 Task: Create a PowerPoint presentation on the reduction of single-use plastics, including their environmental impact and ways to reduce usage.
Action: Mouse moved to (49, 68)
Screenshot: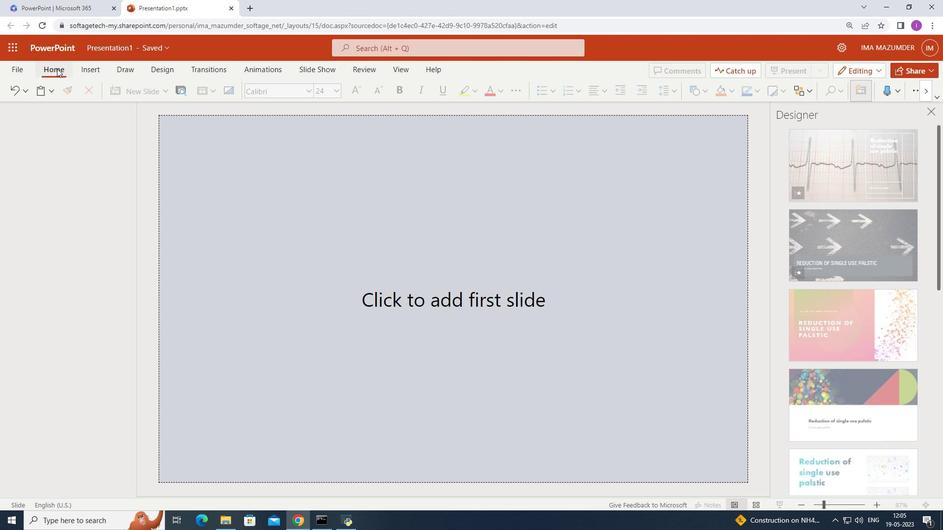 
Action: Mouse pressed left at (49, 68)
Screenshot: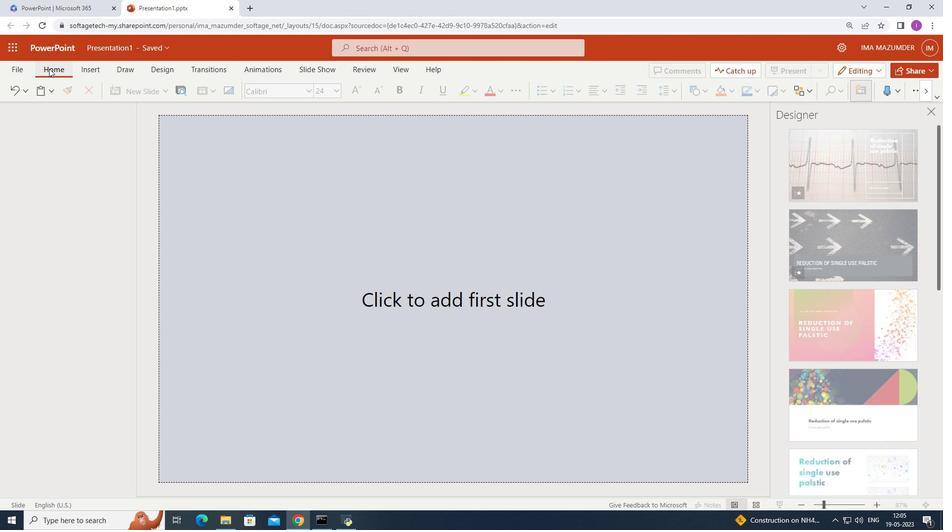 
Action: Mouse moved to (463, 291)
Screenshot: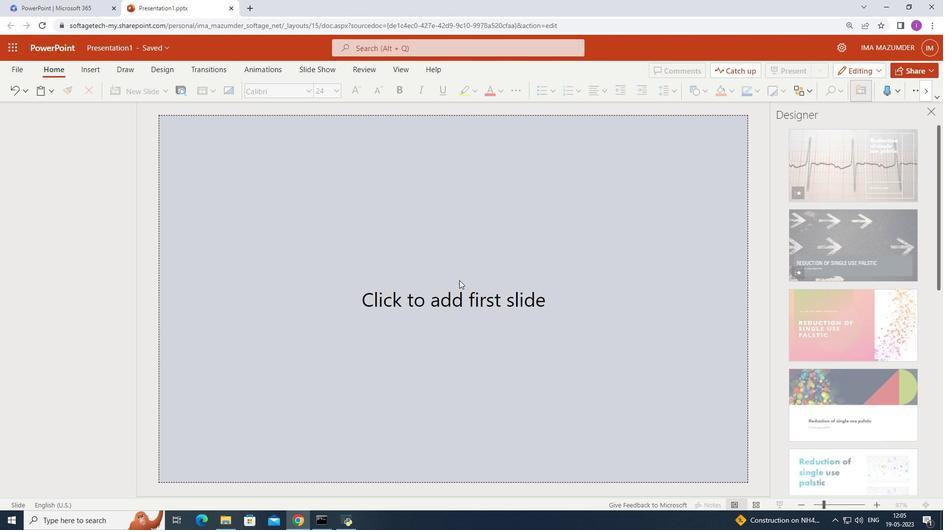 
Action: Mouse pressed left at (463, 291)
Screenshot: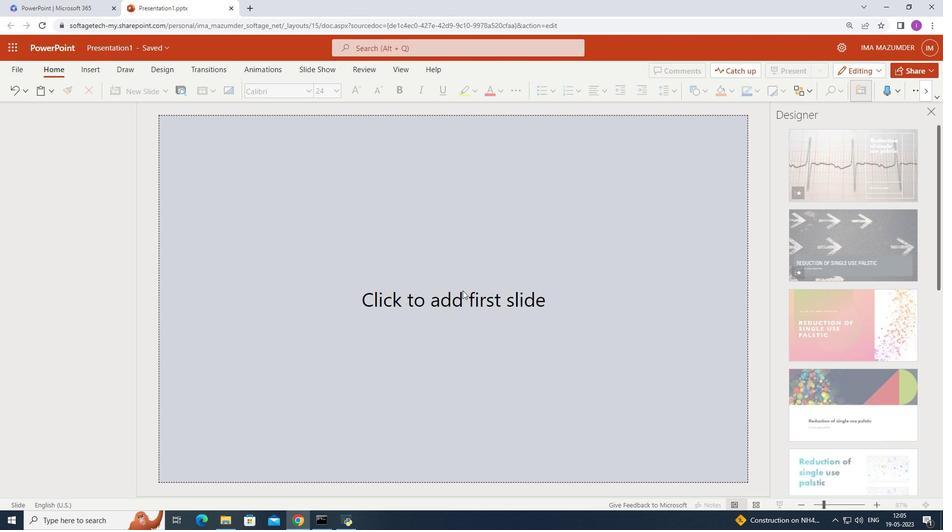 
Action: Mouse moved to (316, 263)
Screenshot: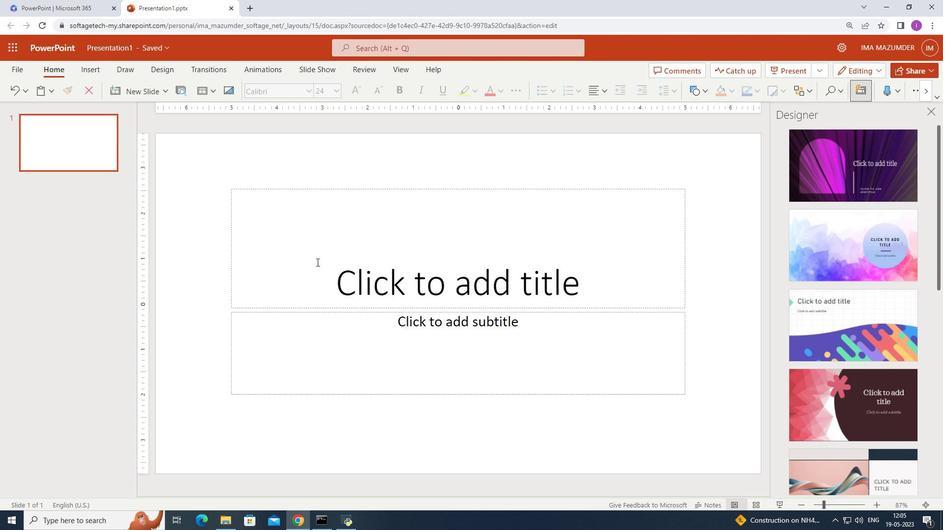 
Action: Mouse pressed left at (316, 263)
Screenshot: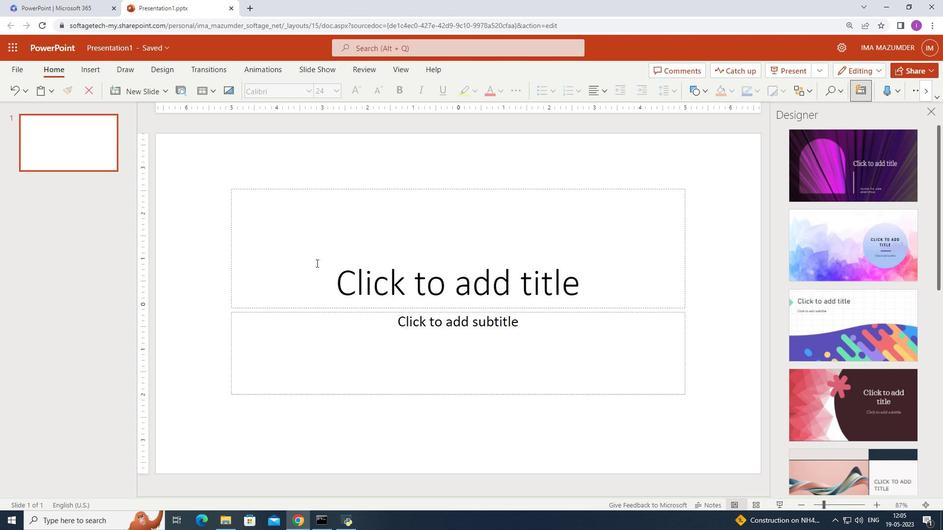 
Action: Mouse moved to (514, 229)
Screenshot: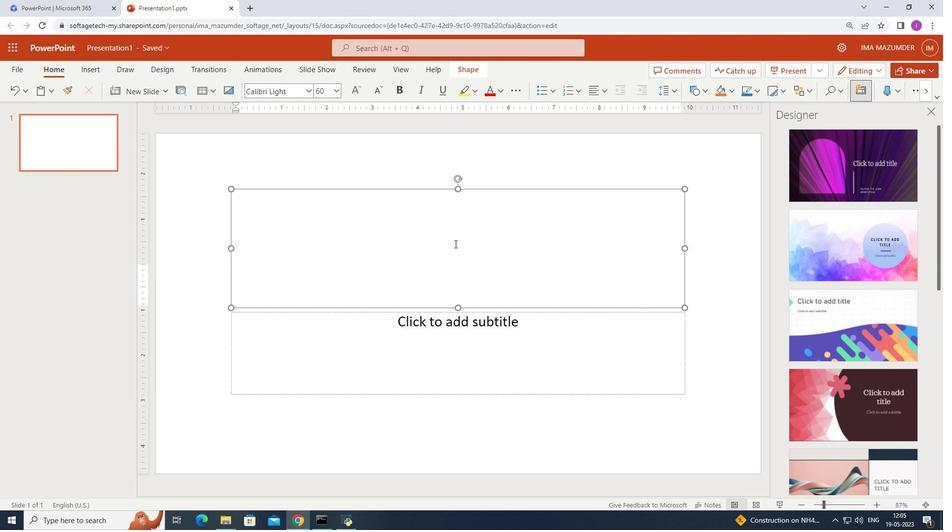 
Action: Key pressed <Key.shift>Redub<Key.backspace>ction<Key.space>og<Key.space><Key.backspace><Key.backspace>f<Key.space>pastics<Key.backspace>'s<Key.space>use
Screenshot: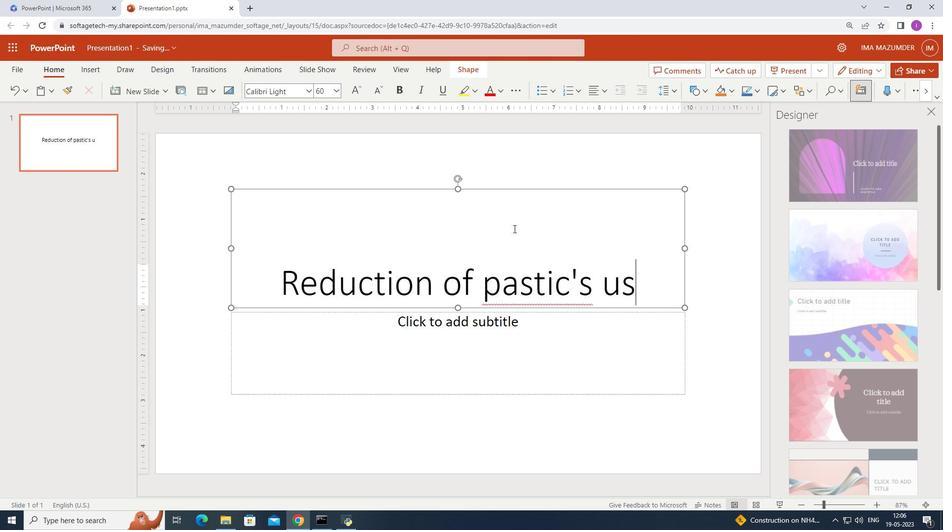 
Action: Mouse moved to (423, 332)
Screenshot: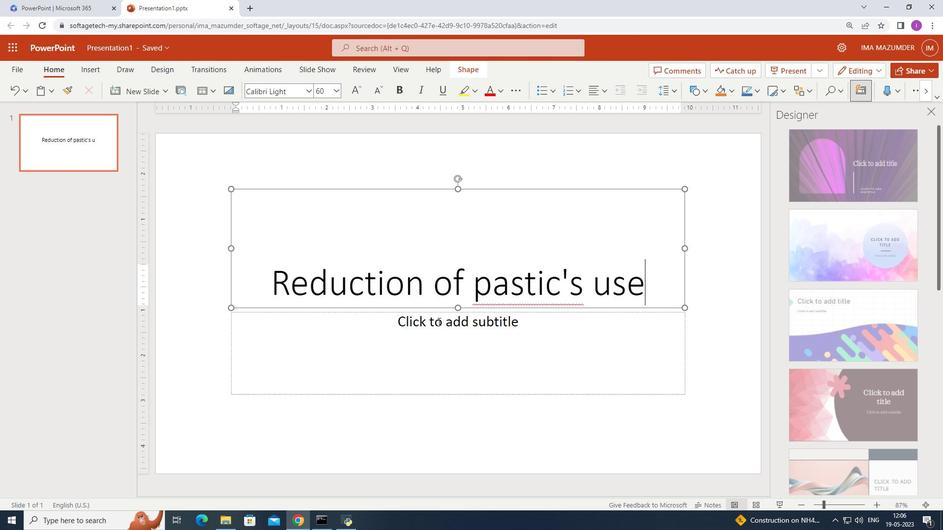 
Action: Mouse pressed left at (423, 332)
Screenshot: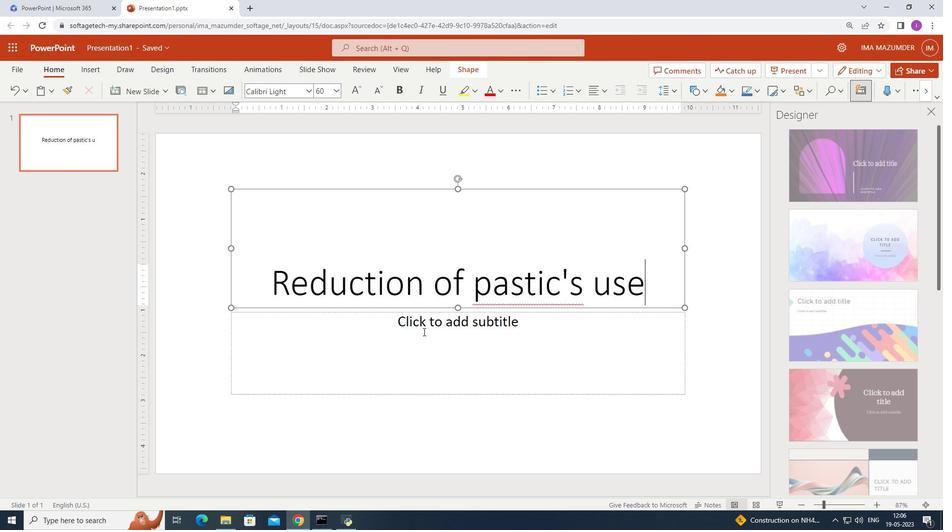 
Action: Mouse moved to (496, 392)
Screenshot: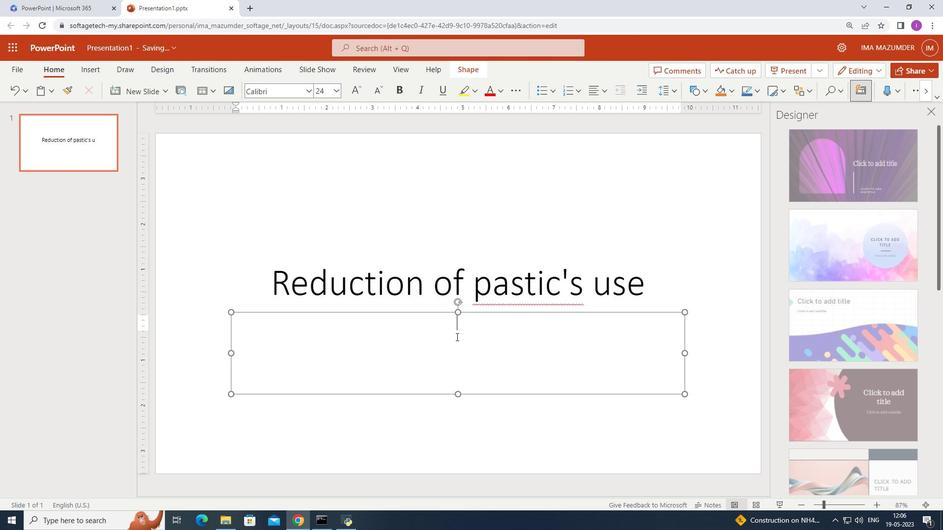 
Action: Key pressed harmful<Key.space>side<Key.space>of<Key.space>plastic
Screenshot: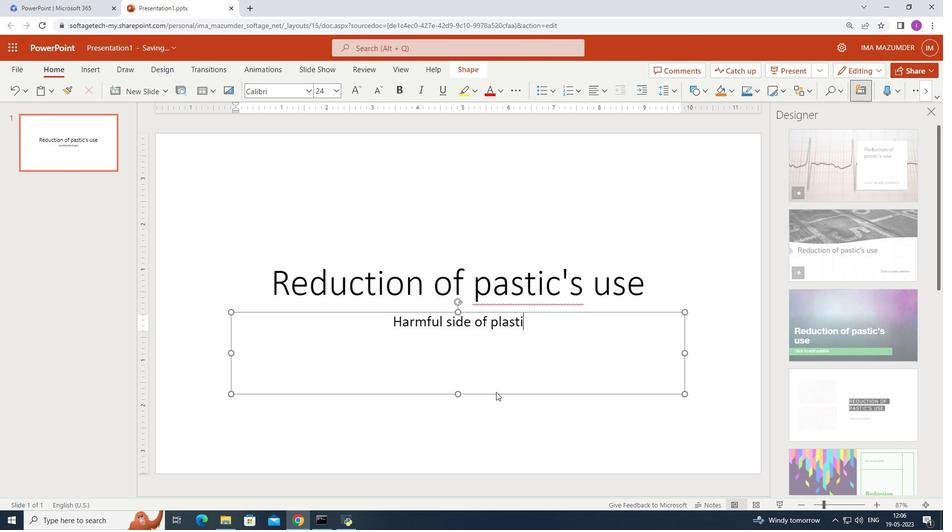 
Action: Mouse moved to (511, 283)
Screenshot: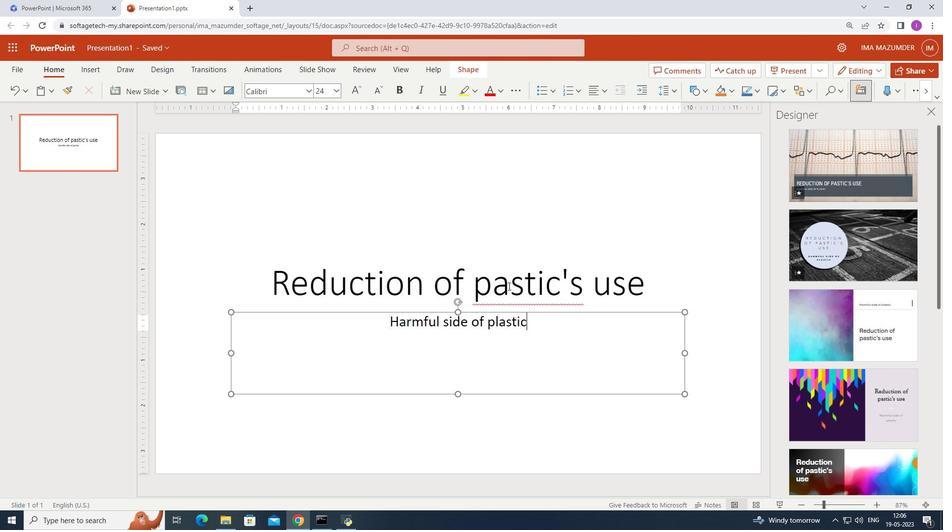 
Action: Mouse pressed left at (511, 283)
Screenshot: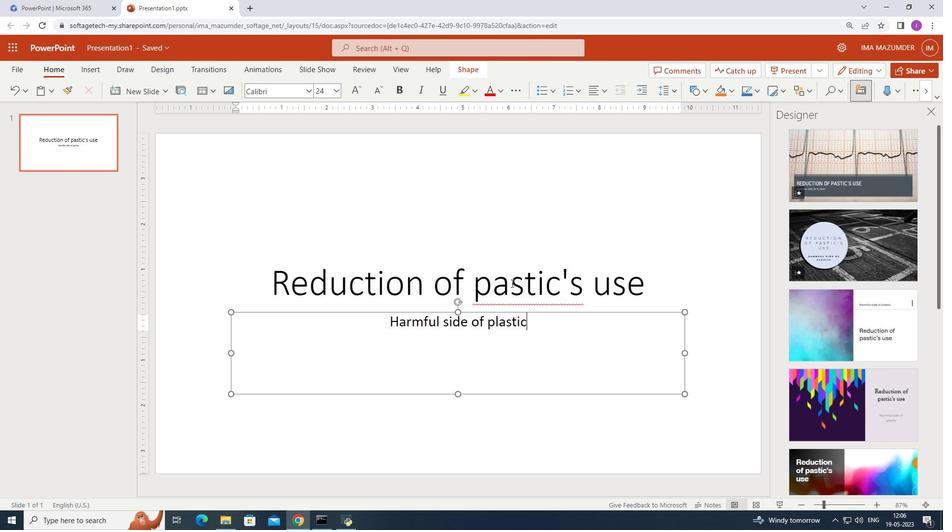 
Action: Mouse moved to (496, 276)
Screenshot: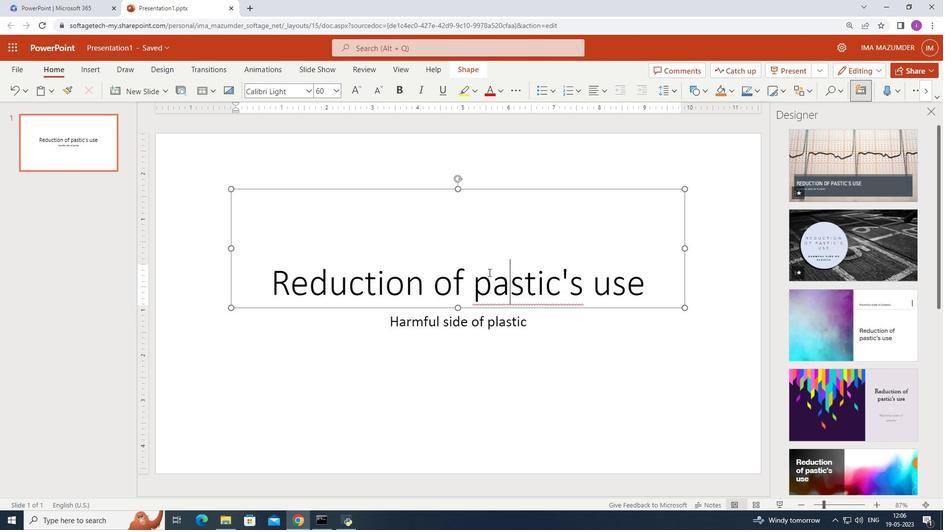 
Action: Key pressed <Key.left>
Screenshot: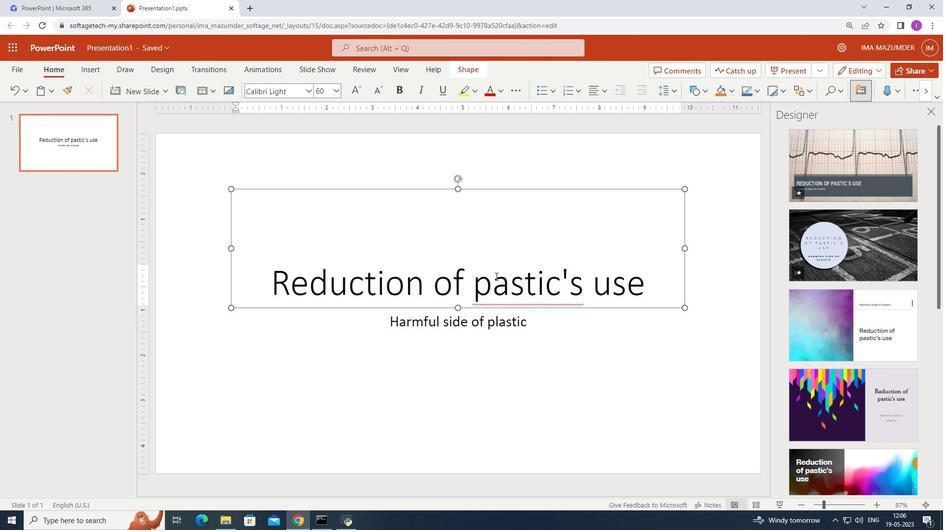 
Action: Mouse moved to (495, 281)
Screenshot: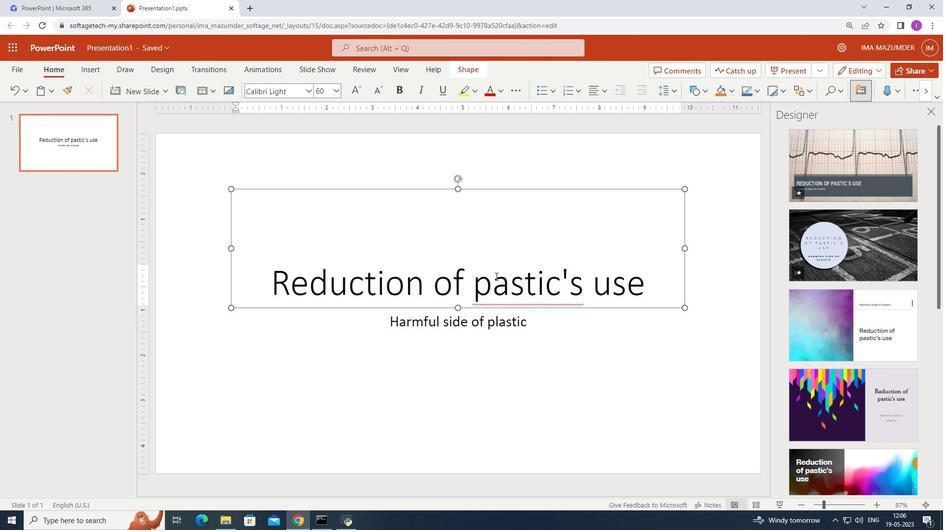
Action: Mouse pressed left at (495, 281)
Screenshot: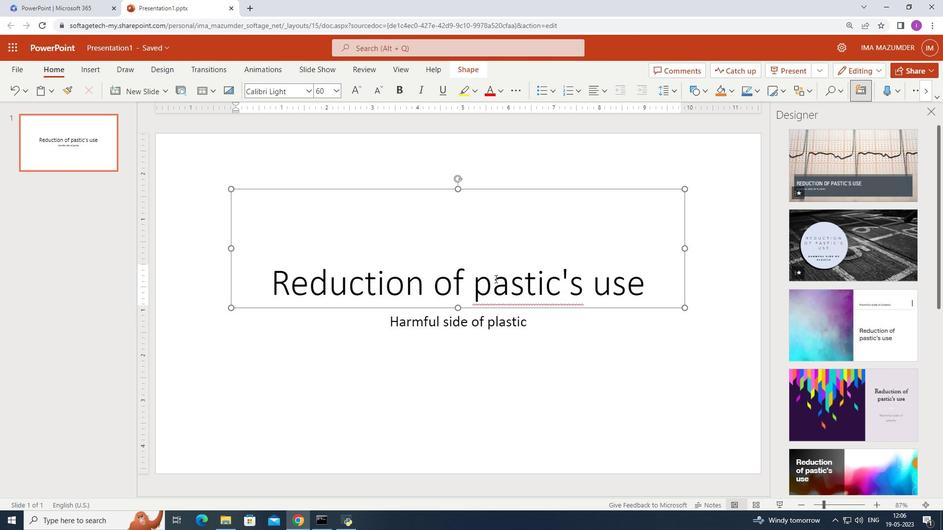 
Action: Mouse moved to (552, 303)
Screenshot: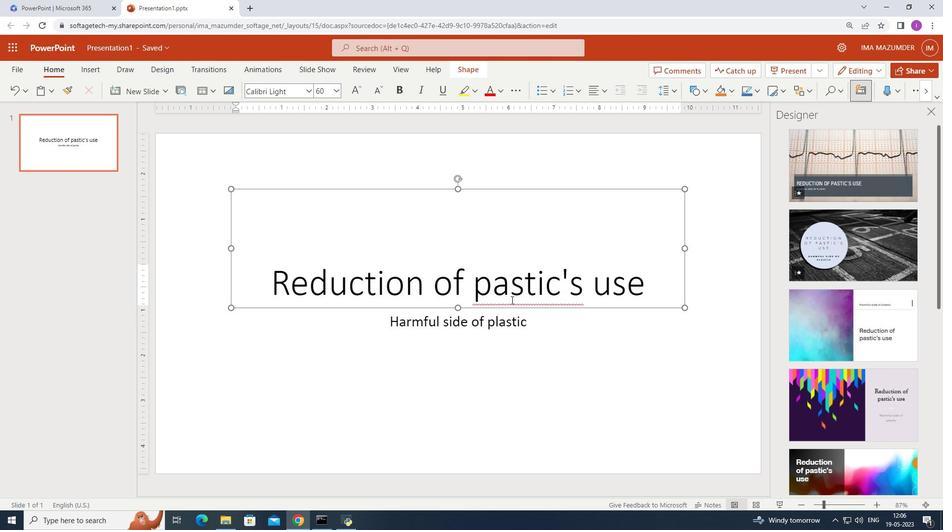 
Action: Key pressed l
Screenshot: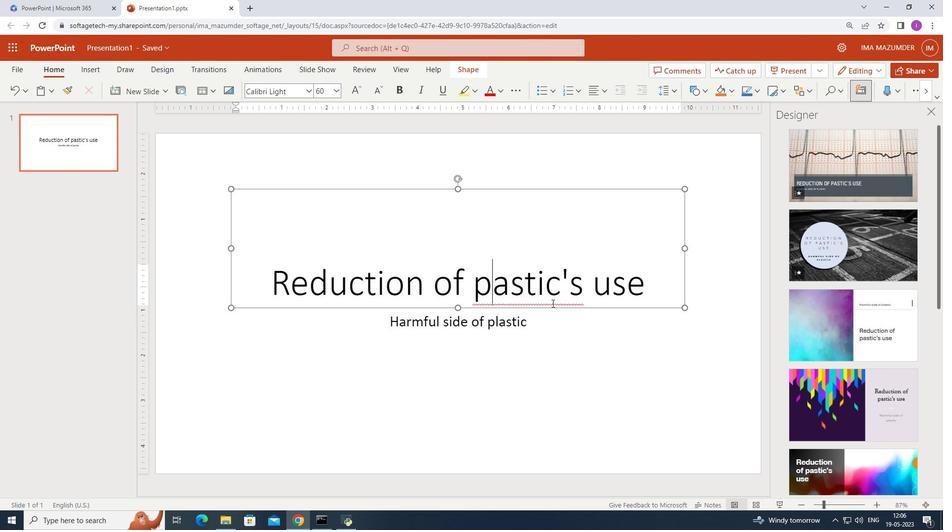 
Action: Mouse moved to (317, 371)
Screenshot: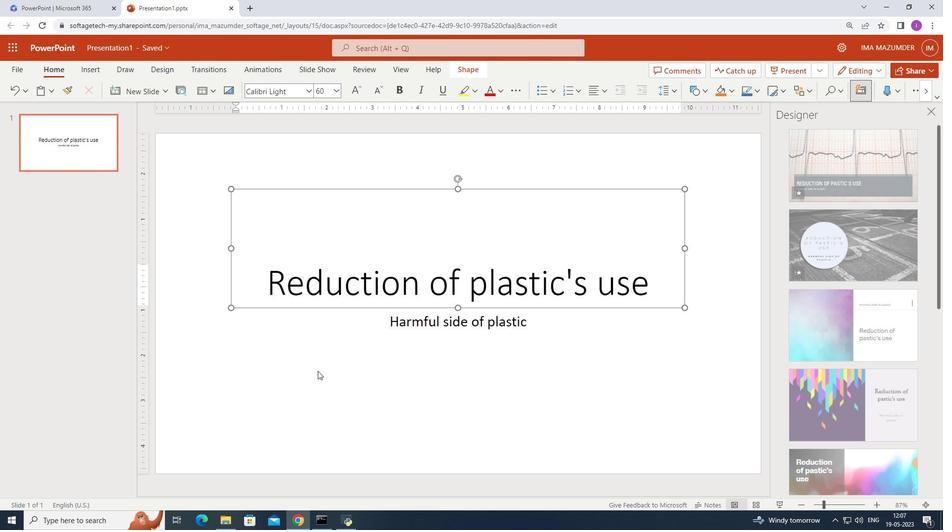
Action: Mouse pressed left at (317, 371)
Screenshot: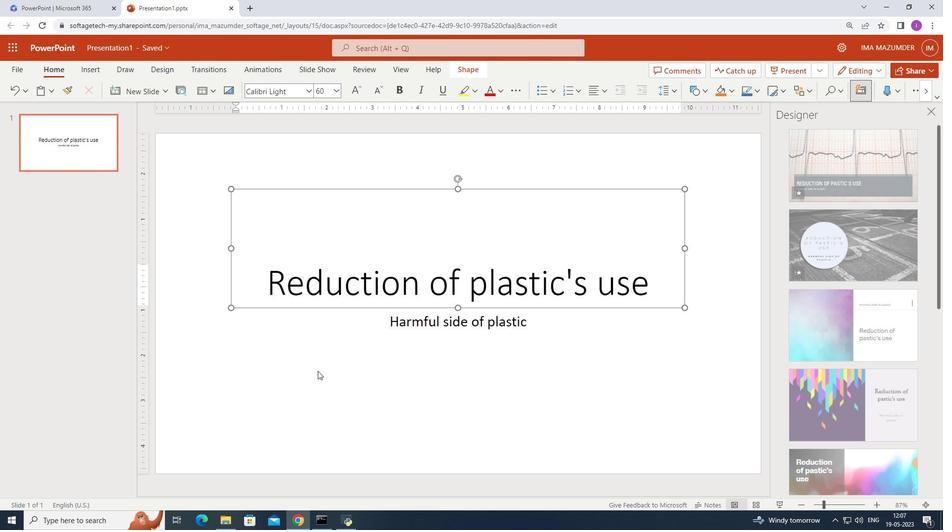 
Action: Mouse moved to (554, 343)
Screenshot: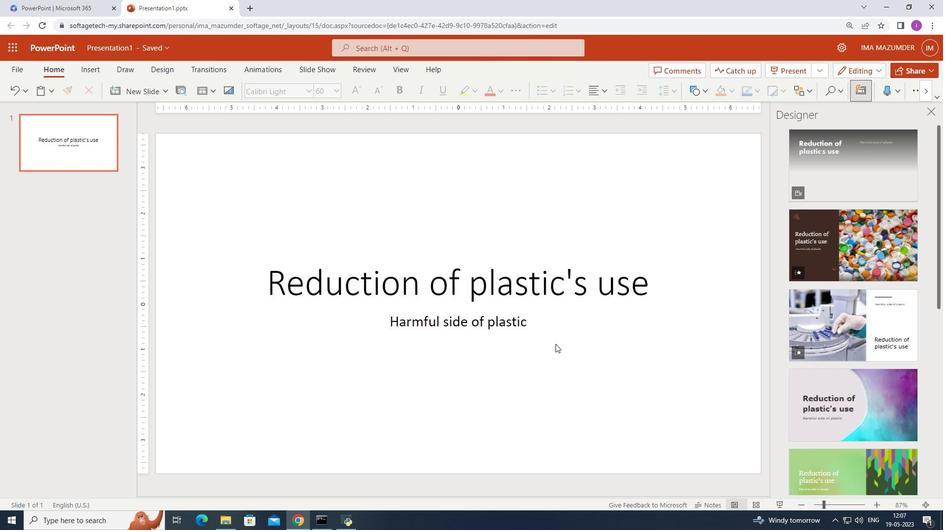 
Action: Mouse pressed left at (554, 343)
Screenshot: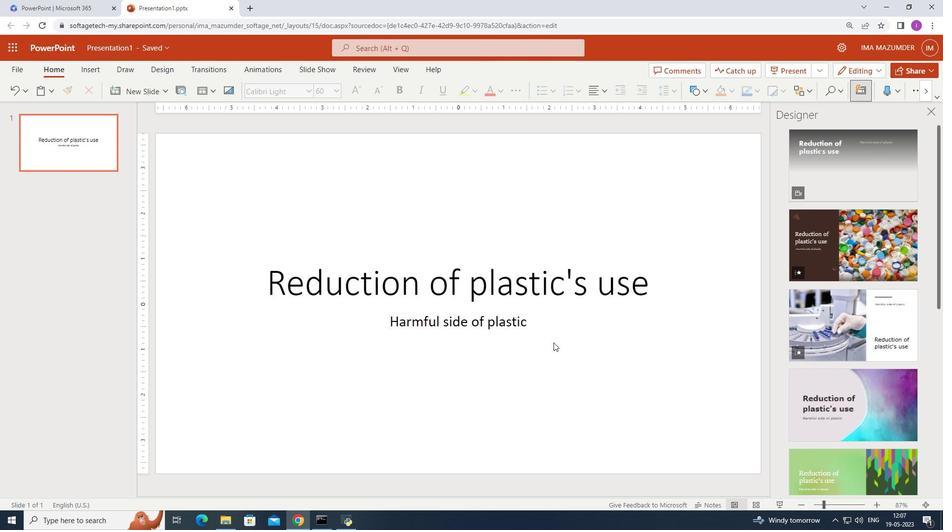 
Action: Mouse moved to (139, 91)
Screenshot: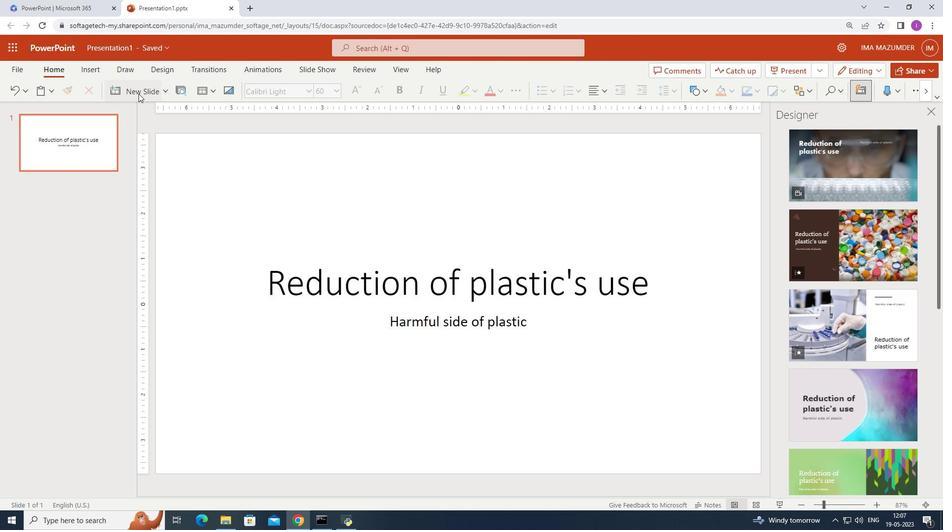
Action: Mouse pressed left at (139, 91)
Screenshot: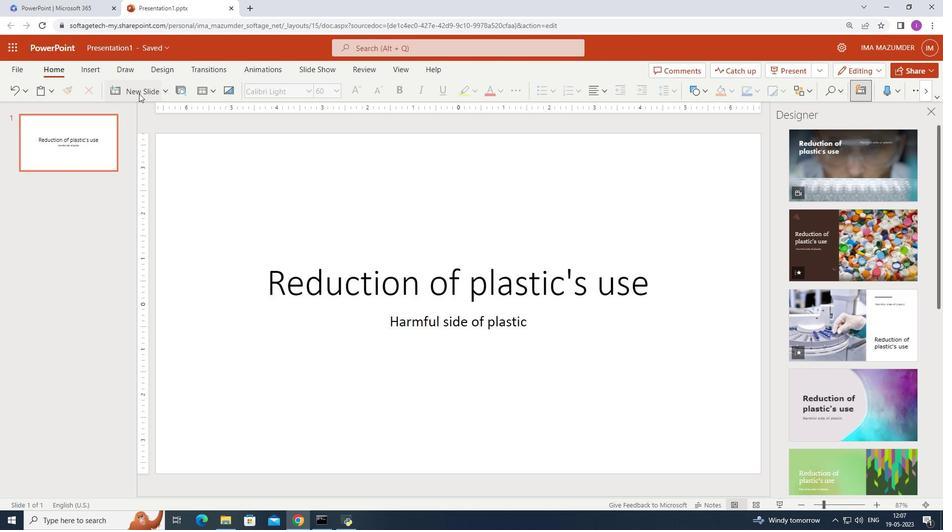 
Action: Mouse moved to (268, 186)
Screenshot: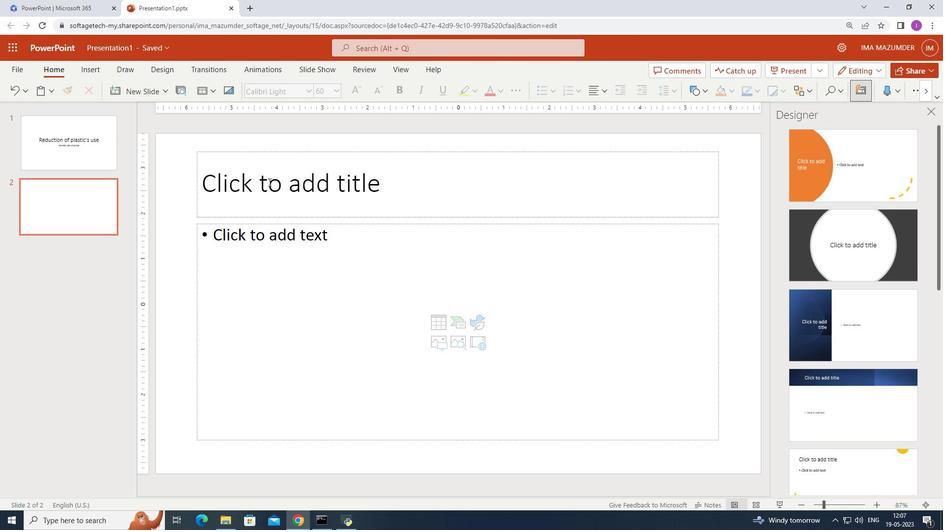
Action: Mouse pressed left at (268, 186)
Screenshot: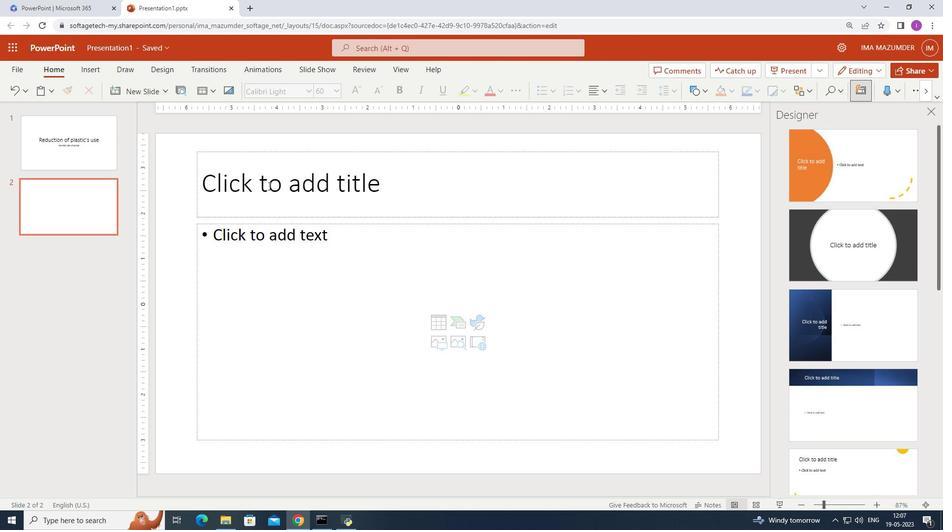 
Action: Mouse moved to (101, 197)
Screenshot: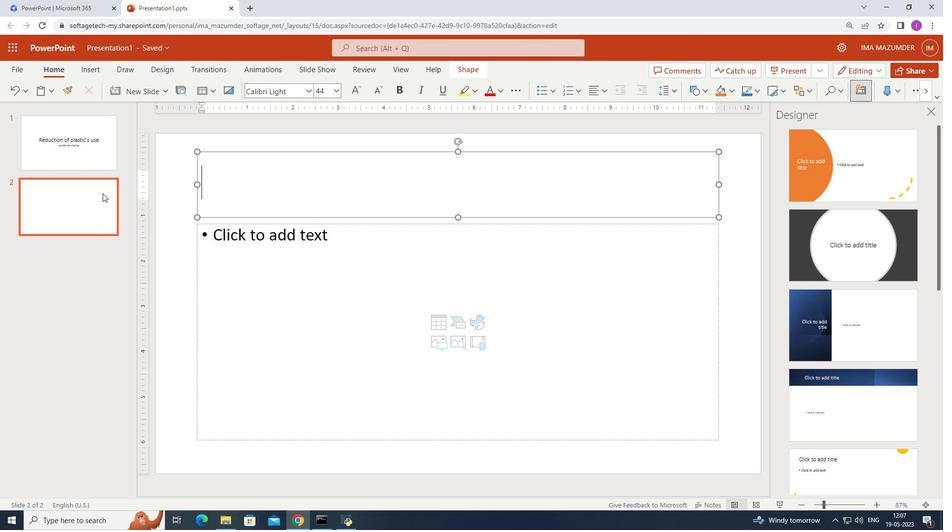 
Action: Mouse pressed left at (101, 197)
Screenshot: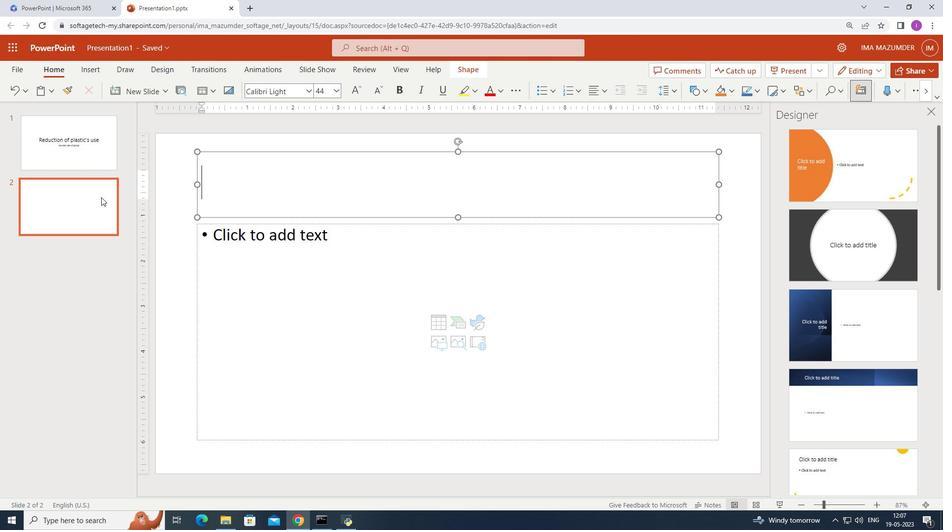 
Action: Mouse moved to (88, 136)
Screenshot: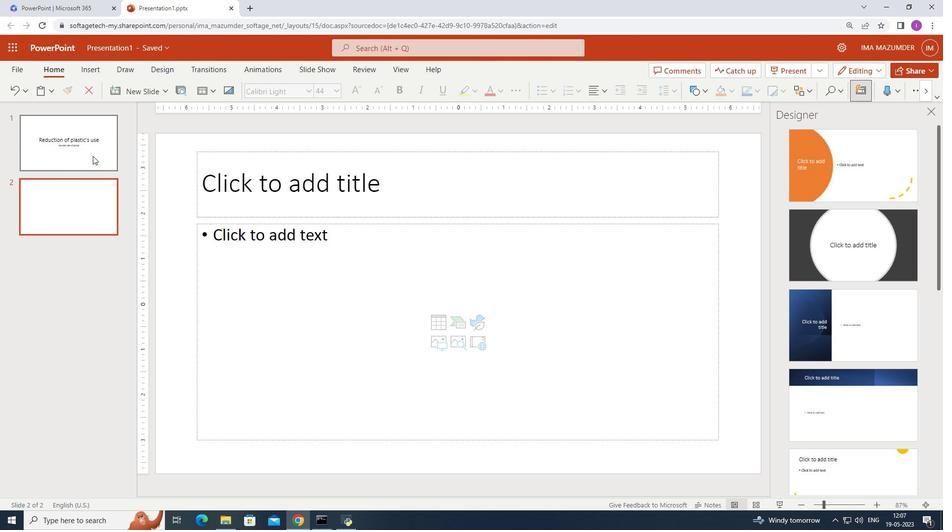 
Action: Mouse pressed left at (88, 136)
Screenshot: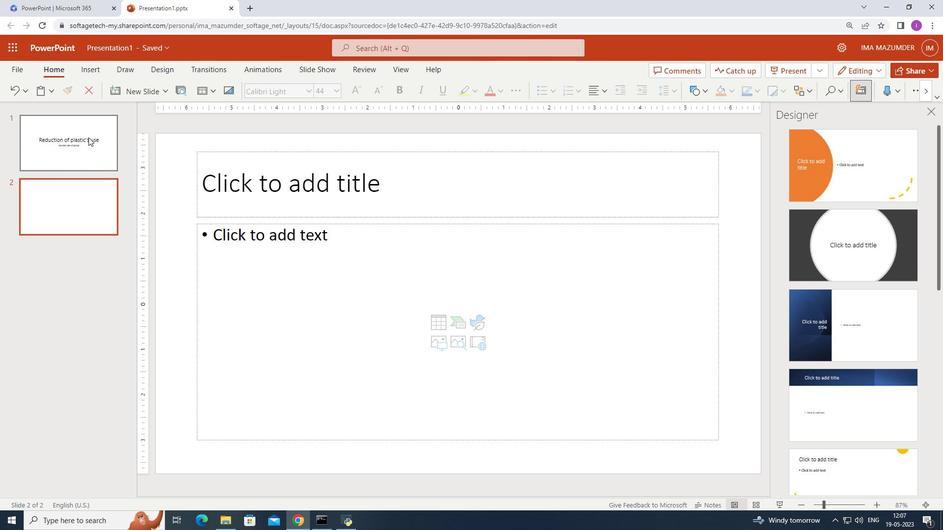 
Action: Mouse moved to (86, 212)
Screenshot: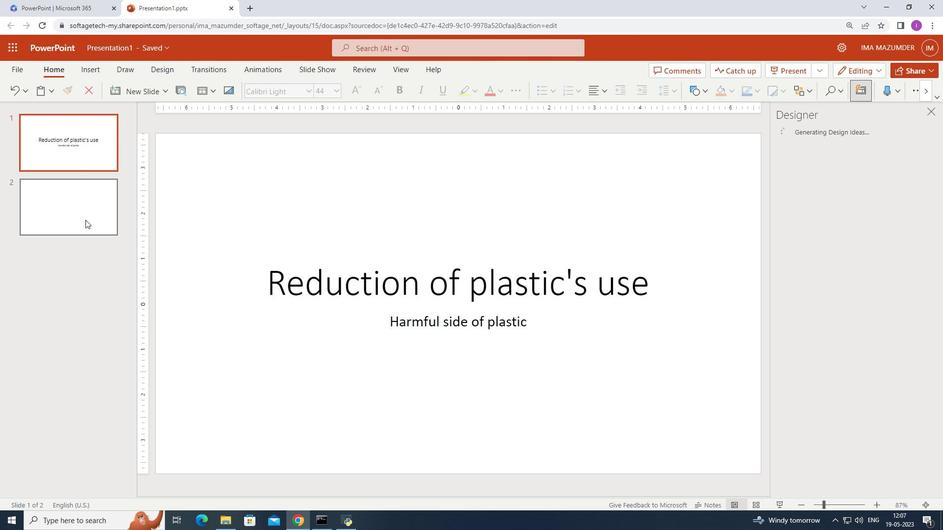 
Action: Mouse pressed left at (86, 212)
Screenshot: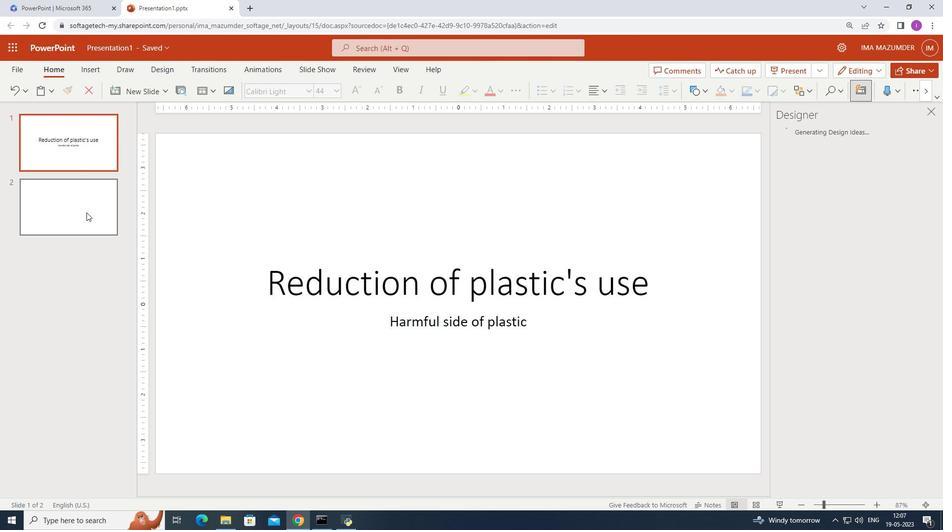 
Action: Mouse moved to (264, 195)
Screenshot: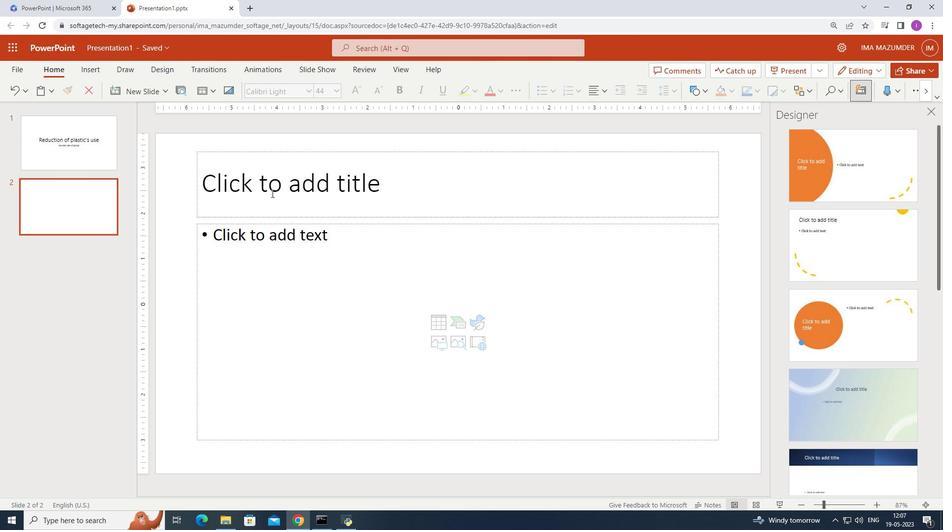 
Action: Mouse pressed left at (264, 195)
Screenshot: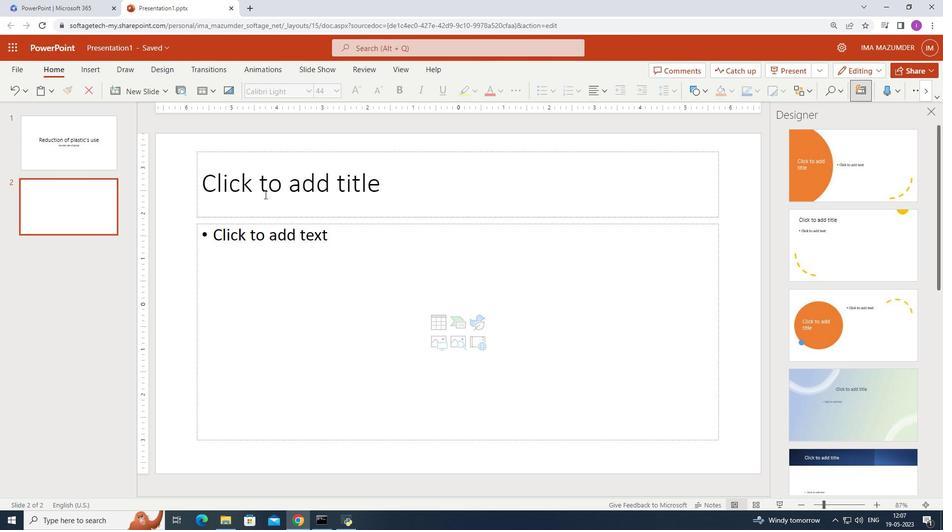 
Action: Mouse moved to (477, 199)
Screenshot: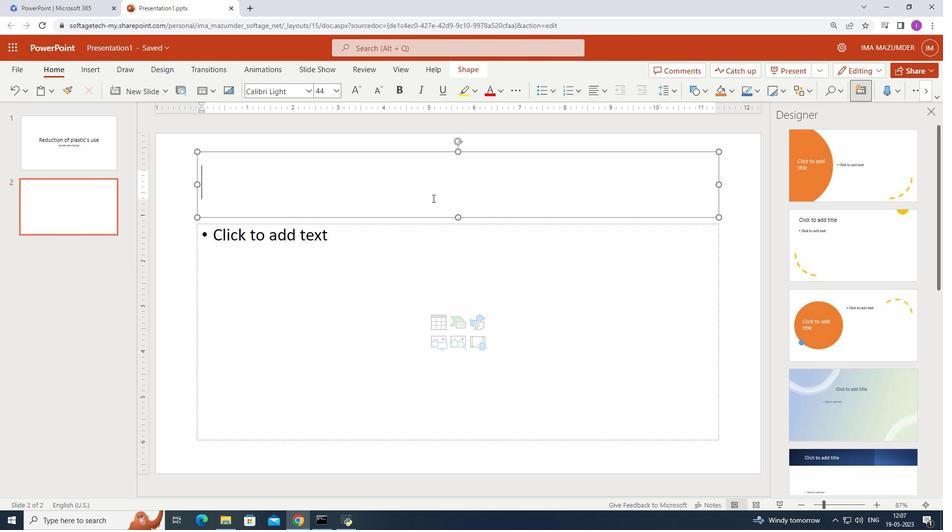 
Action: Key pressed ha<Key.backspace><Key.backspace>say<Key.space>no<Key.space>to<Key.space>plastic
Screenshot: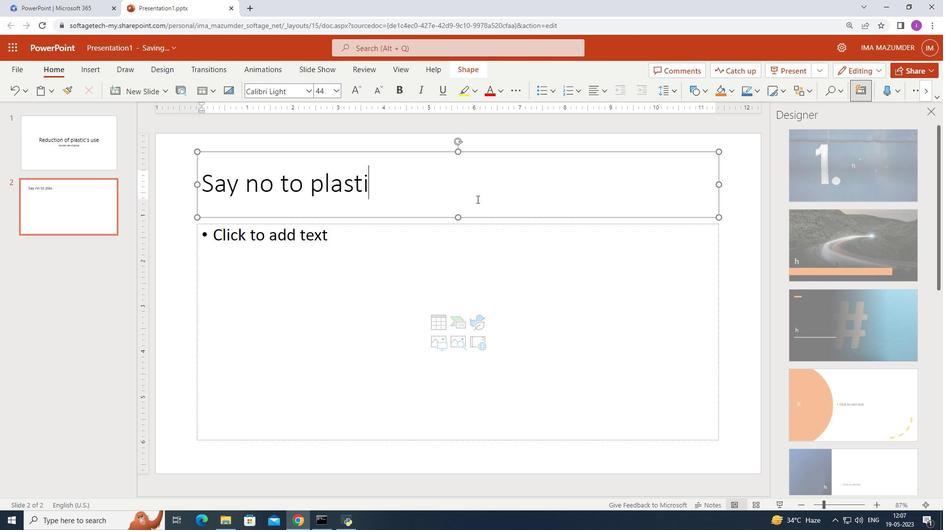 
Action: Mouse moved to (309, 252)
Screenshot: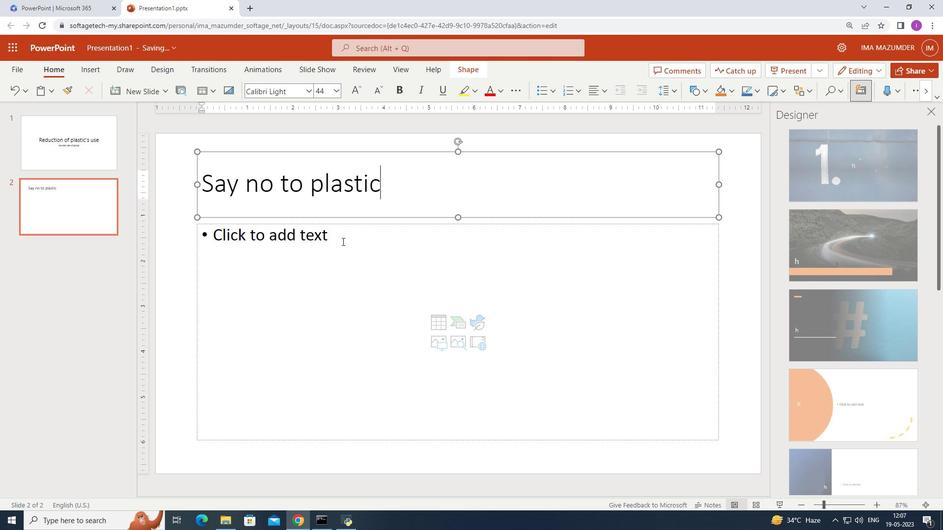 
Action: Mouse pressed left at (309, 252)
Screenshot: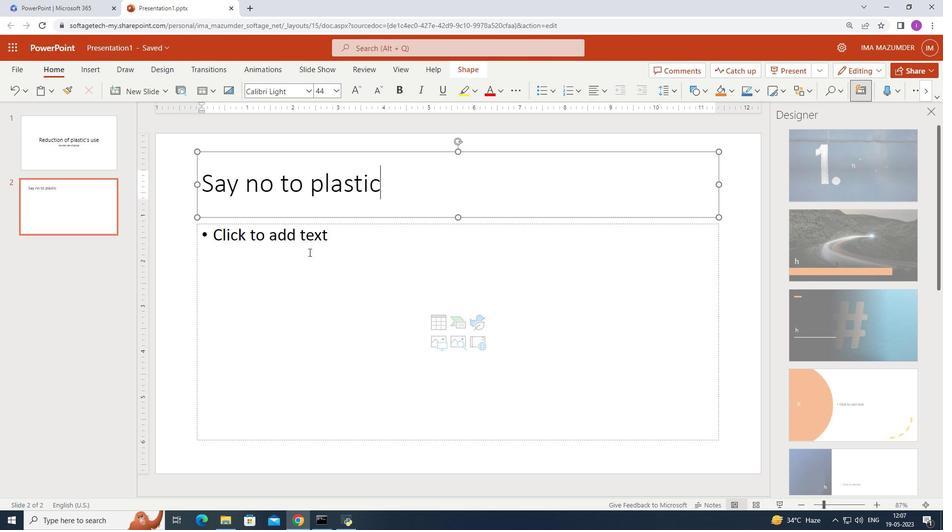 
Action: Mouse moved to (91, 69)
Screenshot: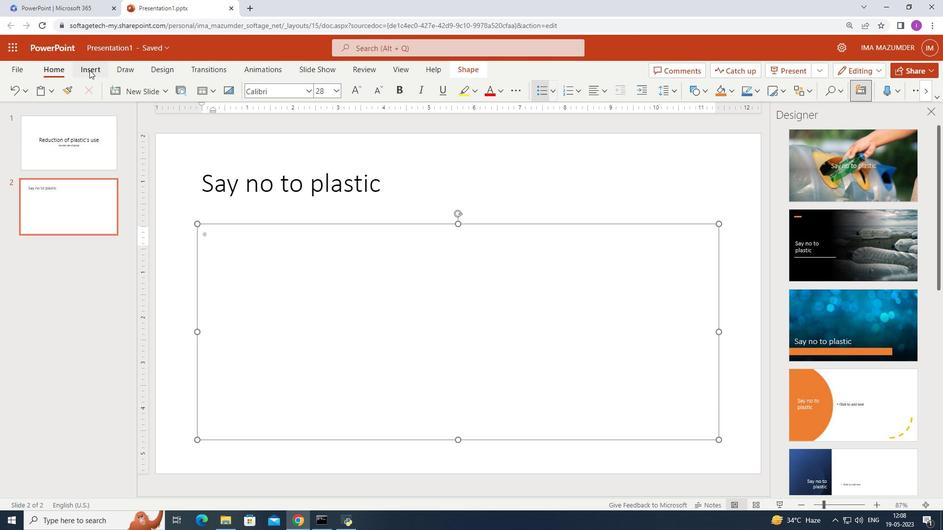
Action: Mouse pressed left at (91, 69)
Screenshot: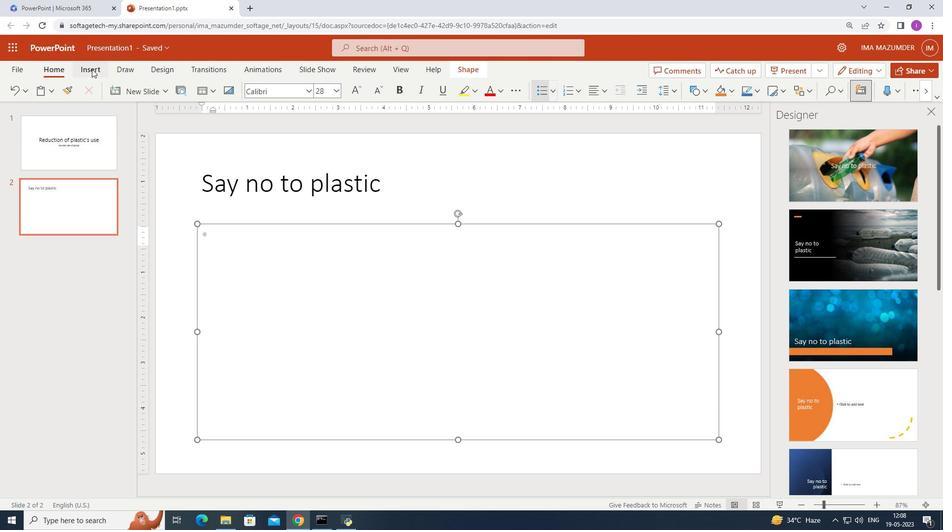 
Action: Mouse moved to (295, 524)
Screenshot: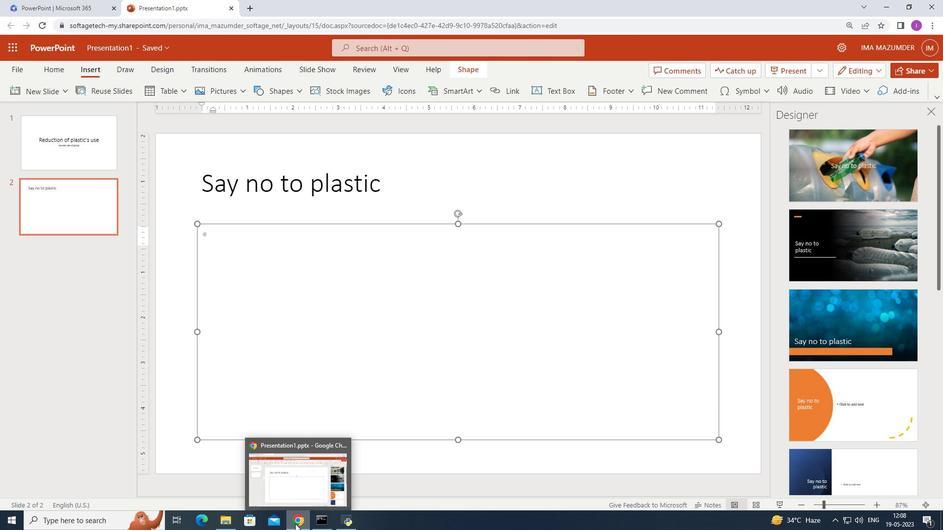 
Action: Mouse pressed left at (295, 524)
Screenshot: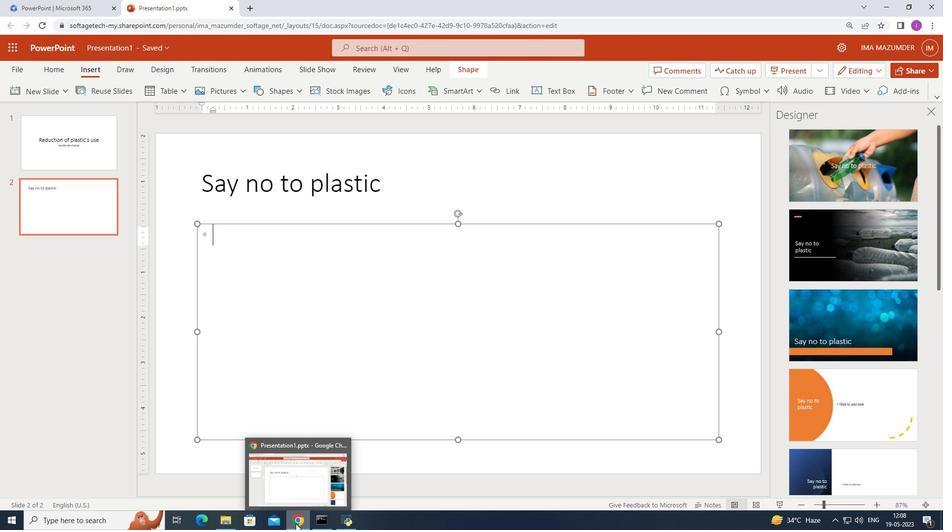 
Action: Mouse moved to (300, 525)
Screenshot: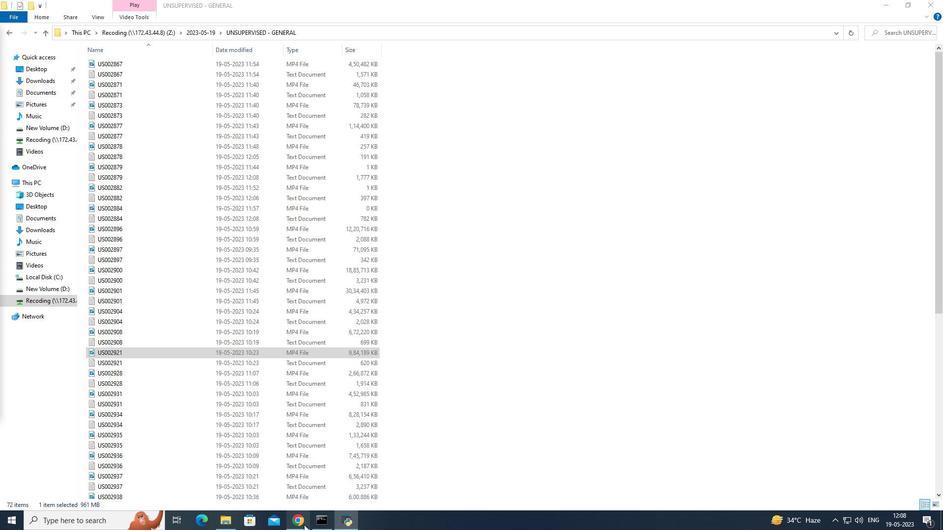 
Action: Mouse pressed left at (300, 525)
Screenshot: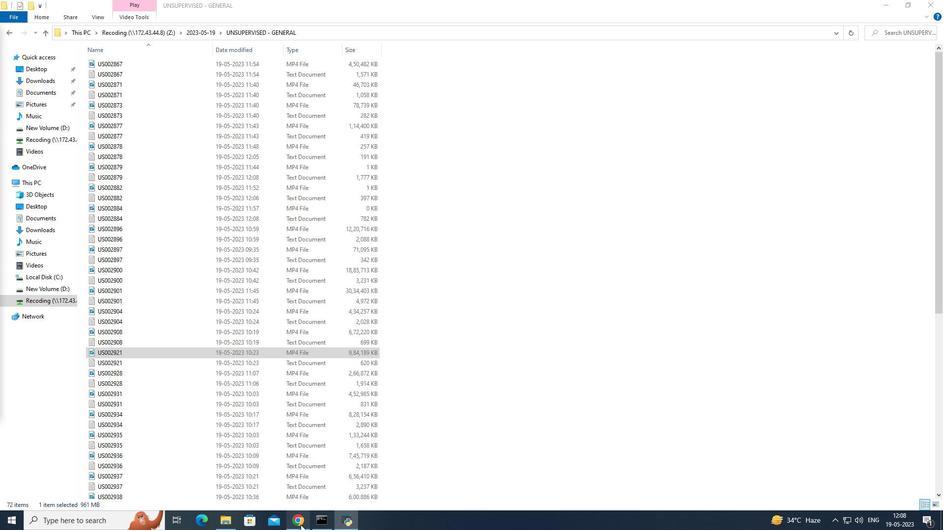 
Action: Mouse moved to (927, 110)
Screenshot: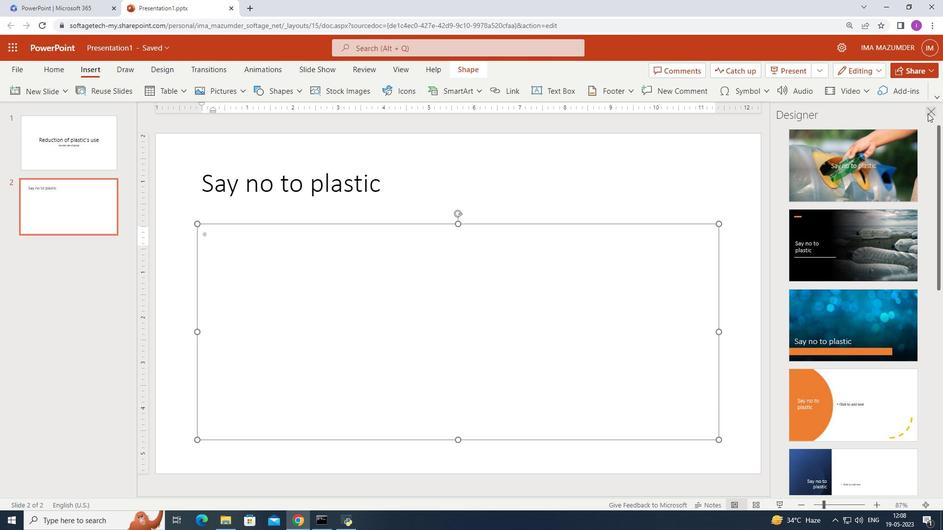 
Action: Mouse pressed left at (927, 110)
Screenshot: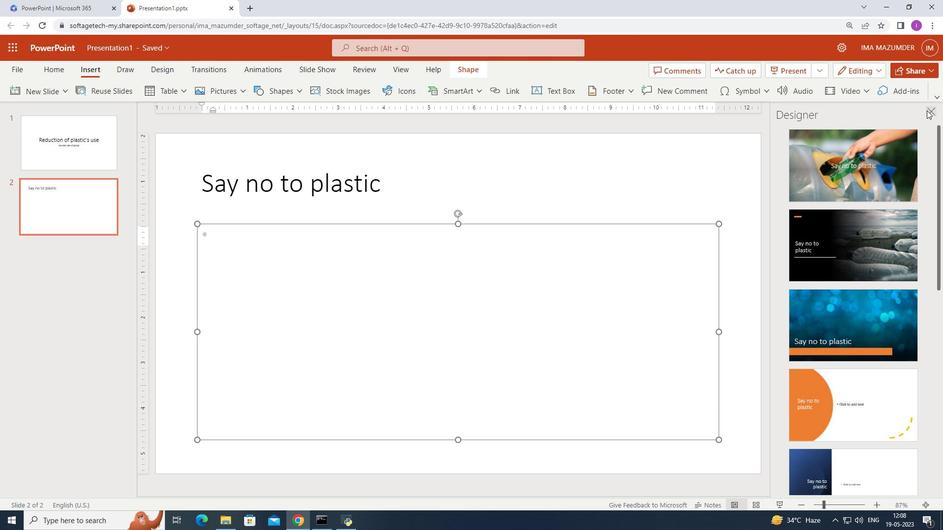 
Action: Mouse moved to (249, 4)
Screenshot: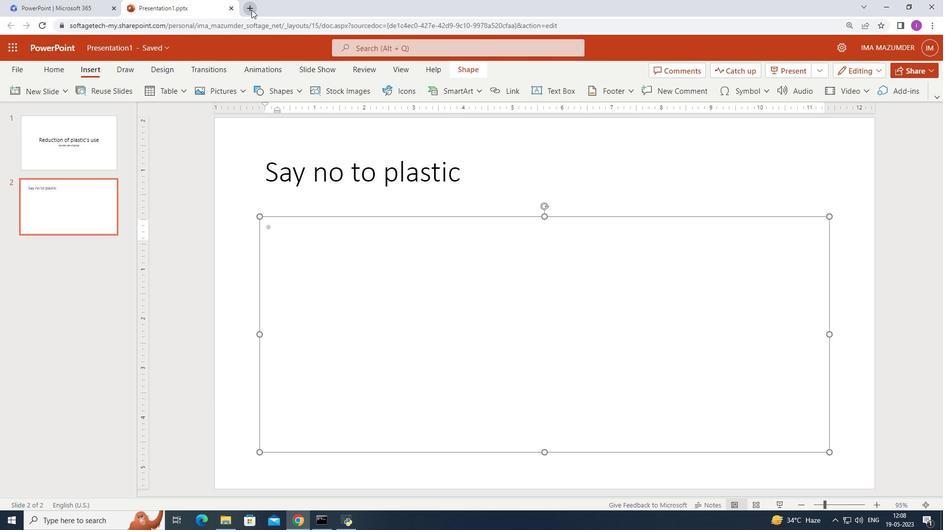 
Action: Mouse pressed left at (249, 4)
Screenshot: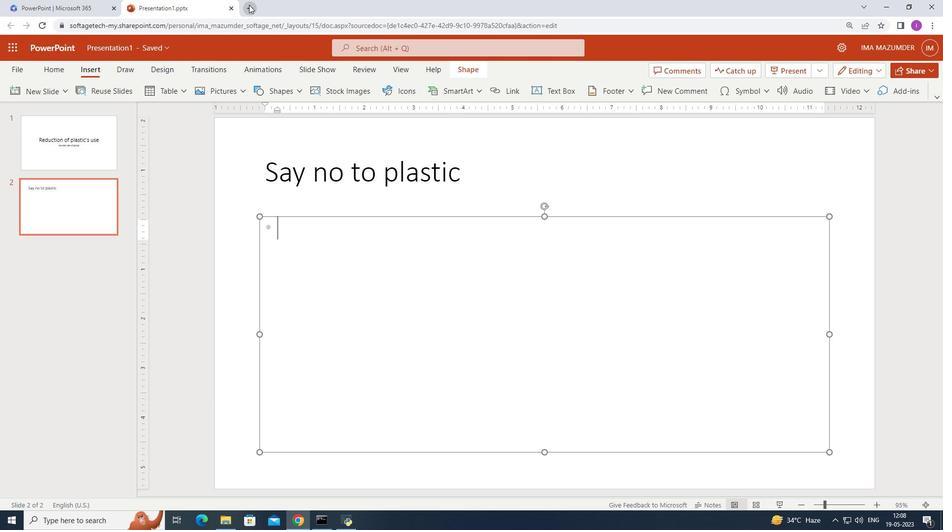 
Action: Mouse moved to (243, 36)
Screenshot: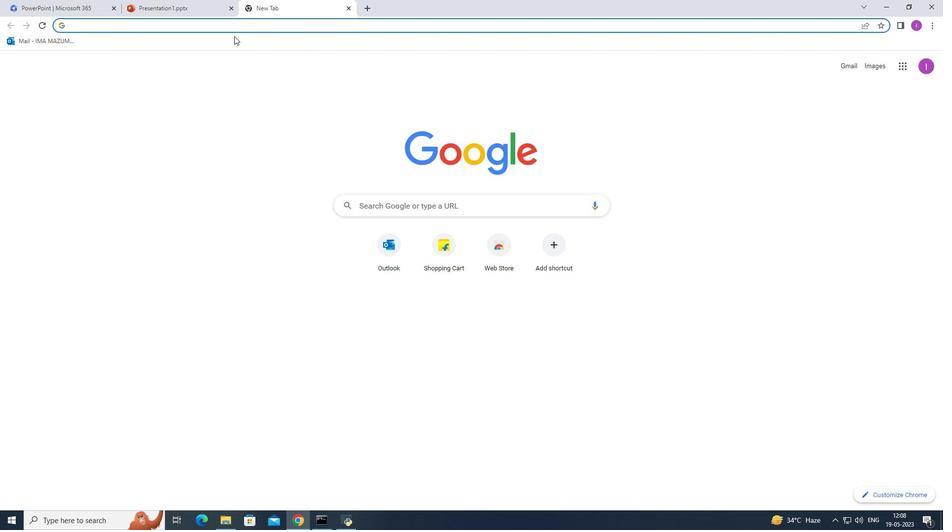 
Action: Key pressed image<Key.space>of<Key.space>reduction<Key.space>of<Key.space>single<Key.space>use<Key.space>of<Key.space>plastic
Screenshot: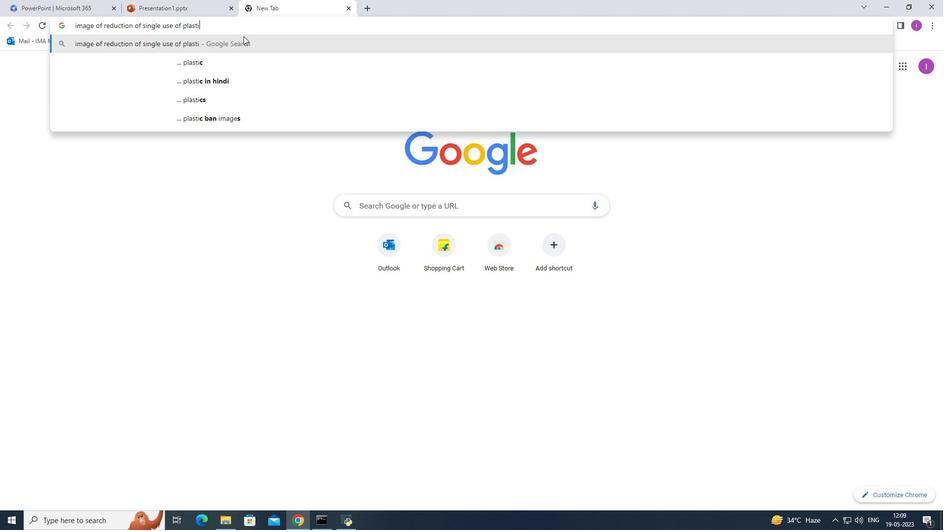 
Action: Mouse moved to (420, 14)
Screenshot: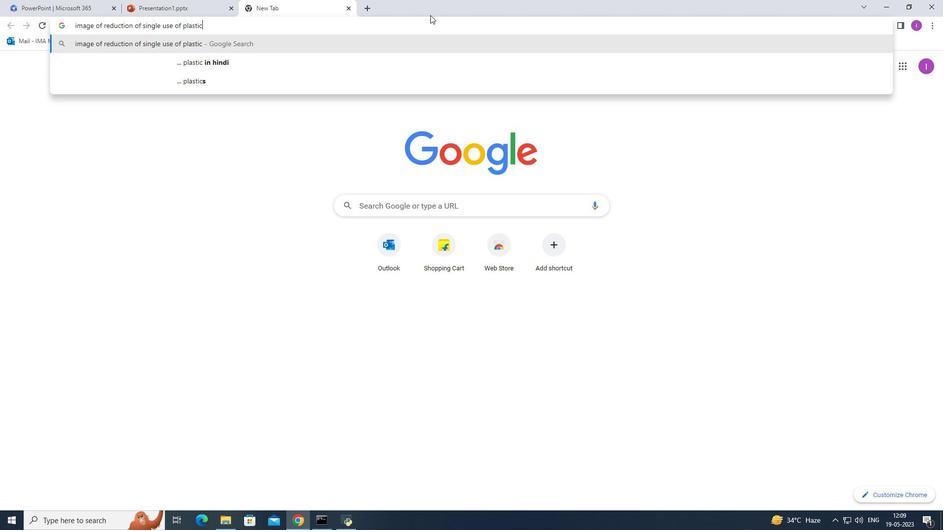 
Action: Key pressed <Key.enter>
Screenshot: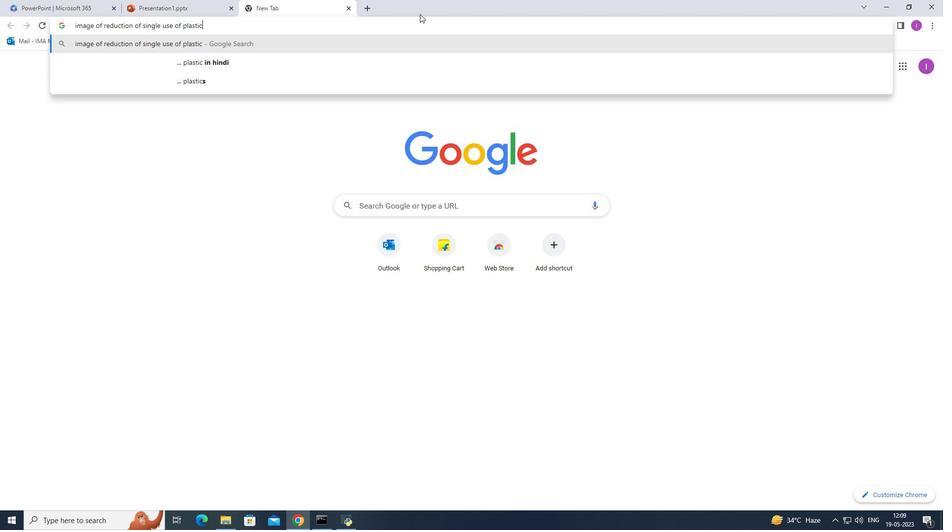 
Action: Mouse moved to (163, 94)
Screenshot: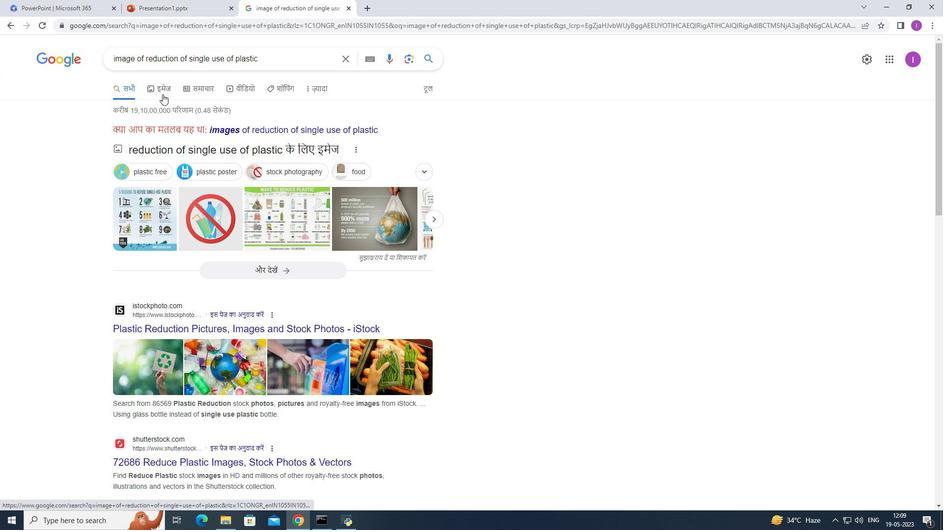 
Action: Mouse pressed left at (163, 94)
Screenshot: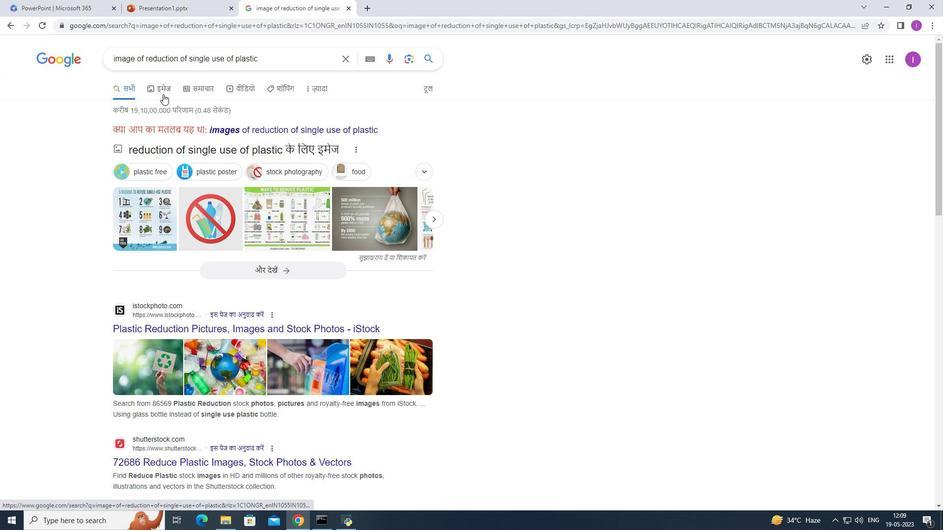 
Action: Mouse moved to (423, 315)
Screenshot: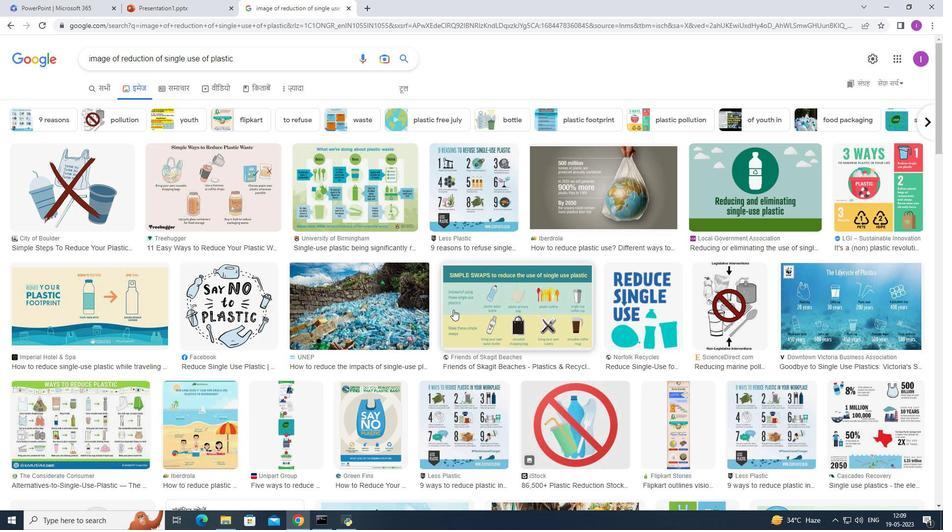
Action: Mouse scrolled (423, 314) with delta (0, 0)
Screenshot: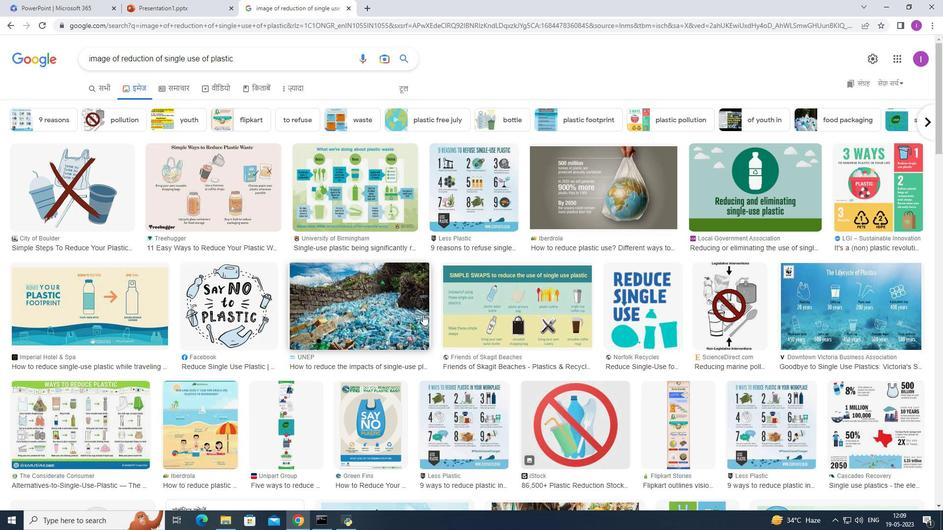 
Action: Mouse scrolled (423, 314) with delta (0, 0)
Screenshot: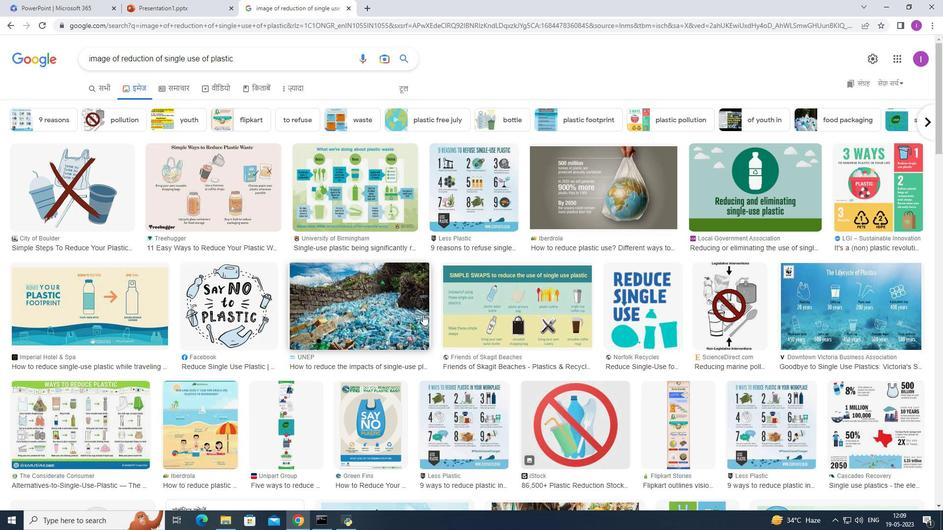 
Action: Mouse moved to (420, 308)
Screenshot: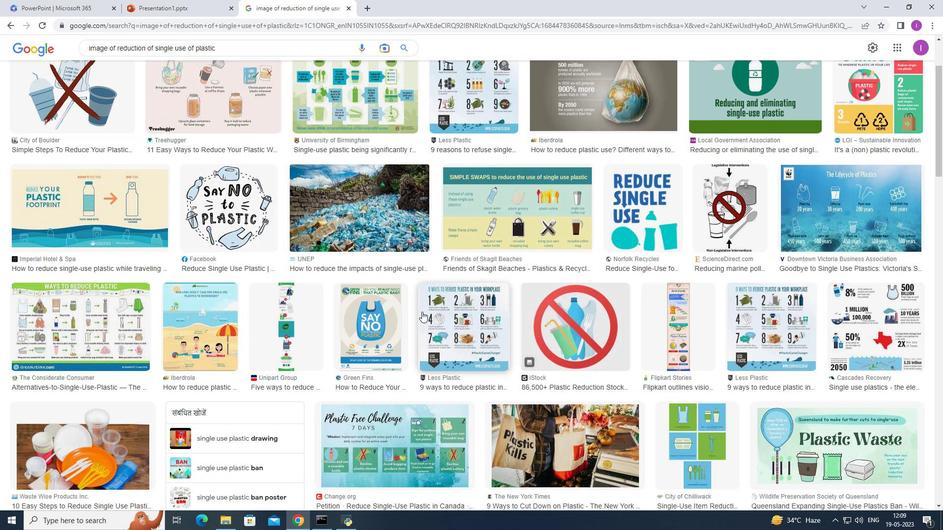 
Action: Mouse scrolled (420, 308) with delta (0, 0)
Screenshot: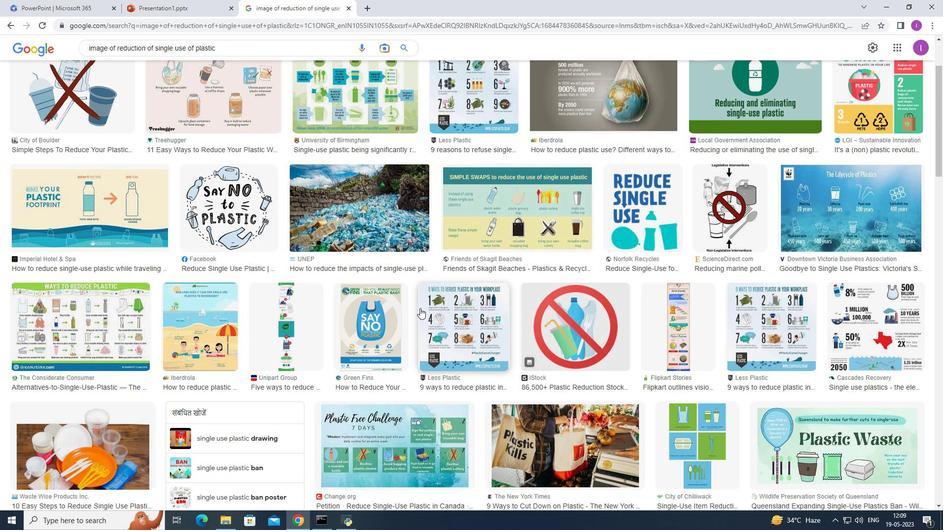 
Action: Mouse scrolled (420, 308) with delta (0, 0)
Screenshot: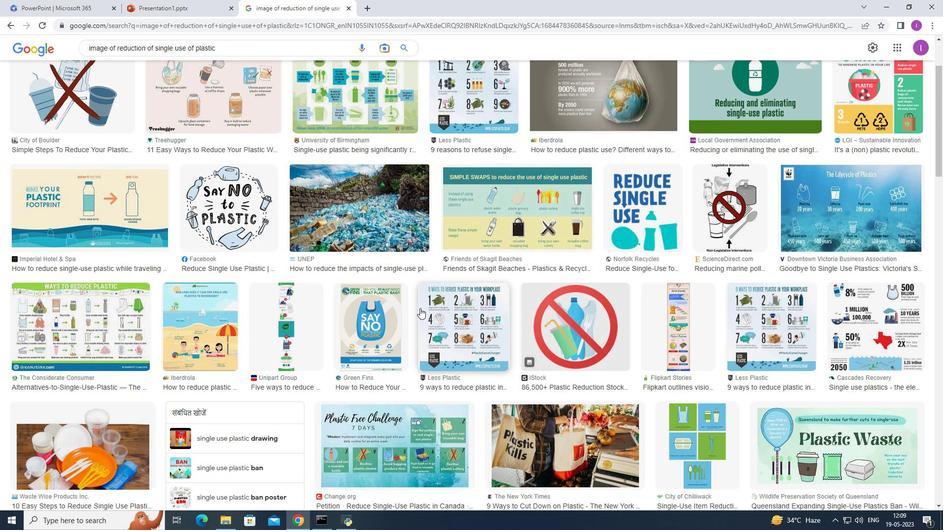 
Action: Mouse scrolled (420, 308) with delta (0, 0)
Screenshot: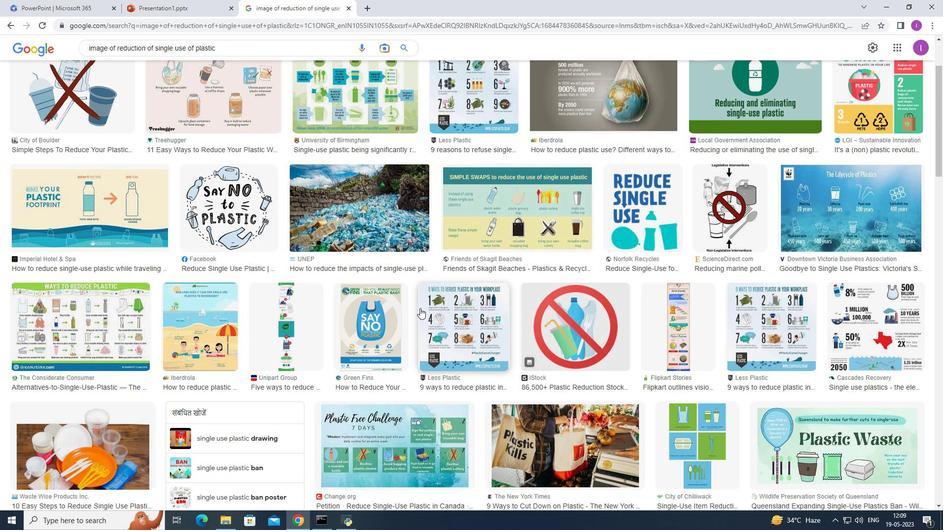 
Action: Mouse moved to (452, 304)
Screenshot: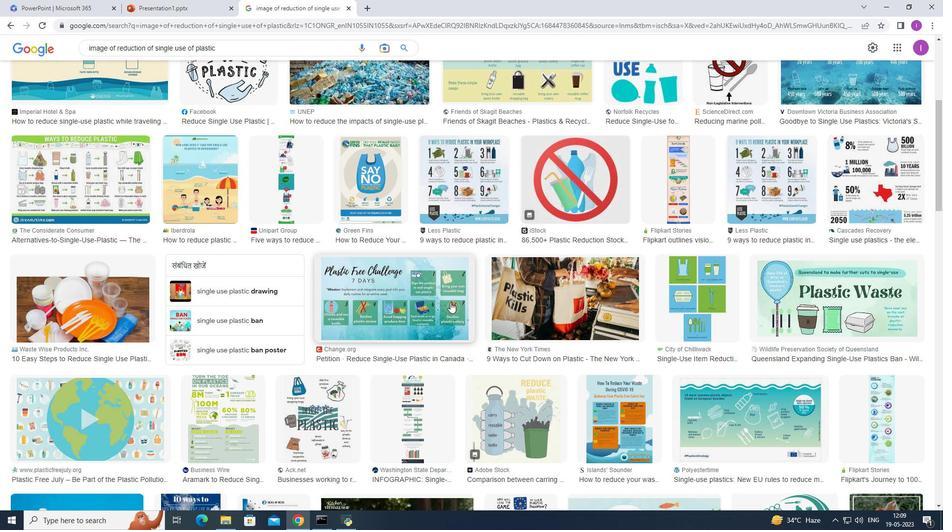 
Action: Mouse scrolled (452, 303) with delta (0, 0)
Screenshot: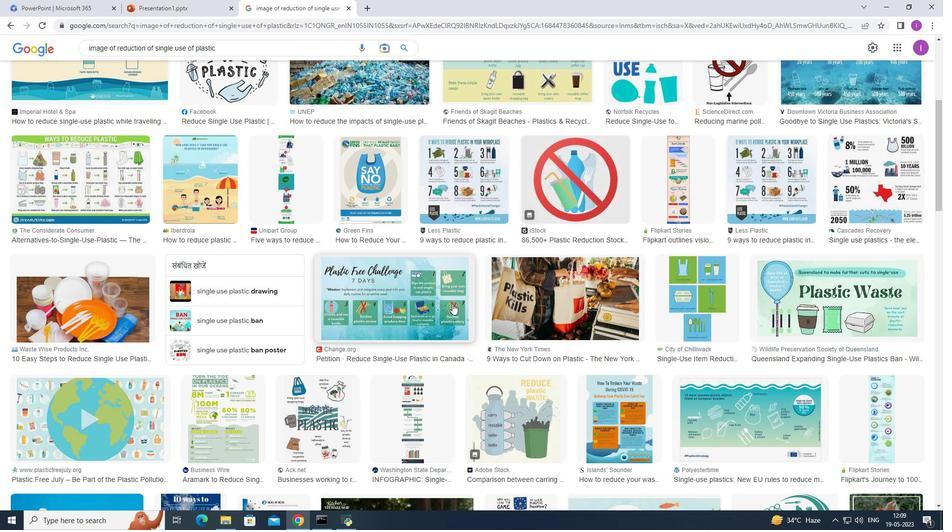 
Action: Mouse scrolled (452, 303) with delta (0, 0)
Screenshot: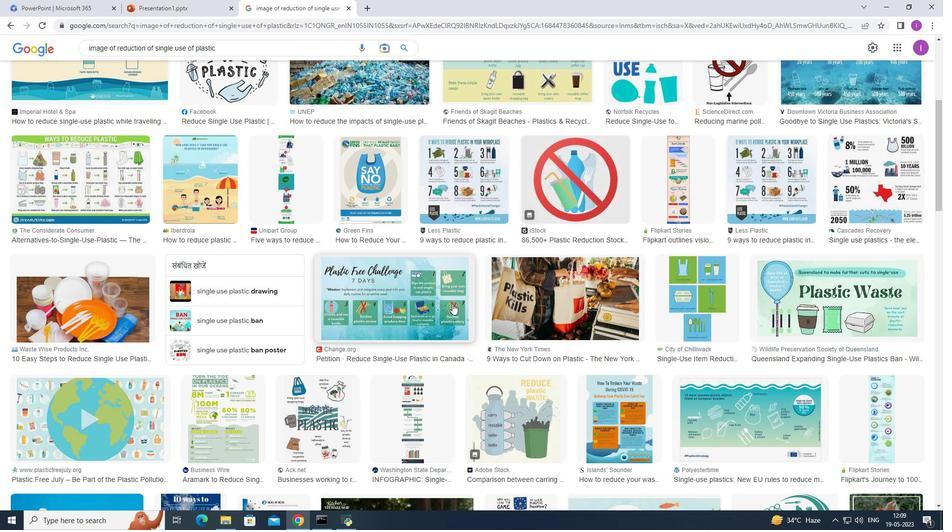 
Action: Mouse moved to (455, 304)
Screenshot: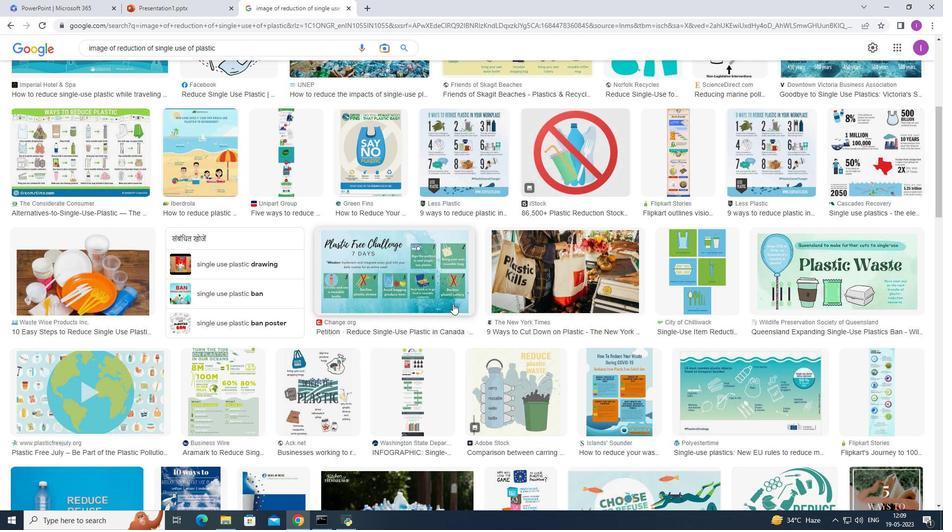
Action: Mouse scrolled (455, 303) with delta (0, 0)
Screenshot: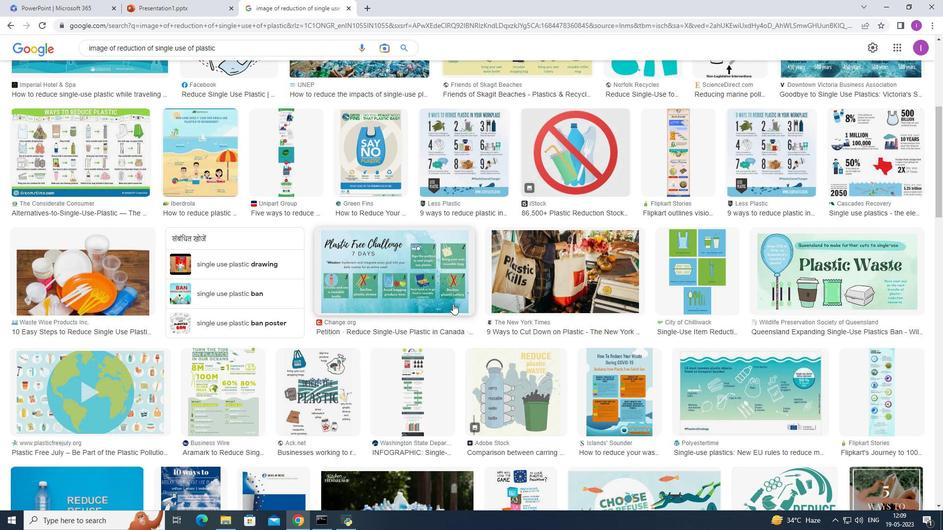 
Action: Mouse moved to (460, 297)
Screenshot: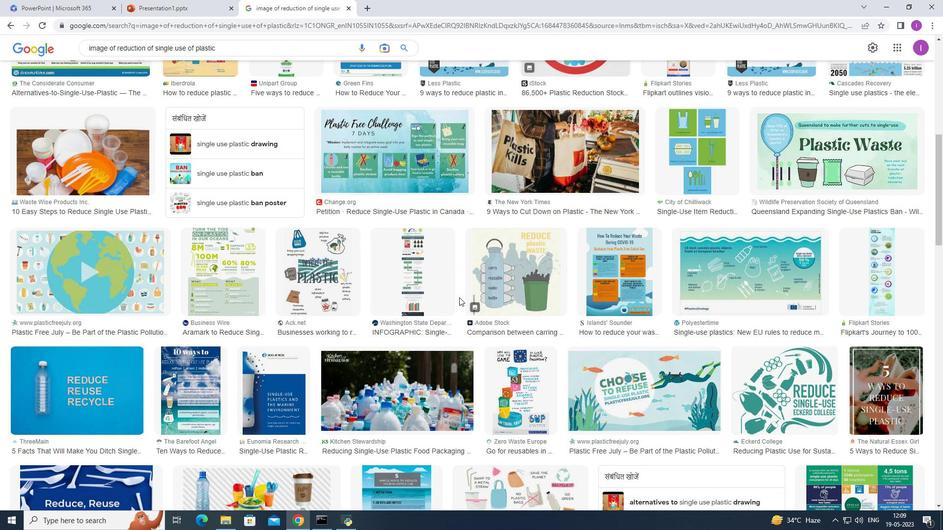 
Action: Mouse scrolled (460, 296) with delta (0, 0)
Screenshot: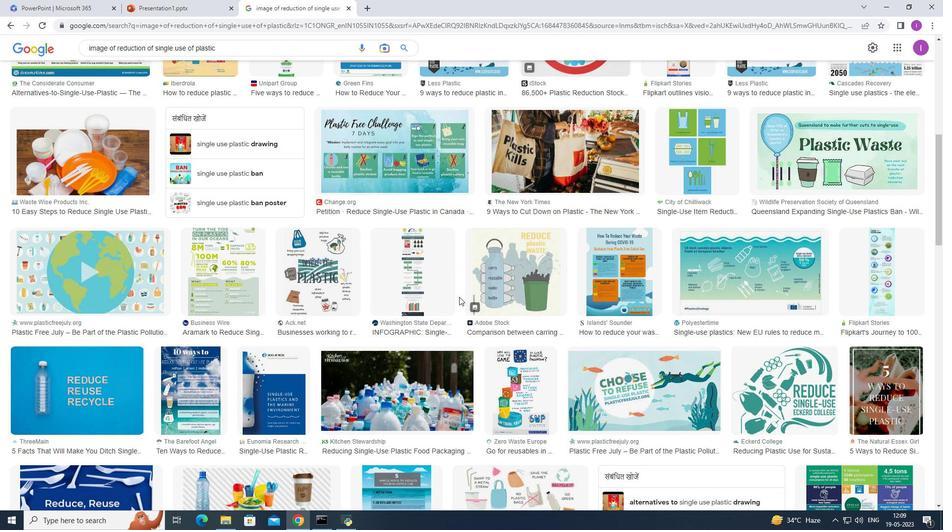 
Action: Mouse scrolled (460, 296) with delta (0, 0)
Screenshot: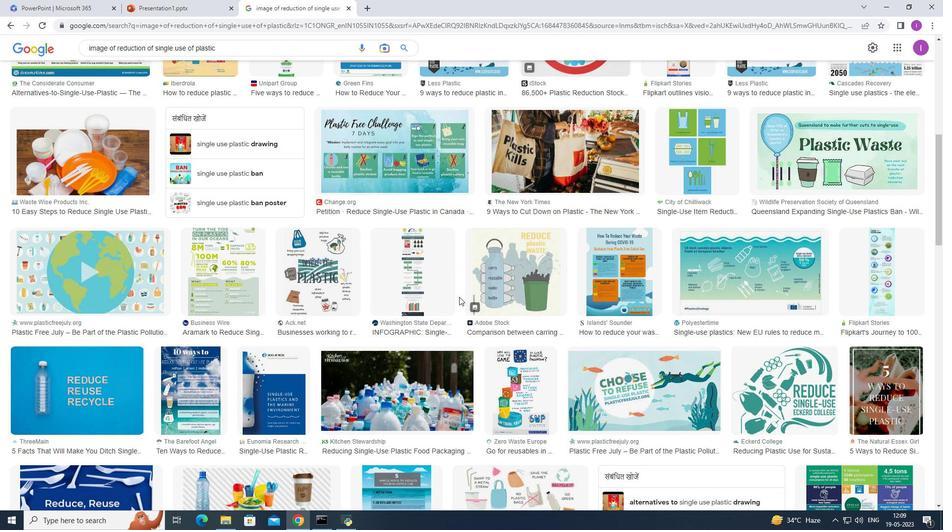 
Action: Mouse scrolled (460, 296) with delta (0, 0)
Screenshot: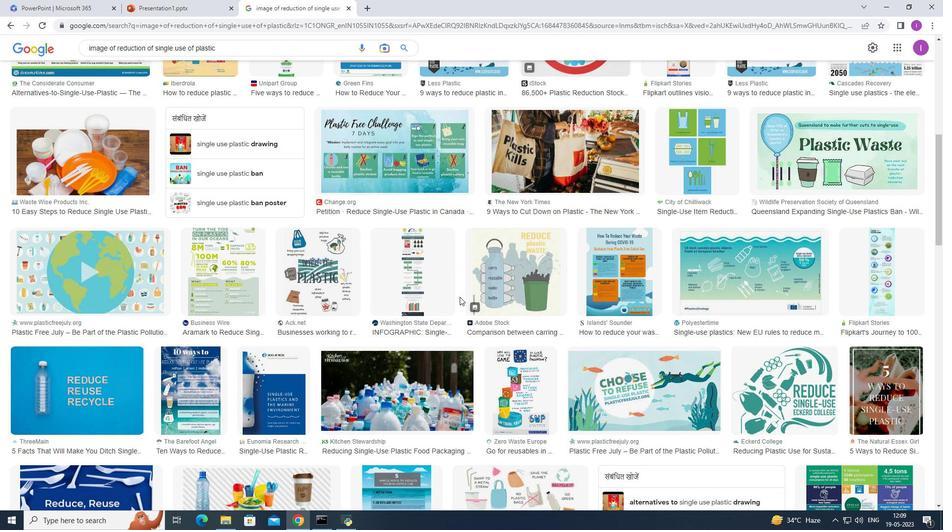 
Action: Mouse scrolled (460, 296) with delta (0, 0)
Screenshot: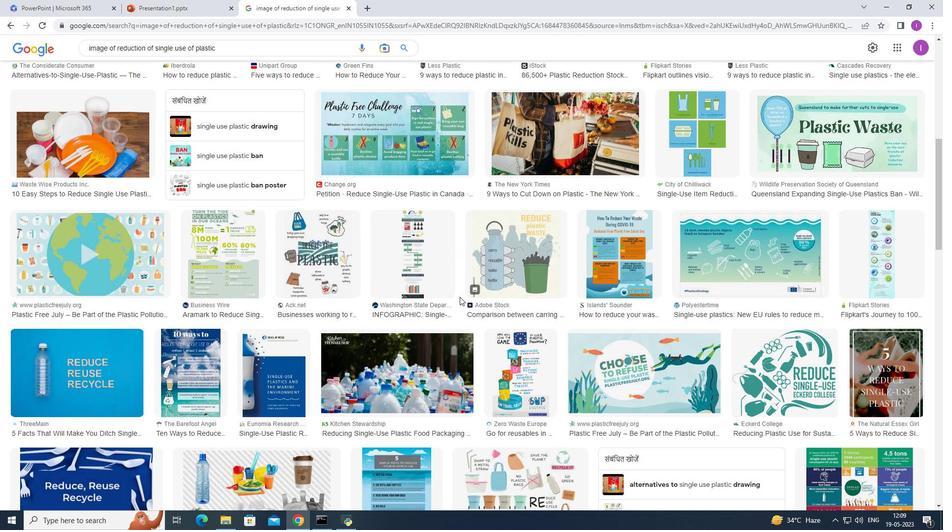 
Action: Mouse moved to (467, 291)
Screenshot: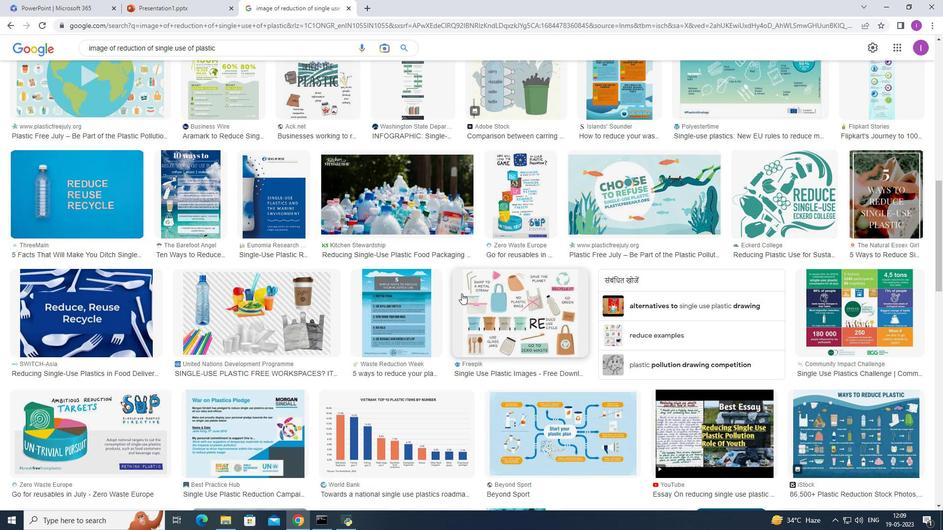 
Action: Mouse scrolled (467, 291) with delta (0, 0)
Screenshot: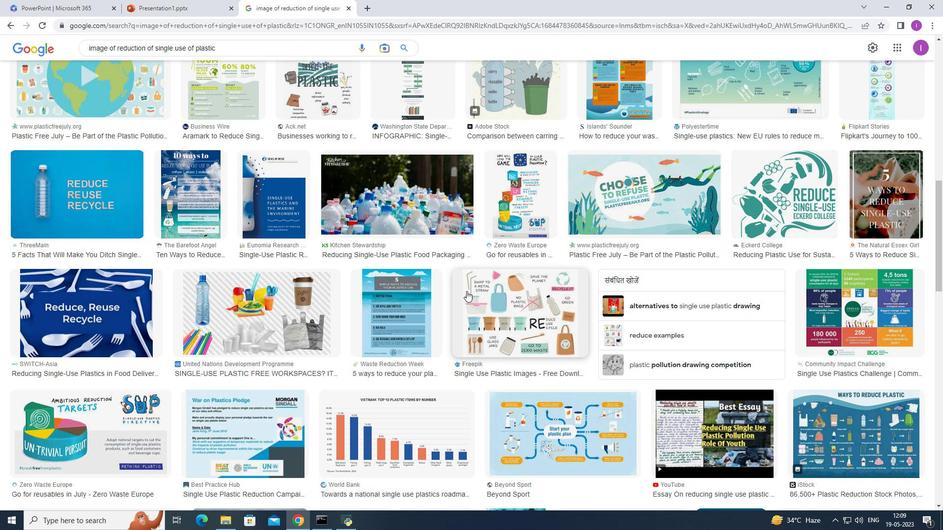 
Action: Mouse scrolled (467, 291) with delta (0, 0)
Screenshot: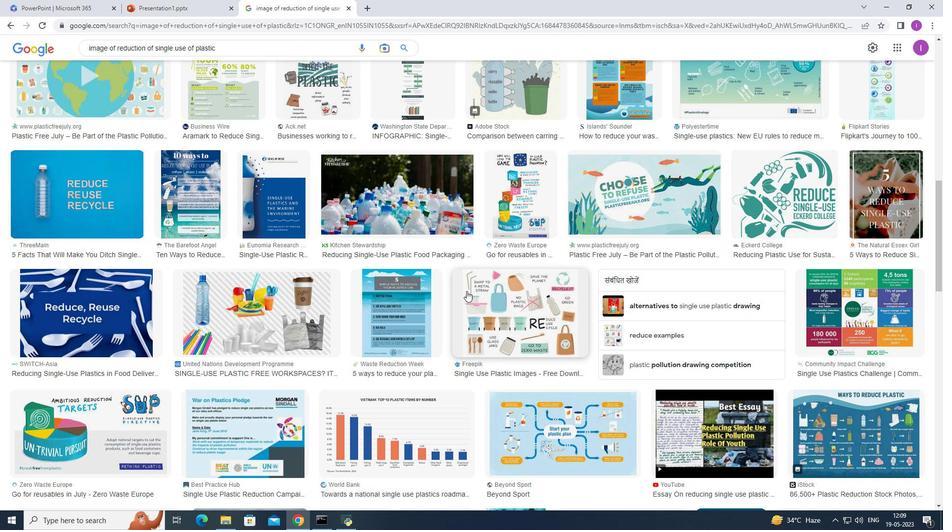 
Action: Mouse scrolled (467, 291) with delta (0, 0)
Screenshot: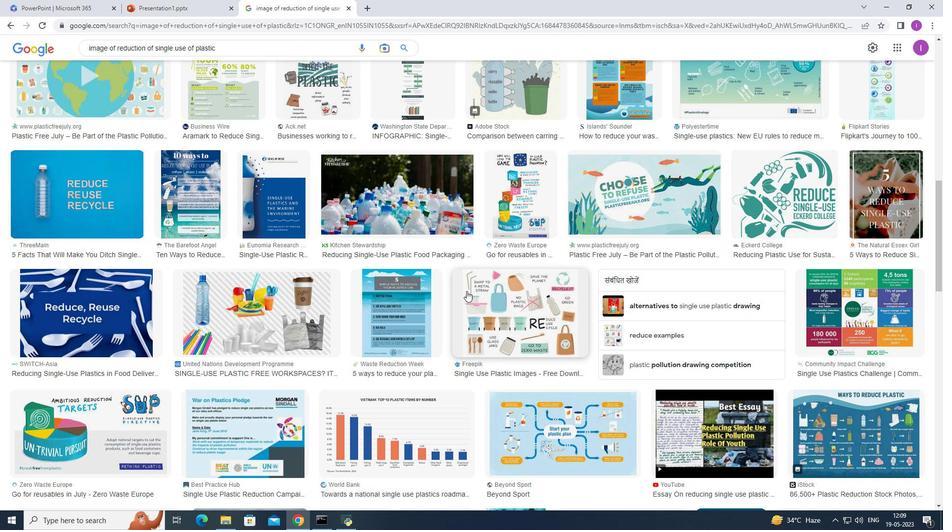 
Action: Mouse scrolled (467, 292) with delta (0, 0)
Screenshot: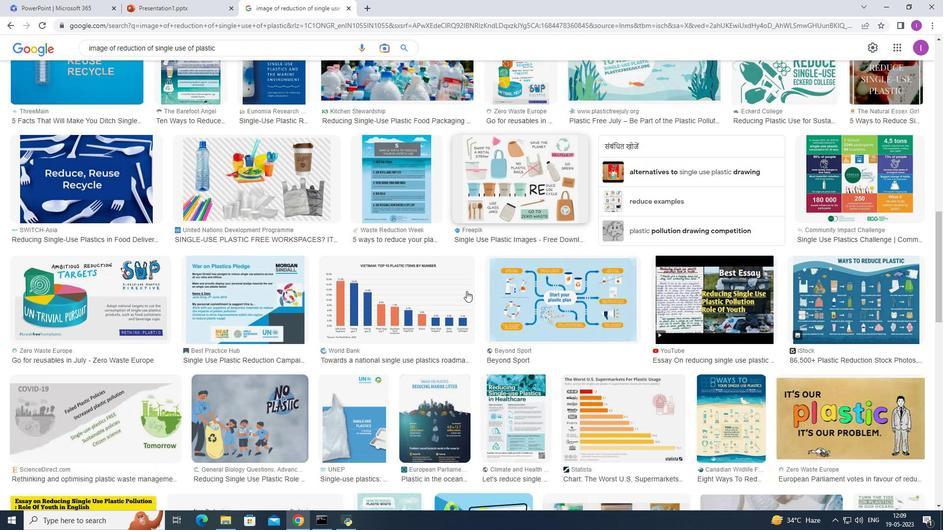 
Action: Mouse scrolled (467, 292) with delta (0, 0)
Screenshot: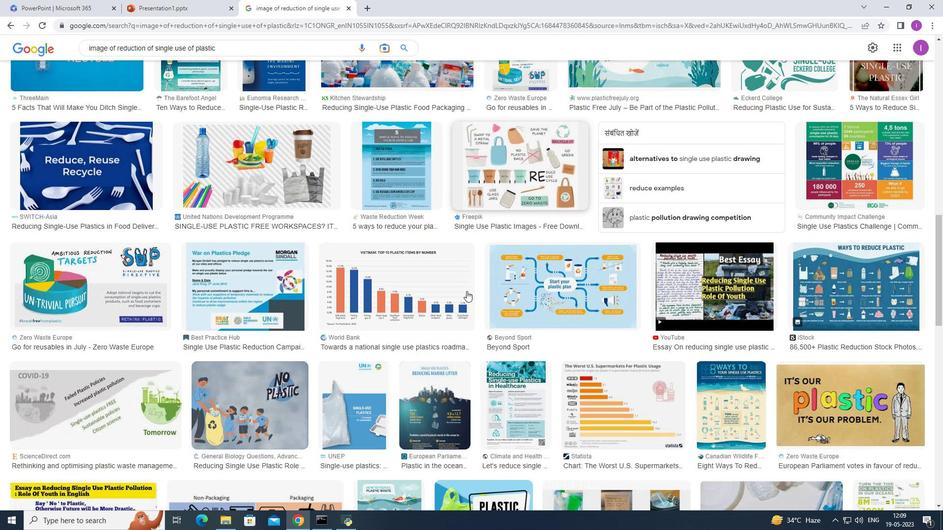 
Action: Mouse scrolled (467, 292) with delta (0, 0)
Screenshot: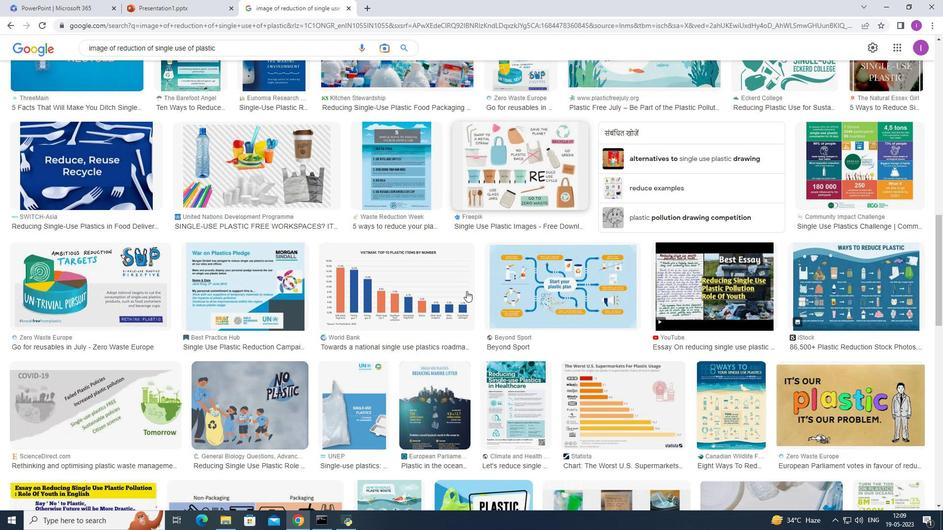 
Action: Mouse scrolled (467, 292) with delta (0, 0)
Screenshot: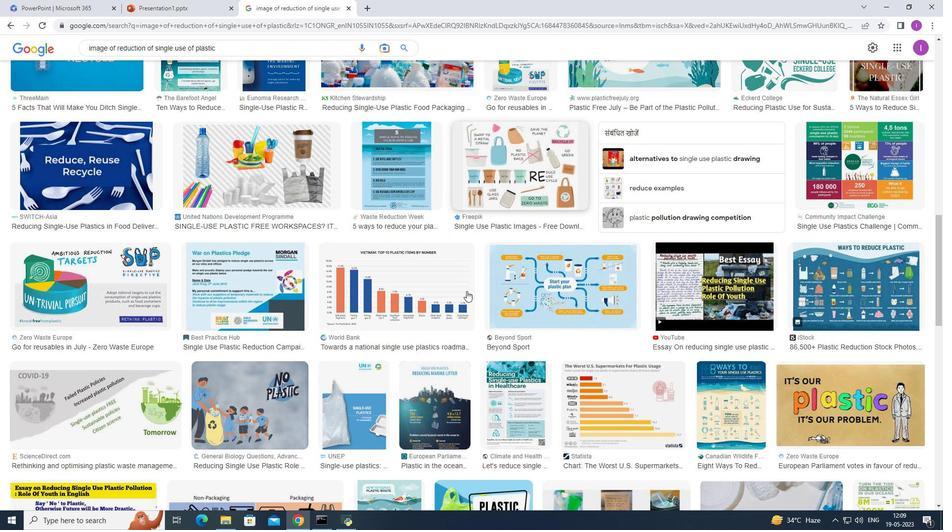 
Action: Mouse moved to (467, 291)
Screenshot: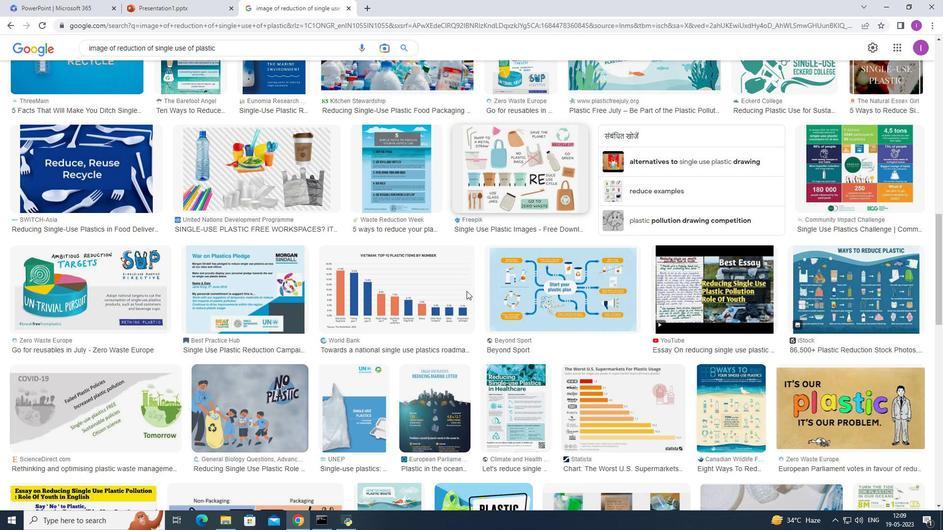 
Action: Mouse scrolled (467, 291) with delta (0, 0)
Screenshot: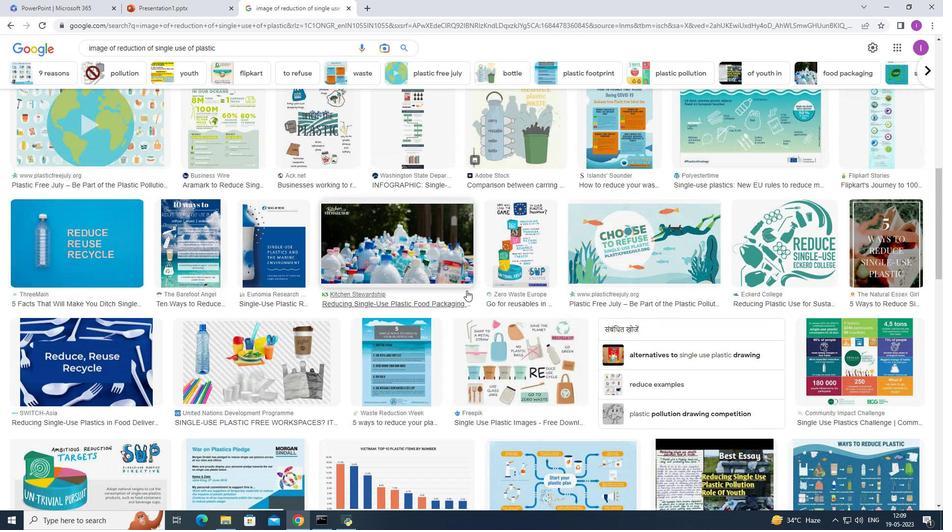 
Action: Mouse scrolled (467, 291) with delta (0, 0)
Screenshot: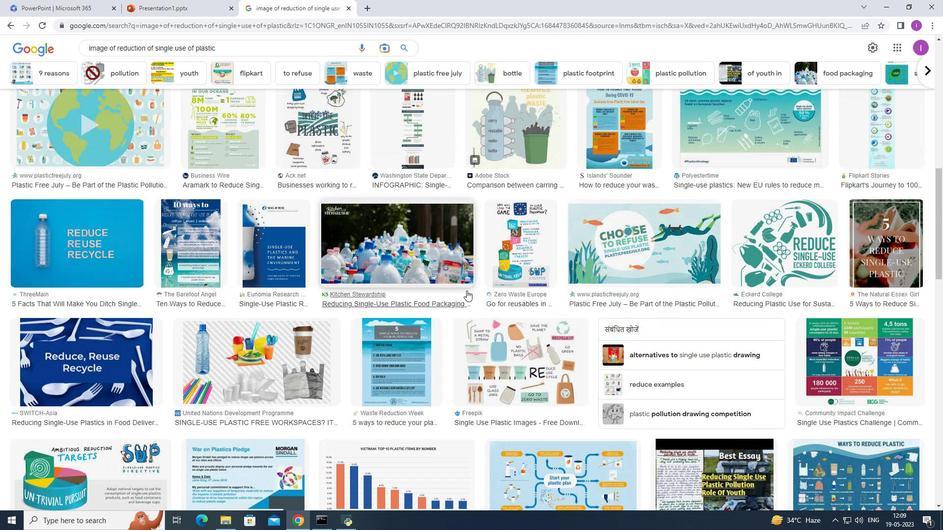 
Action: Mouse scrolled (467, 291) with delta (0, 0)
Screenshot: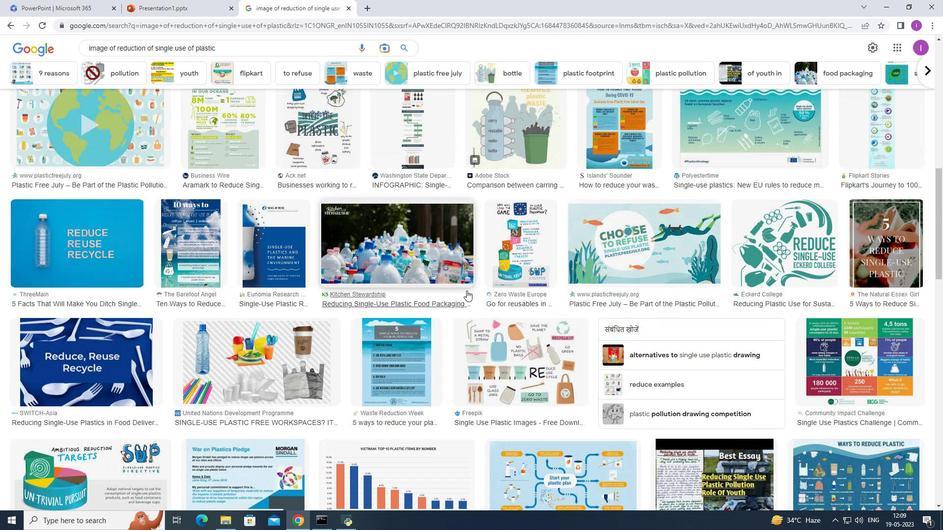 
Action: Mouse scrolled (467, 291) with delta (0, 0)
Screenshot: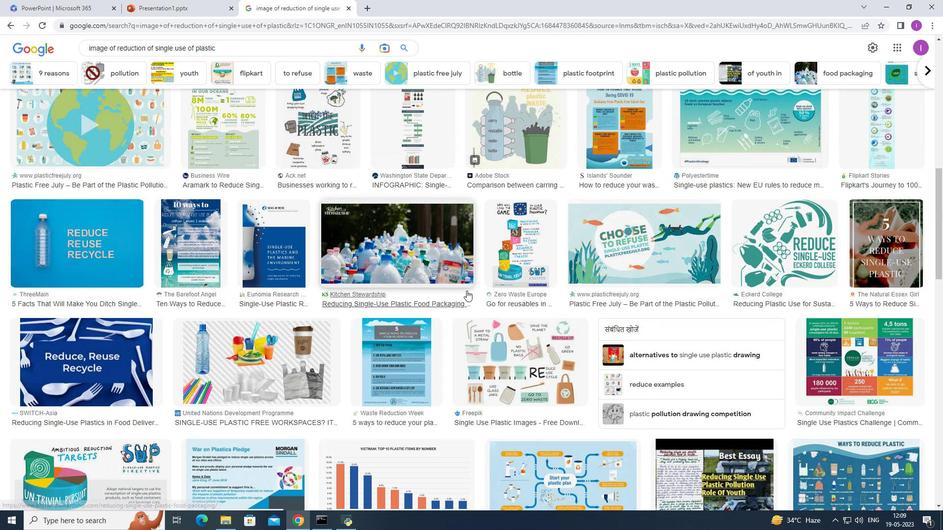 
Action: Mouse scrolled (467, 291) with delta (0, 0)
Screenshot: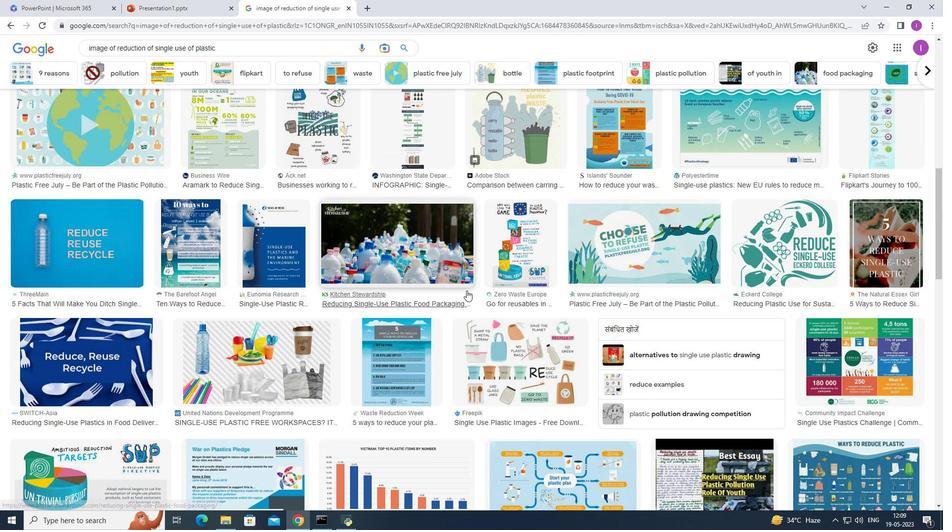 
Action: Mouse moved to (468, 290)
Screenshot: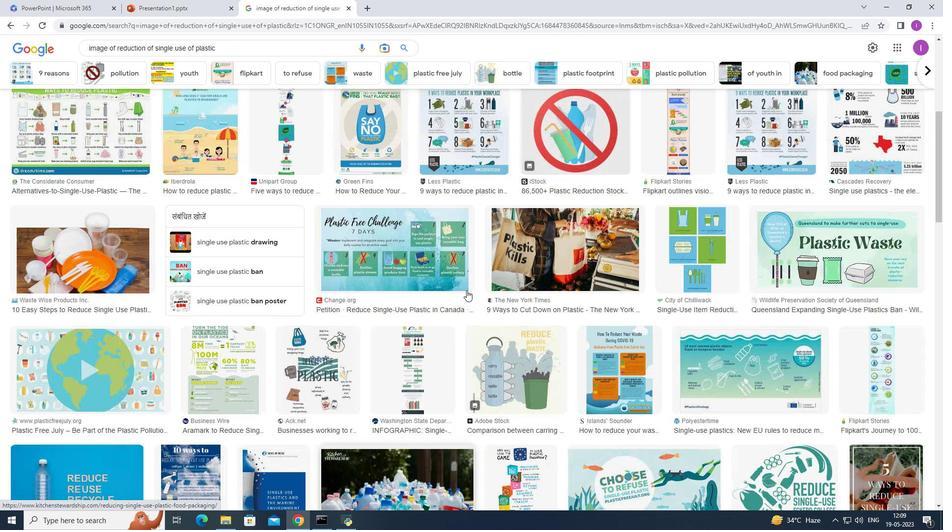 
Action: Mouse scrolled (468, 291) with delta (0, 0)
Screenshot: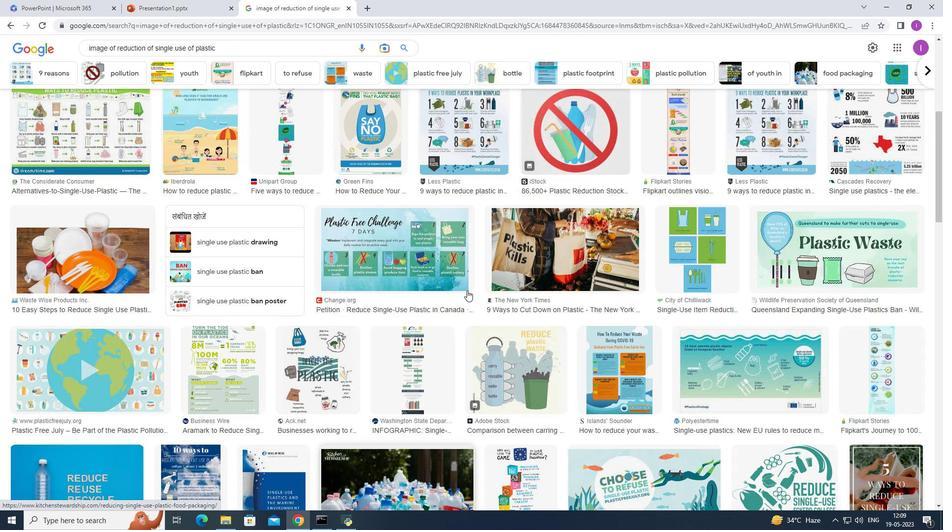 
Action: Mouse scrolled (468, 291) with delta (0, 0)
Screenshot: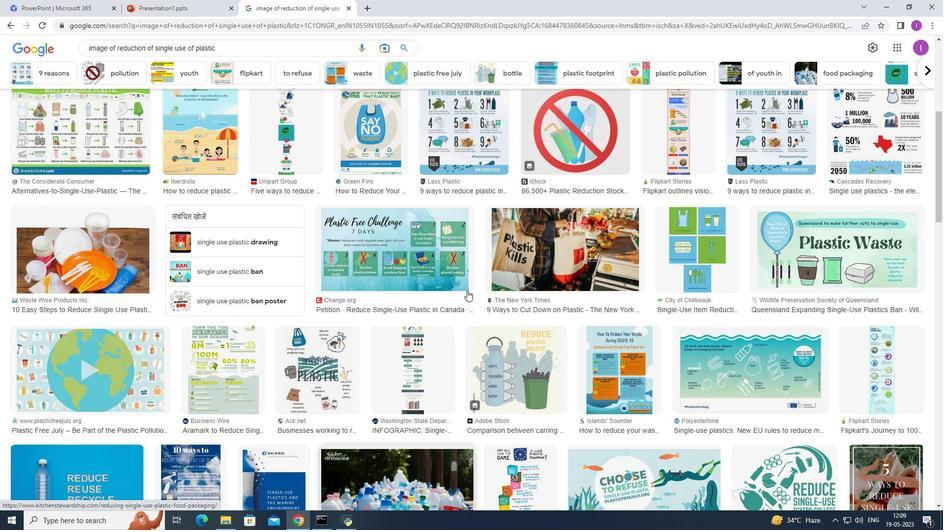
Action: Mouse moved to (471, 293)
Screenshot: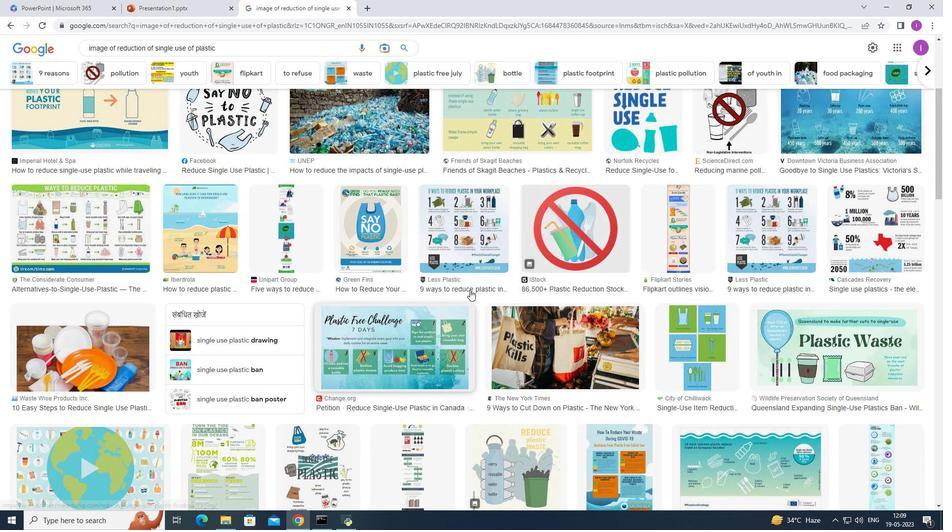
Action: Mouse scrolled (471, 293) with delta (0, 0)
Screenshot: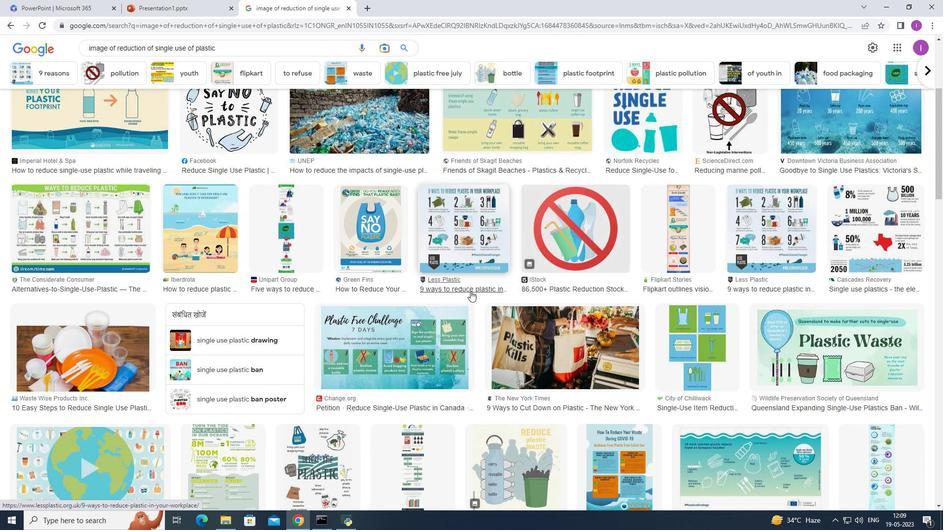 
Action: Mouse scrolled (471, 293) with delta (0, 0)
Screenshot: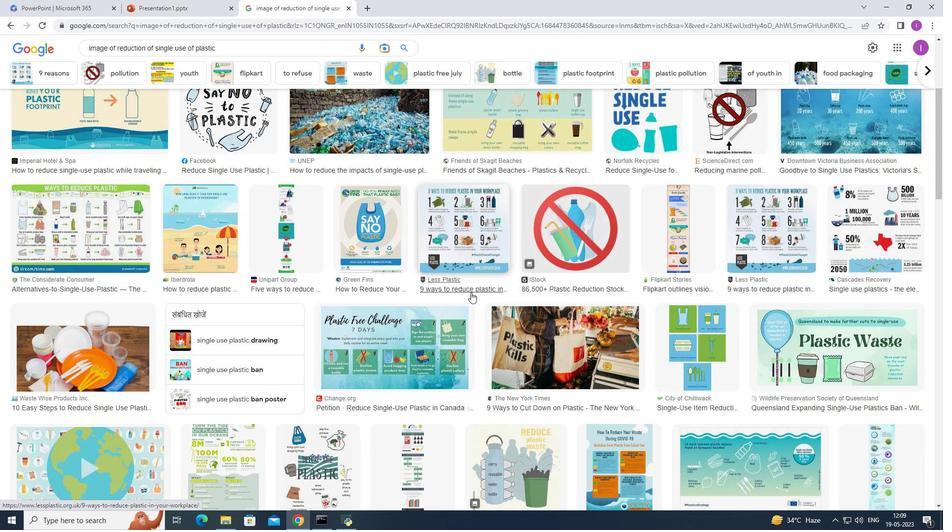 
Action: Mouse scrolled (471, 293) with delta (0, 0)
Screenshot: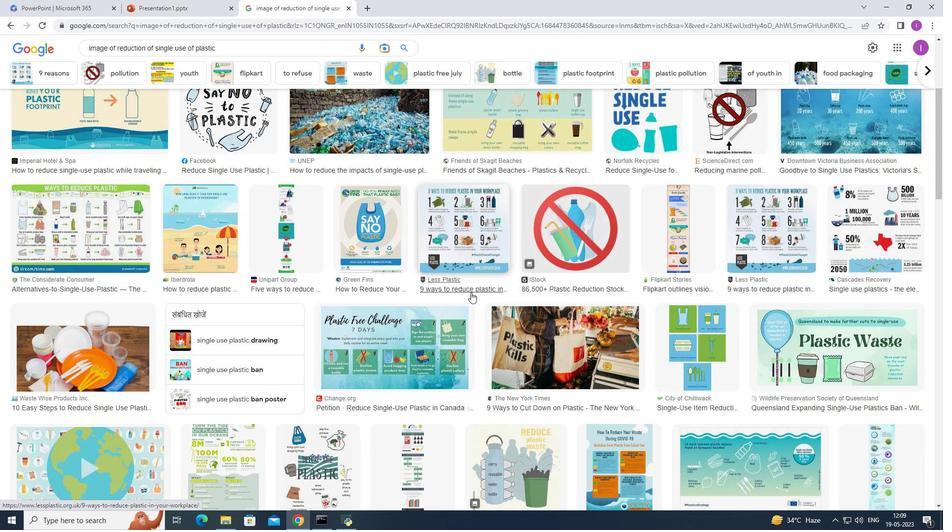 
Action: Mouse moved to (363, 277)
Screenshot: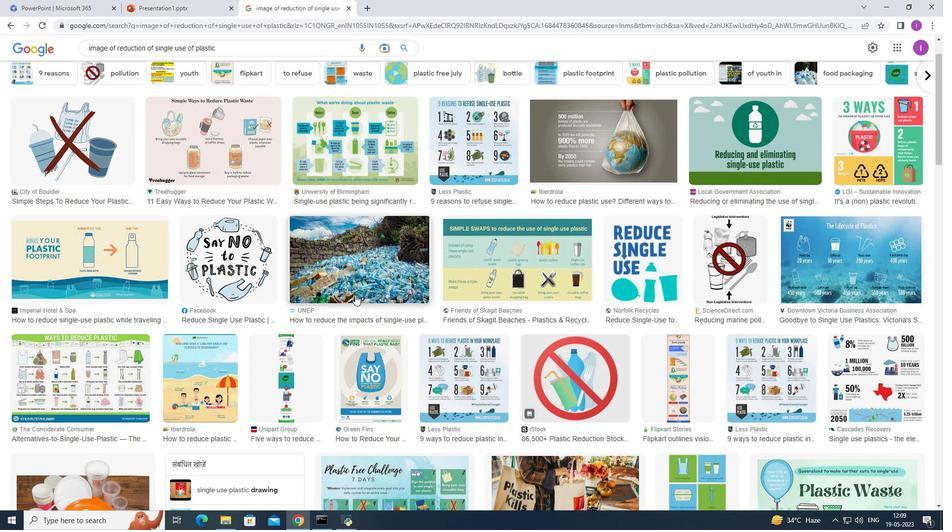 
Action: Mouse pressed left at (363, 277)
Screenshot: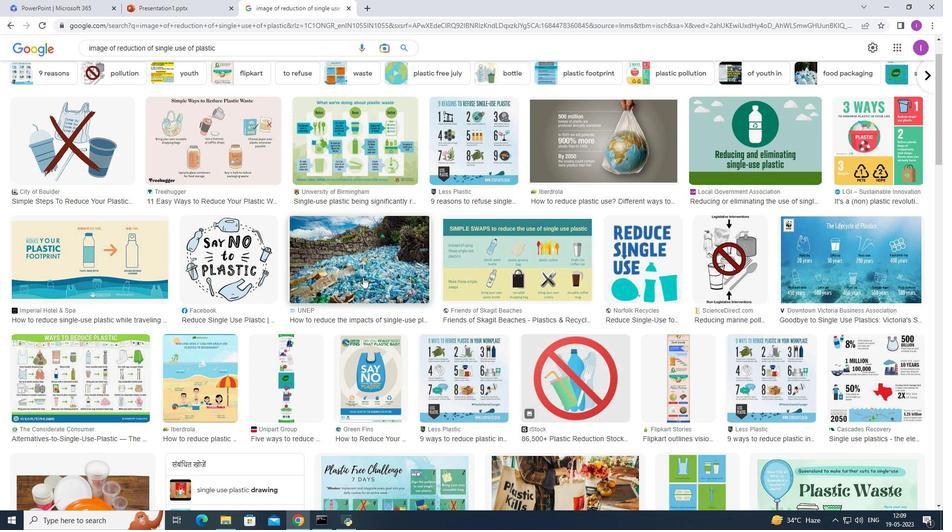 
Action: Mouse moved to (701, 292)
Screenshot: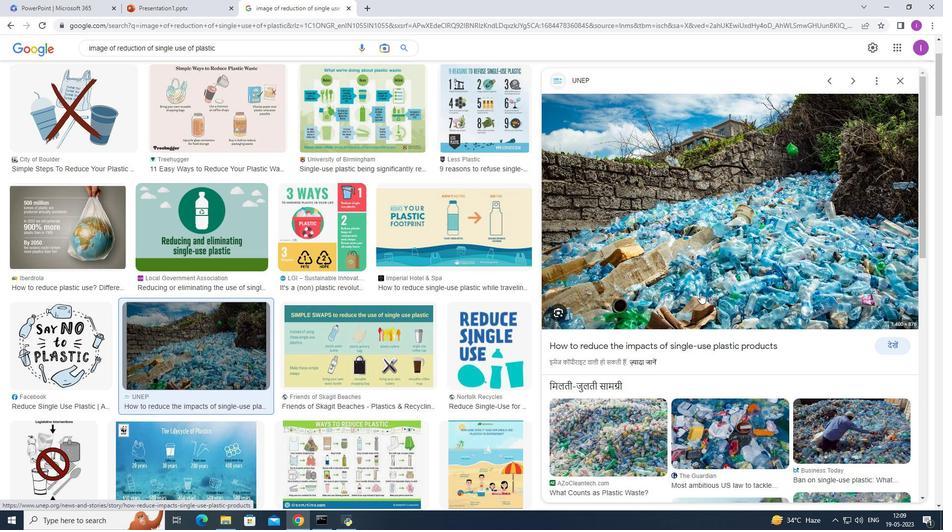 
Action: Mouse pressed right at (701, 292)
Screenshot: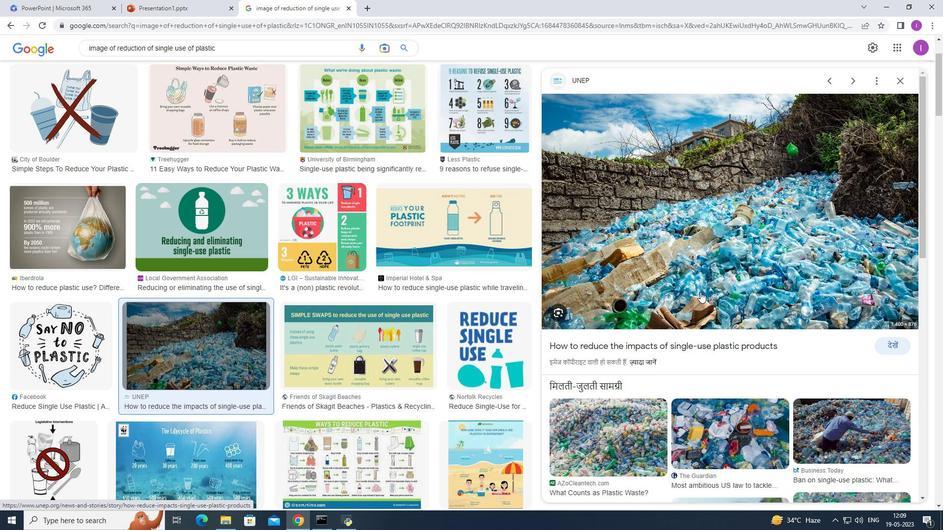 
Action: Mouse moved to (750, 398)
Screenshot: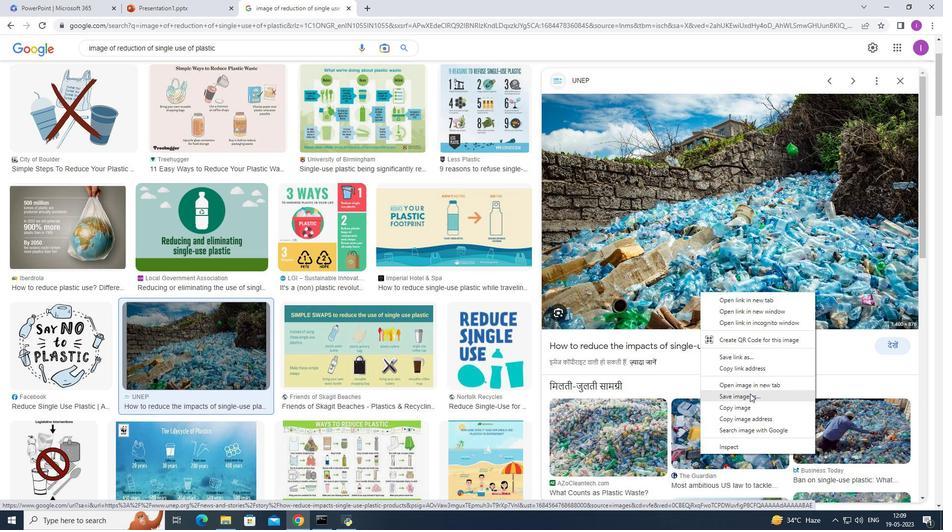 
Action: Mouse pressed left at (750, 398)
Screenshot: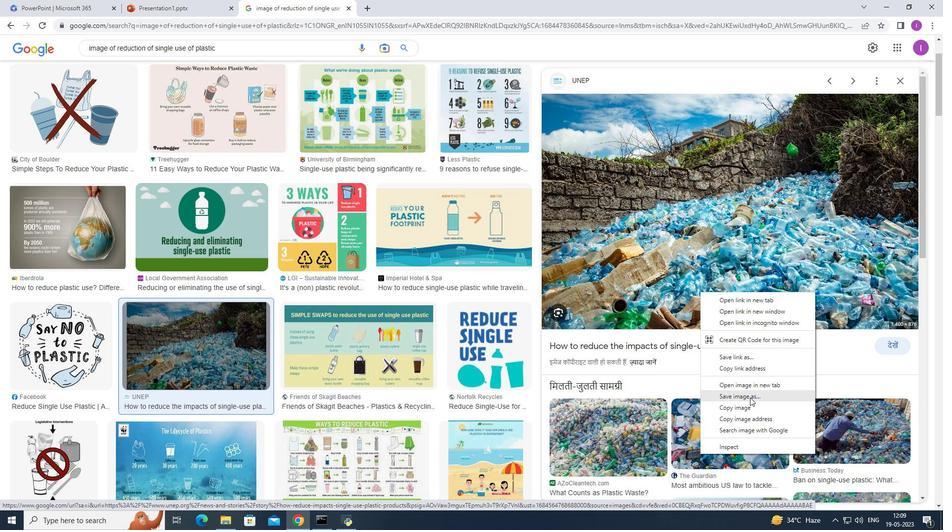 
Action: Mouse moved to (398, 249)
Screenshot: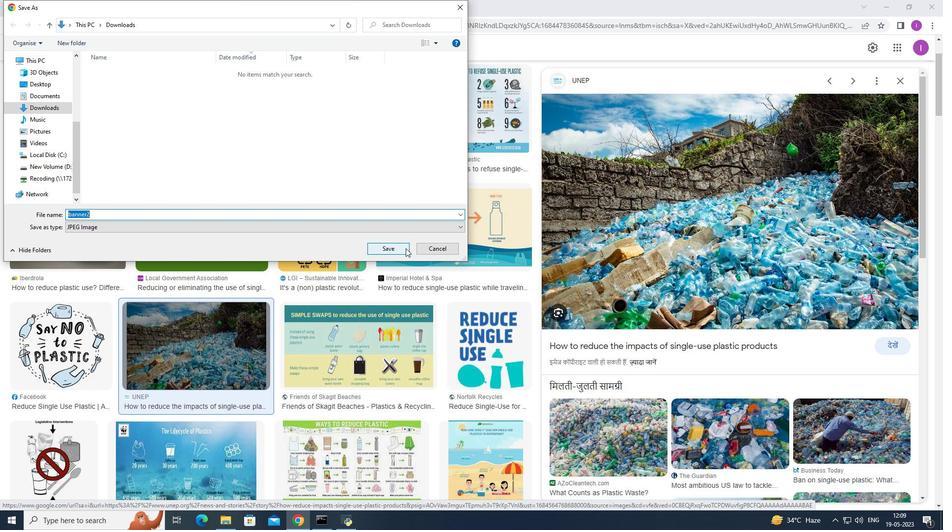 
Action: Mouse pressed left at (398, 249)
Screenshot: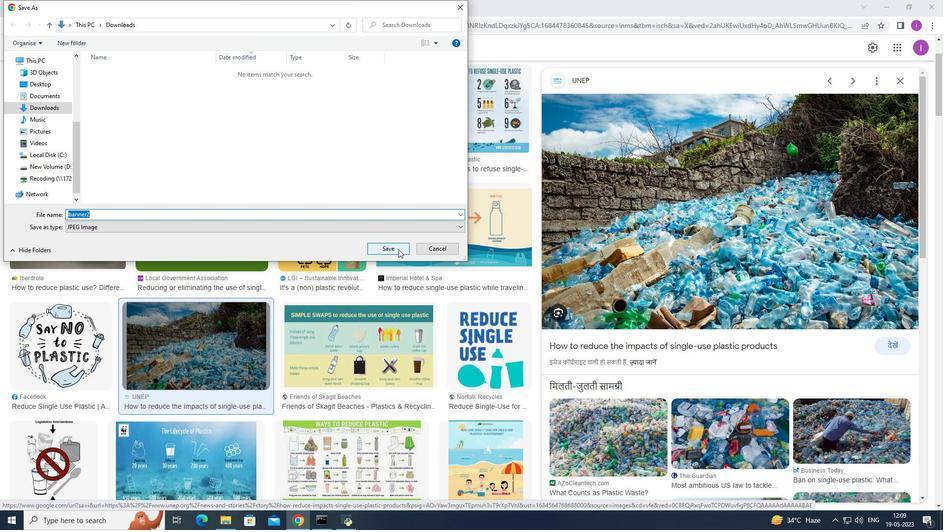 
Action: Mouse moved to (165, 7)
Screenshot: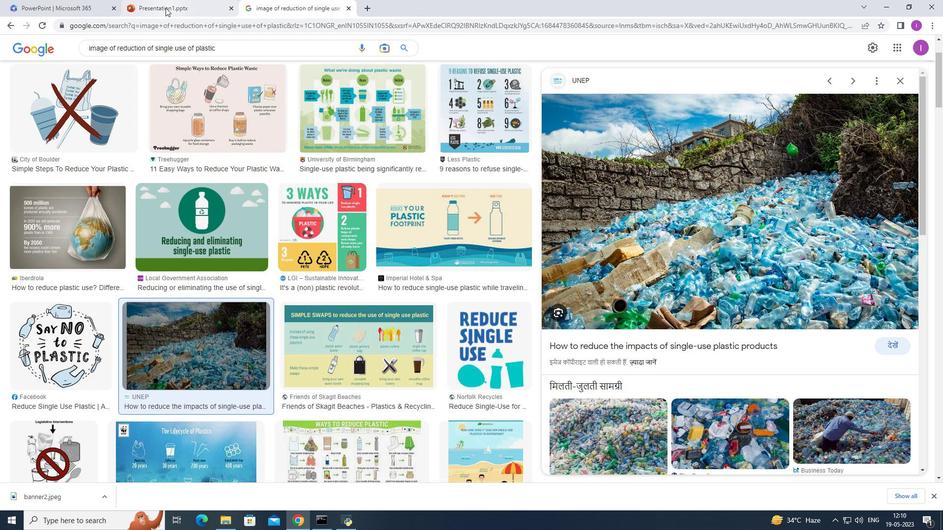 
Action: Mouse pressed left at (165, 7)
Screenshot: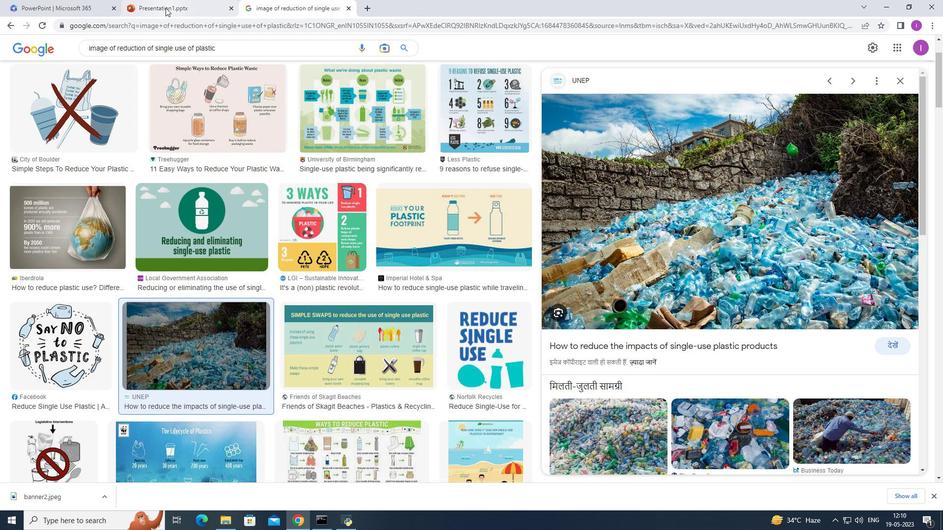 
Action: Mouse moved to (319, 248)
Screenshot: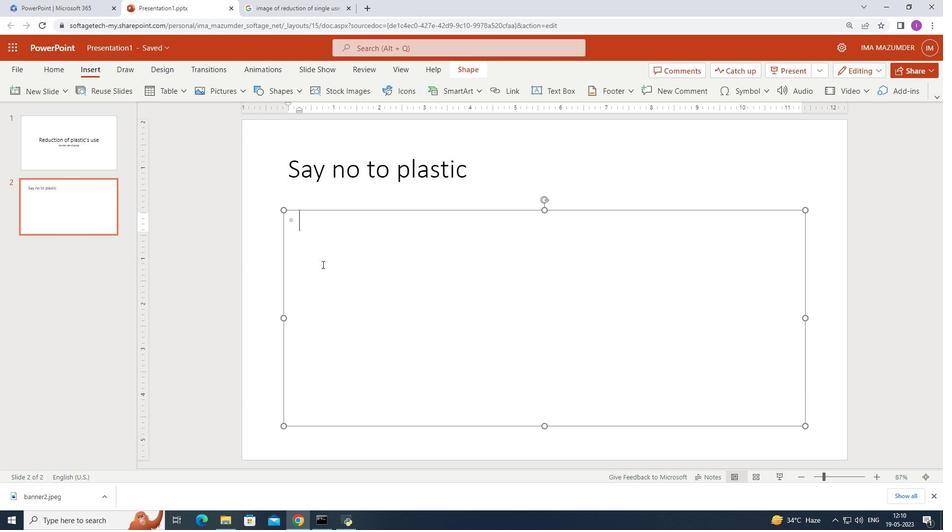
Action: Mouse pressed left at (319, 248)
Screenshot: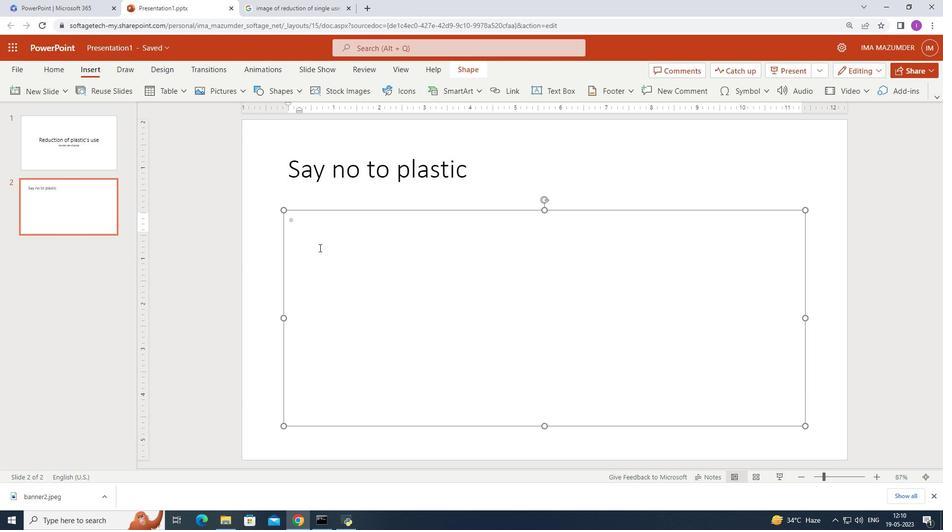 
Action: Mouse moved to (317, 234)
Screenshot: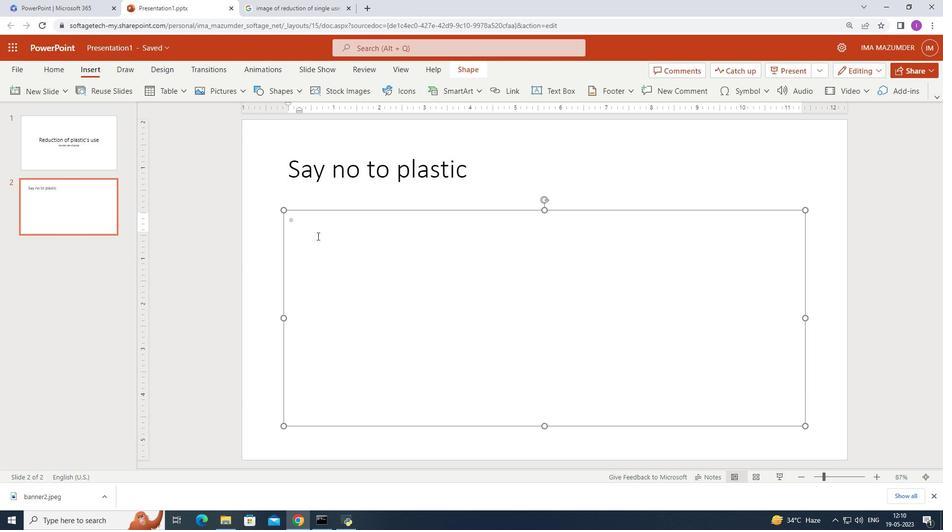 
Action: Mouse pressed left at (317, 234)
Screenshot: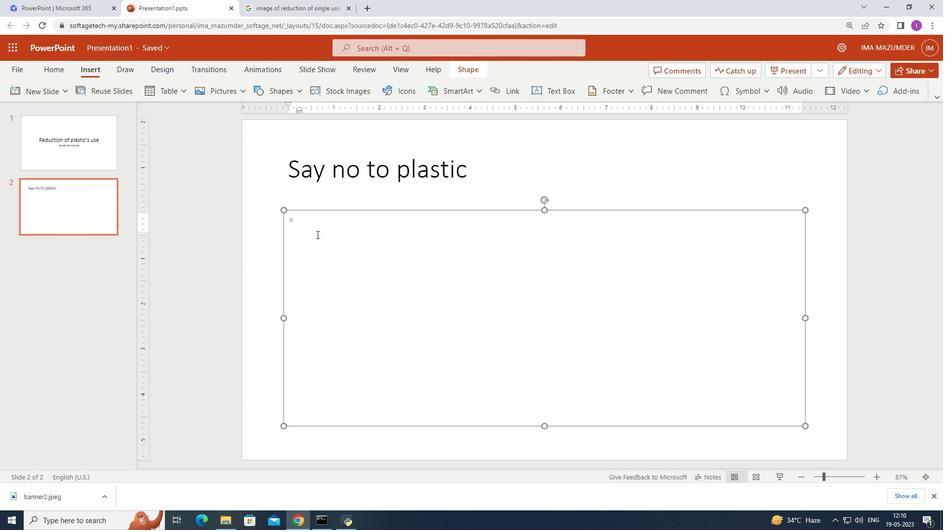 
Action: Mouse moved to (211, 90)
Screenshot: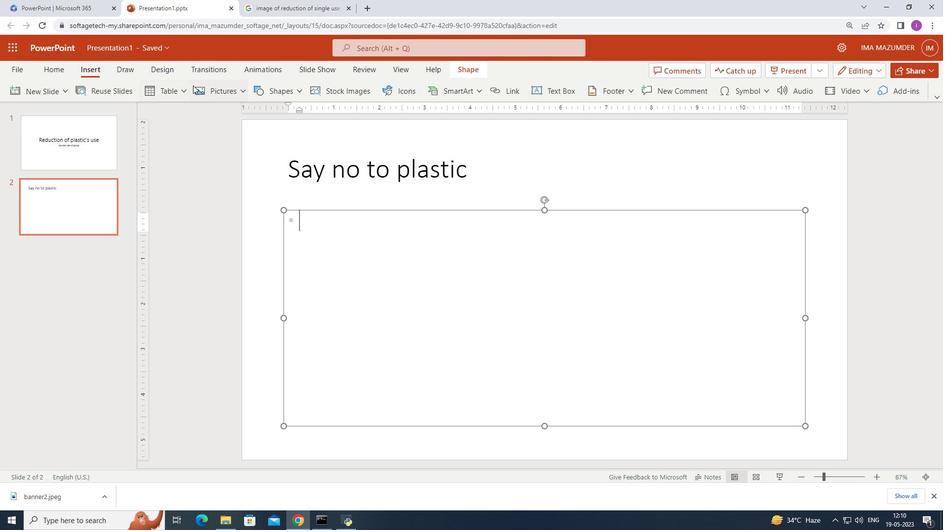 
Action: Mouse pressed left at (211, 90)
Screenshot: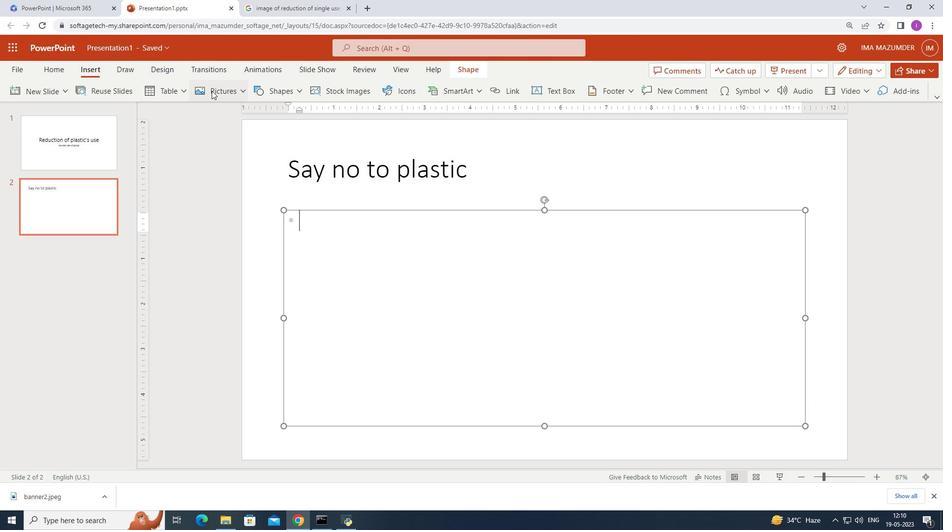 
Action: Mouse moved to (241, 143)
Screenshot: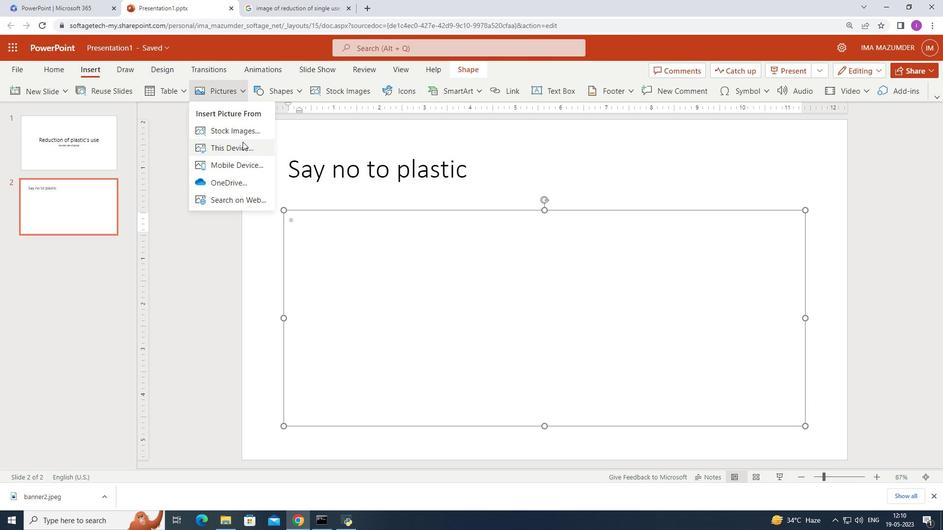 
Action: Mouse pressed left at (241, 143)
Screenshot: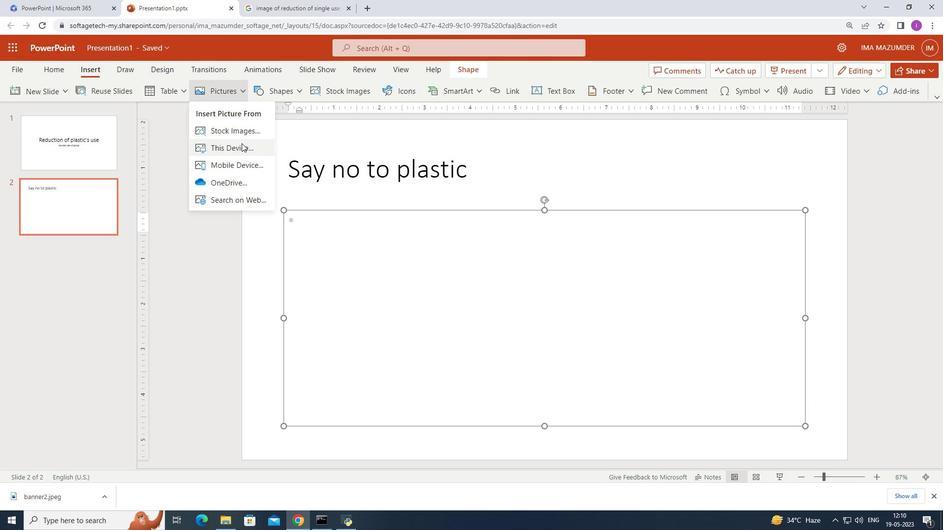 
Action: Mouse moved to (177, 184)
Screenshot: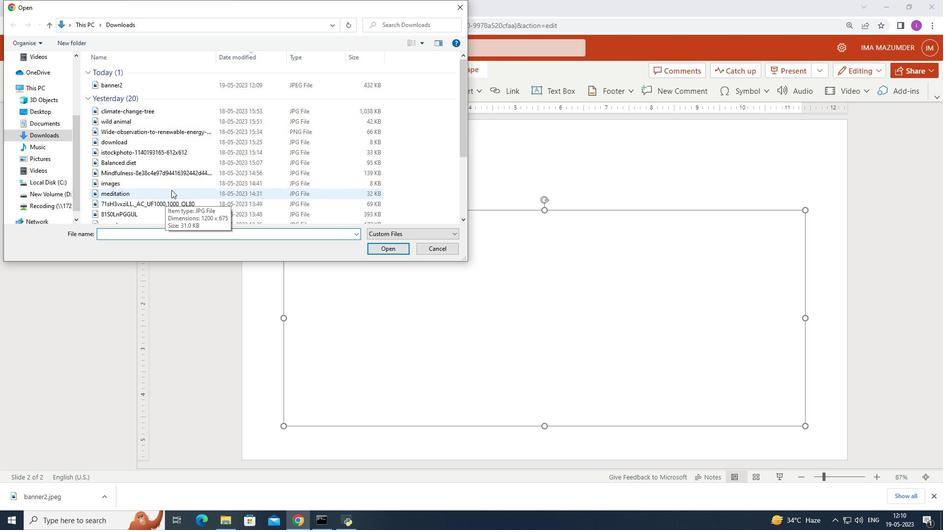 
Action: Mouse scrolled (177, 184) with delta (0, 0)
Screenshot: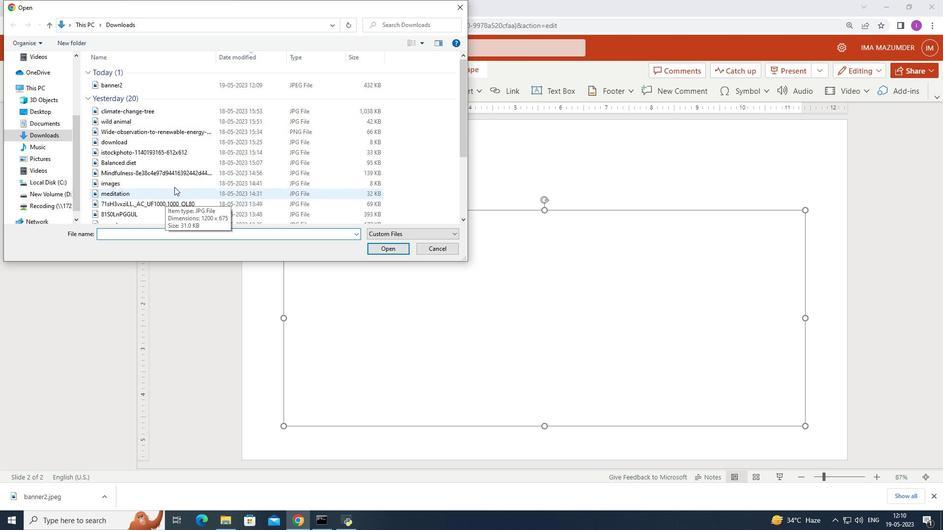 
Action: Mouse scrolled (177, 184) with delta (0, 0)
Screenshot: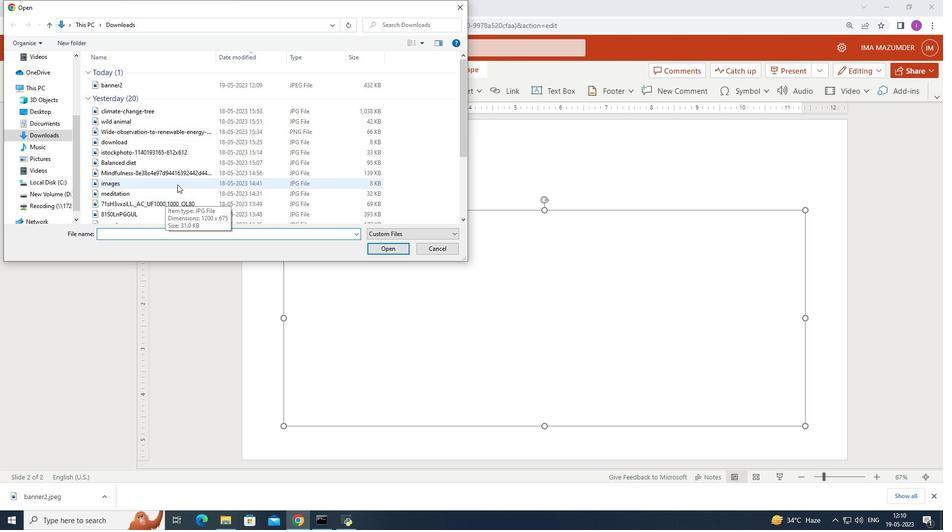
Action: Mouse scrolled (177, 184) with delta (0, 0)
Screenshot: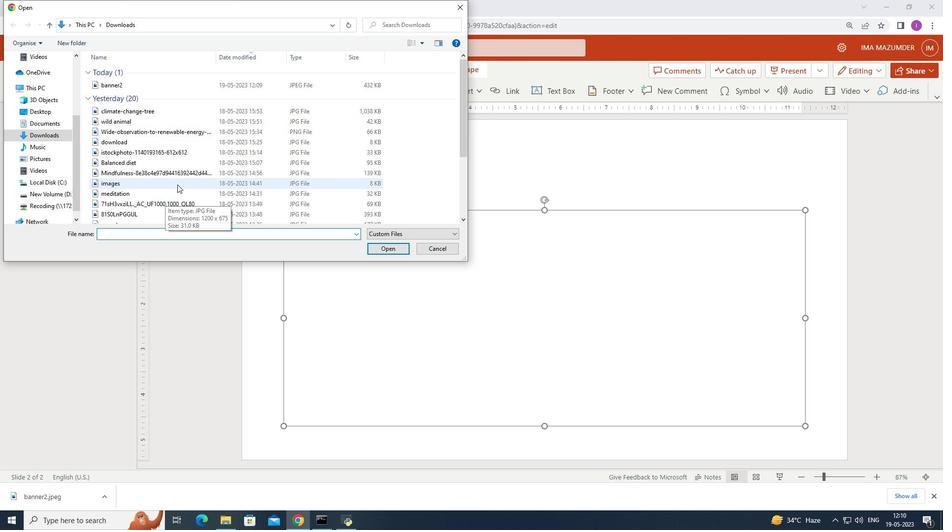 
Action: Mouse scrolled (177, 184) with delta (0, 0)
Screenshot: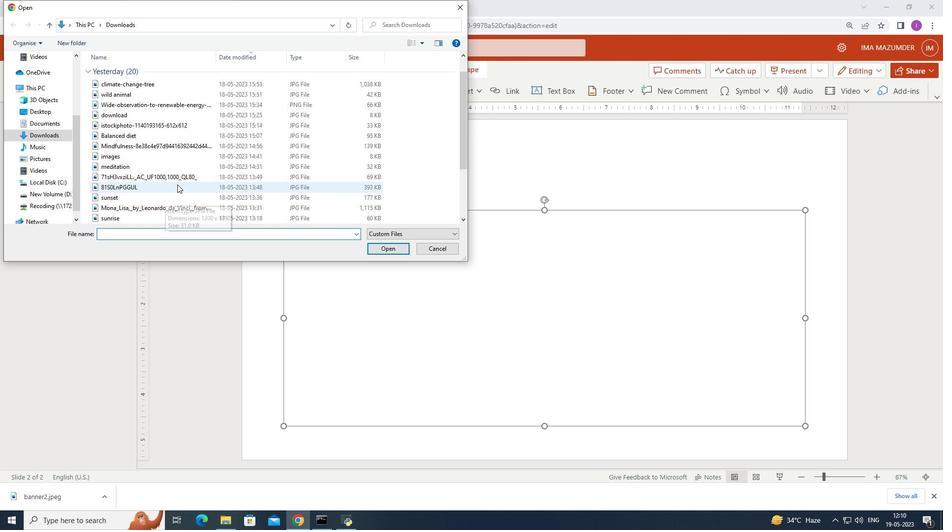 
Action: Mouse moved to (178, 183)
Screenshot: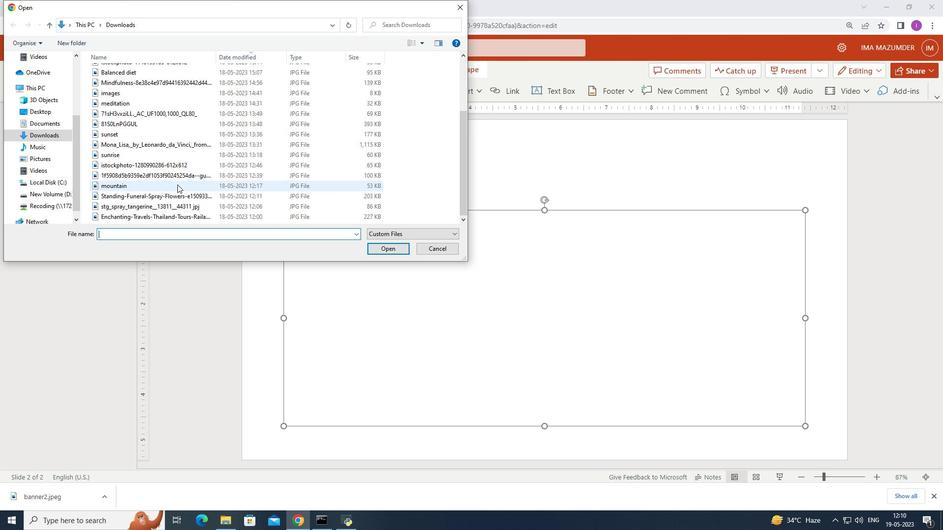 
Action: Mouse scrolled (178, 183) with delta (0, 0)
Screenshot: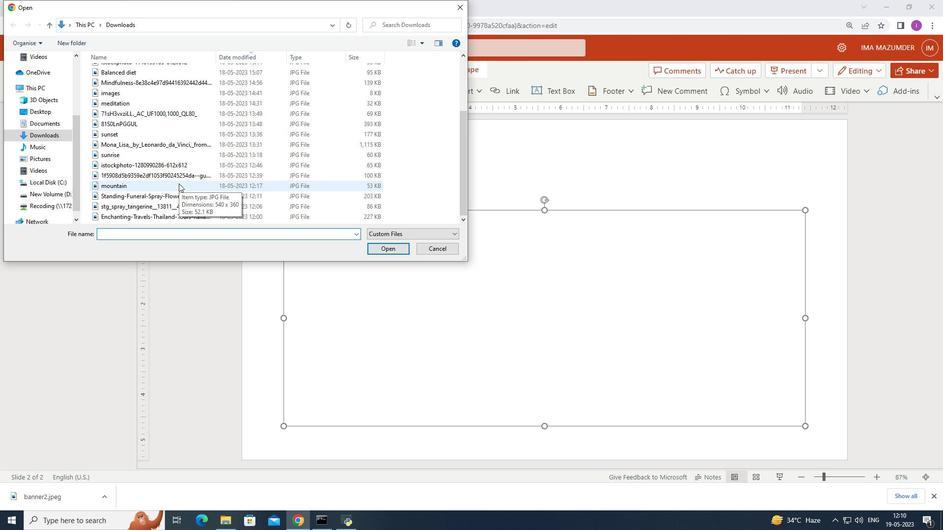 
Action: Mouse scrolled (178, 183) with delta (0, 0)
Screenshot: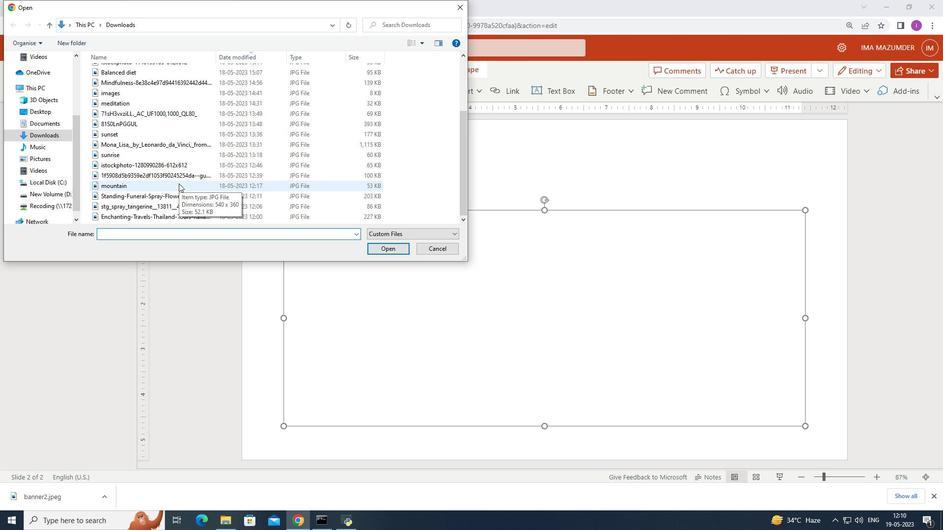 
Action: Mouse scrolled (178, 183) with delta (0, 0)
Screenshot: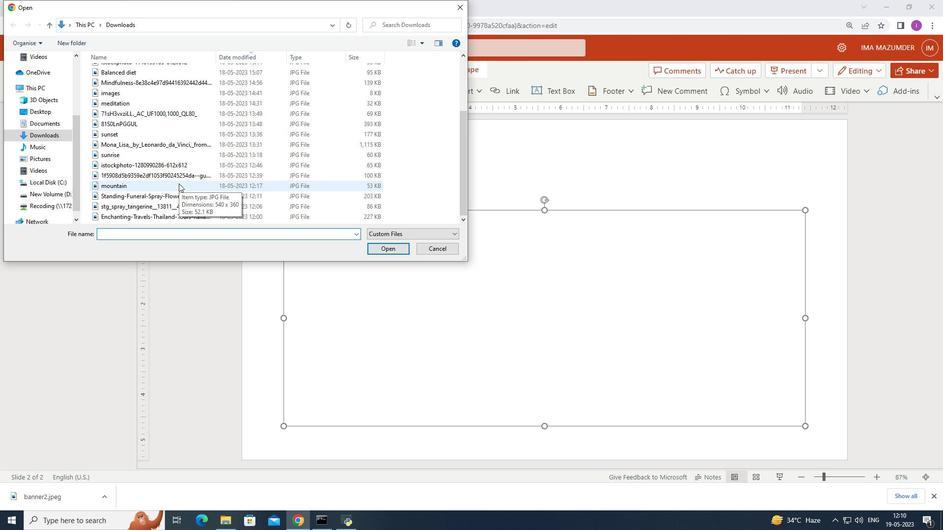 
Action: Mouse moved to (179, 183)
Screenshot: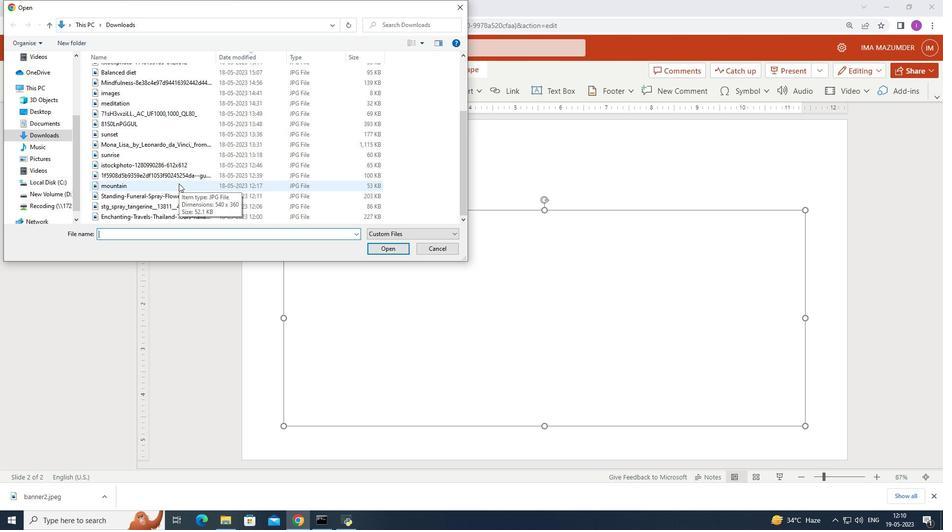 
Action: Mouse scrolled (179, 183) with delta (0, 0)
Screenshot: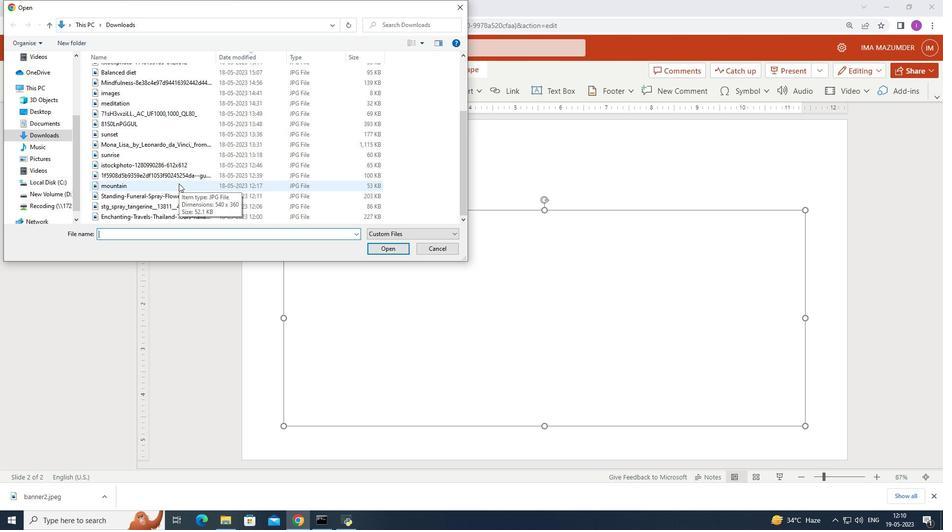
Action: Mouse scrolled (179, 183) with delta (0, 0)
Screenshot: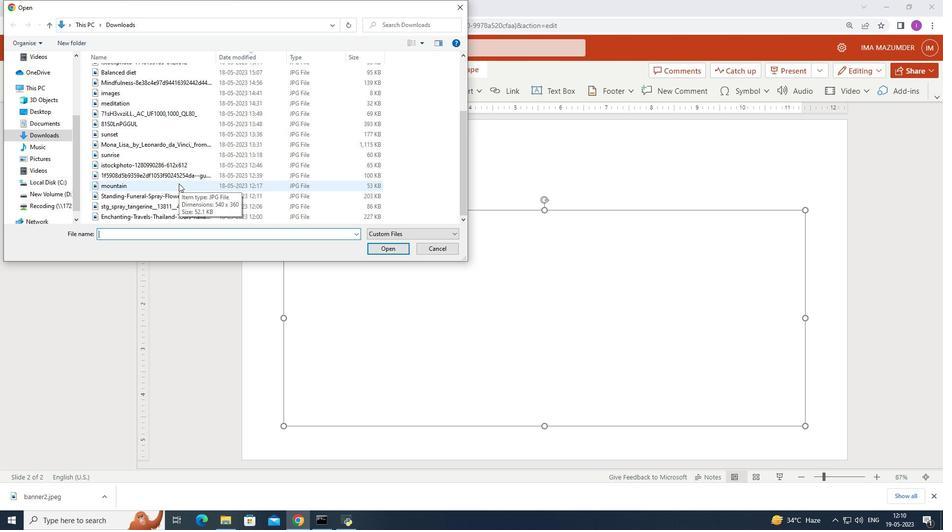 
Action: Mouse scrolled (179, 183) with delta (0, 0)
Screenshot: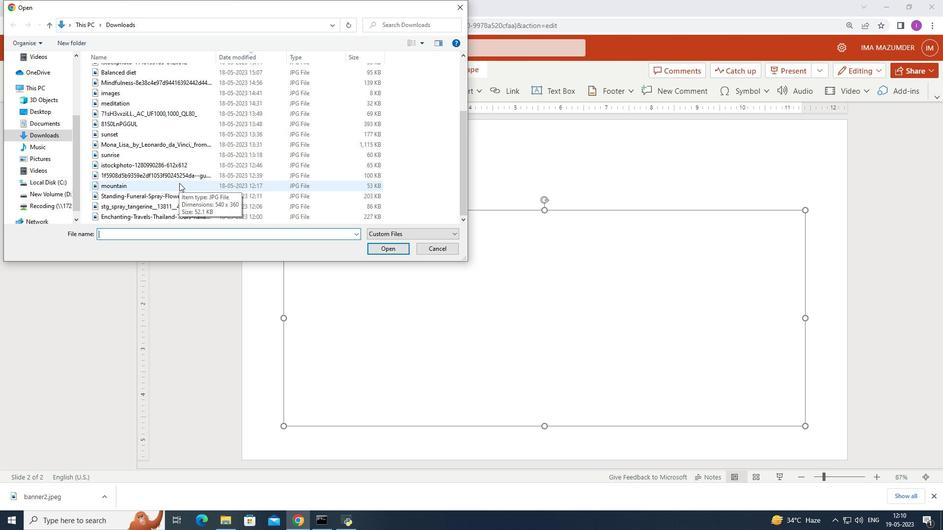 
Action: Mouse moved to (180, 180)
Screenshot: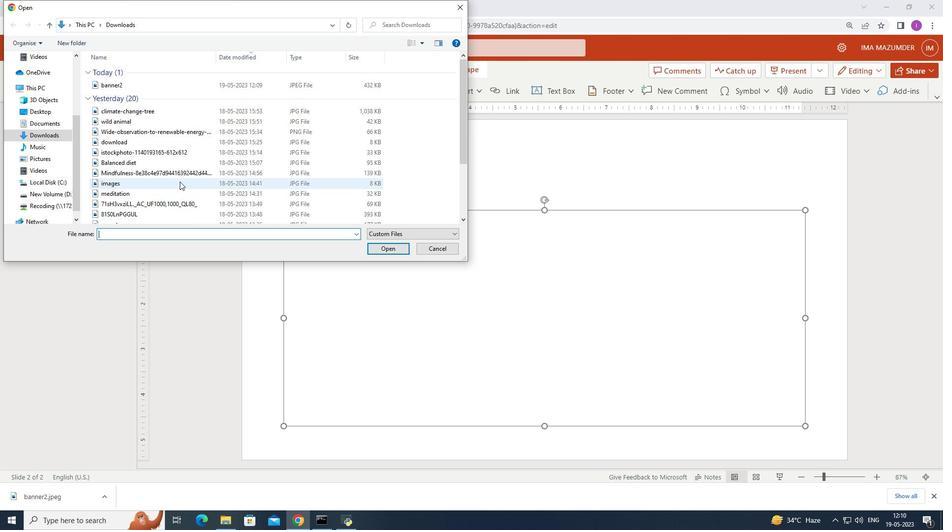 
Action: Mouse scrolled (180, 181) with delta (0, 0)
Screenshot: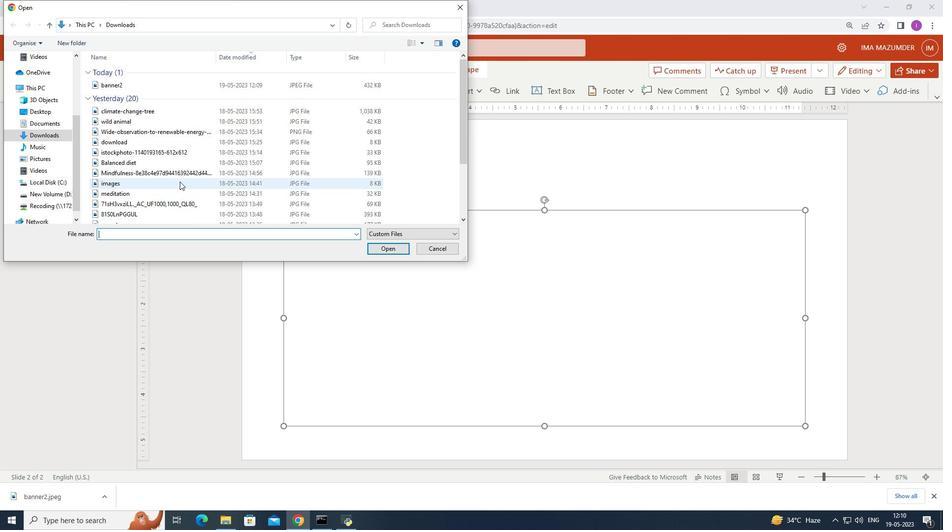 
Action: Mouse scrolled (180, 181) with delta (0, 0)
Screenshot: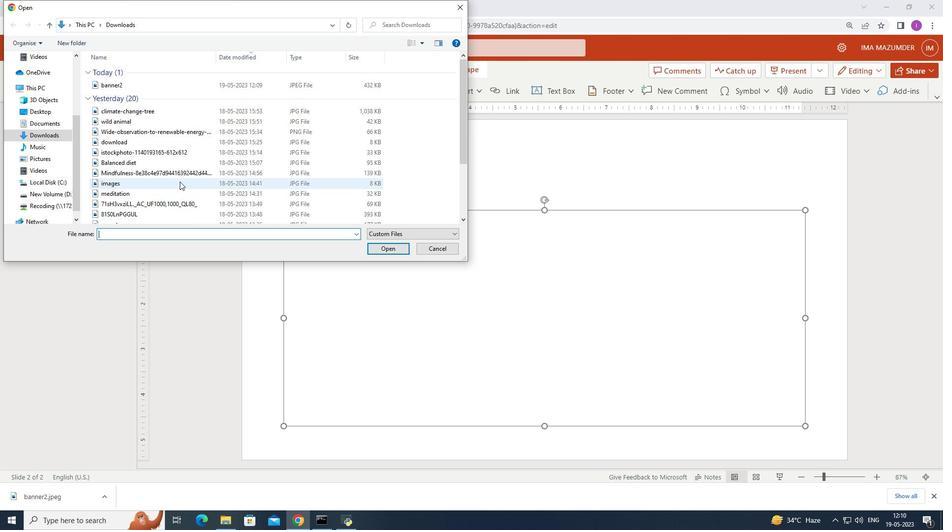 
Action: Mouse scrolled (180, 181) with delta (0, 0)
Screenshot: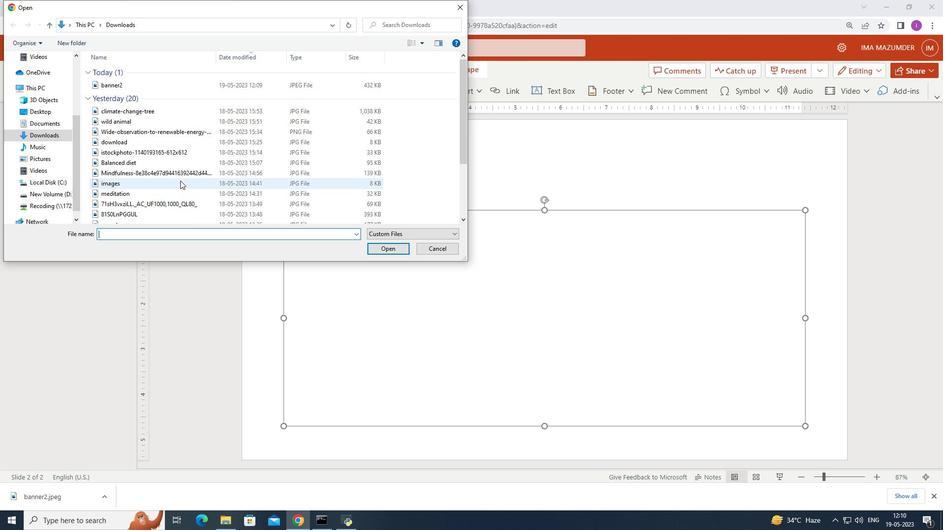 
Action: Mouse moved to (184, 129)
Screenshot: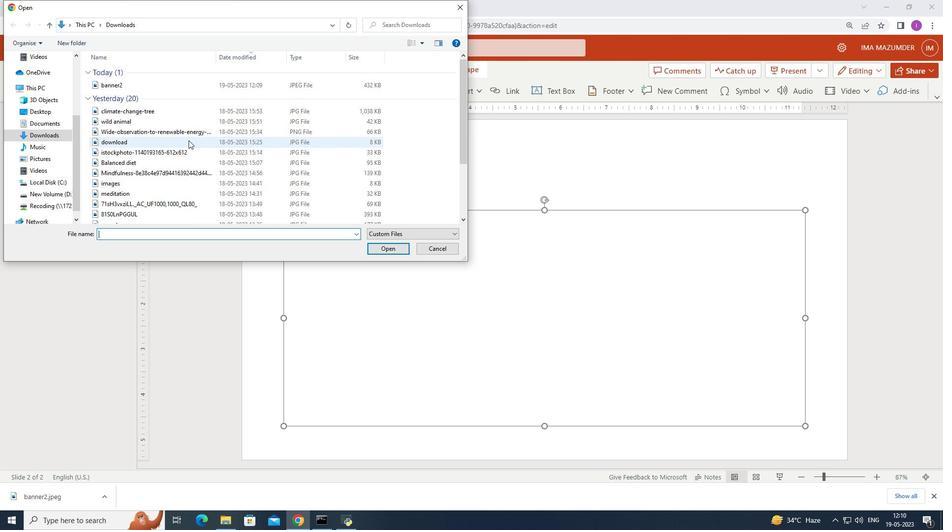 
Action: Mouse scrolled (184, 128) with delta (0, 0)
Screenshot: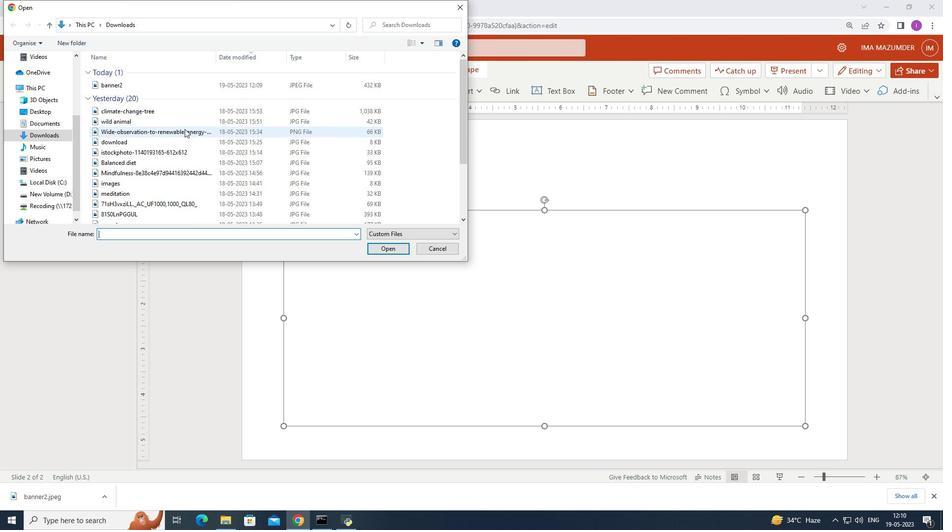 
Action: Mouse scrolled (184, 128) with delta (0, 0)
Screenshot: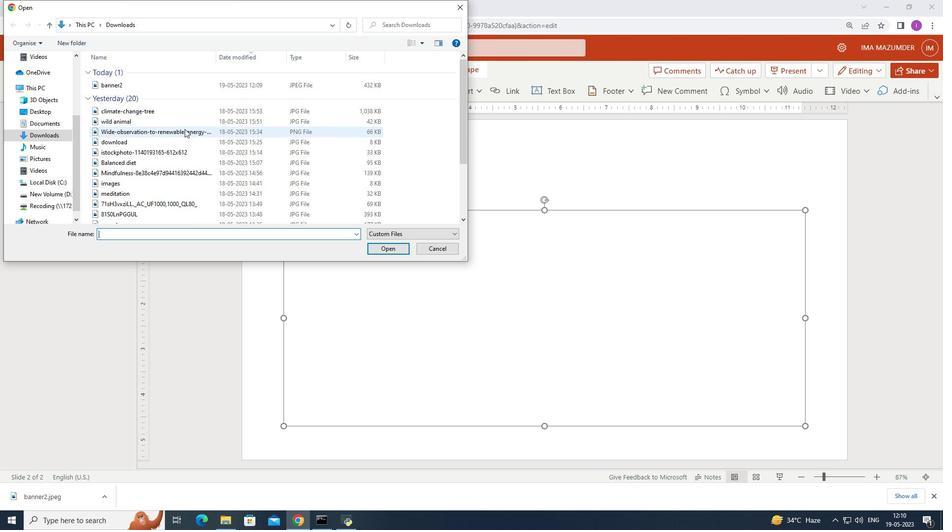 
Action: Mouse scrolled (184, 128) with delta (0, 0)
Screenshot: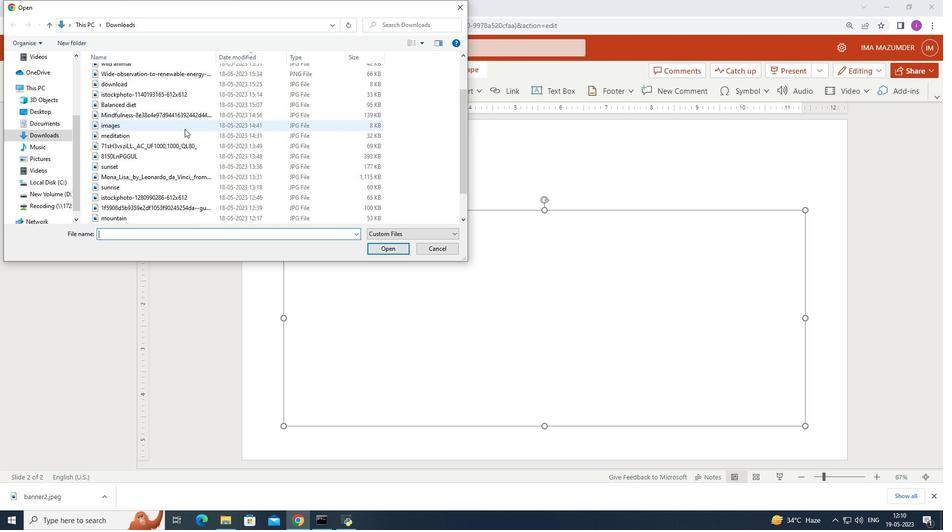 
Action: Mouse moved to (153, 214)
Screenshot: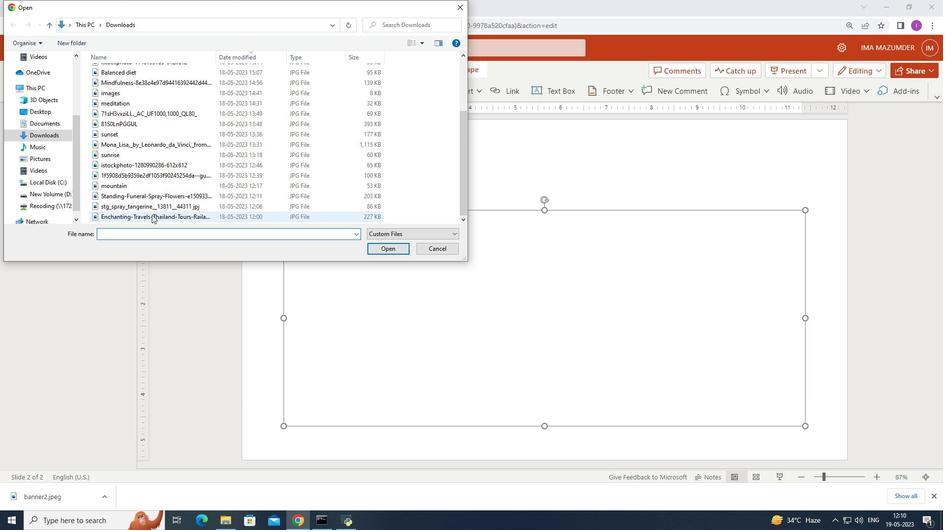 
Action: Mouse scrolled (153, 215) with delta (0, 0)
Screenshot: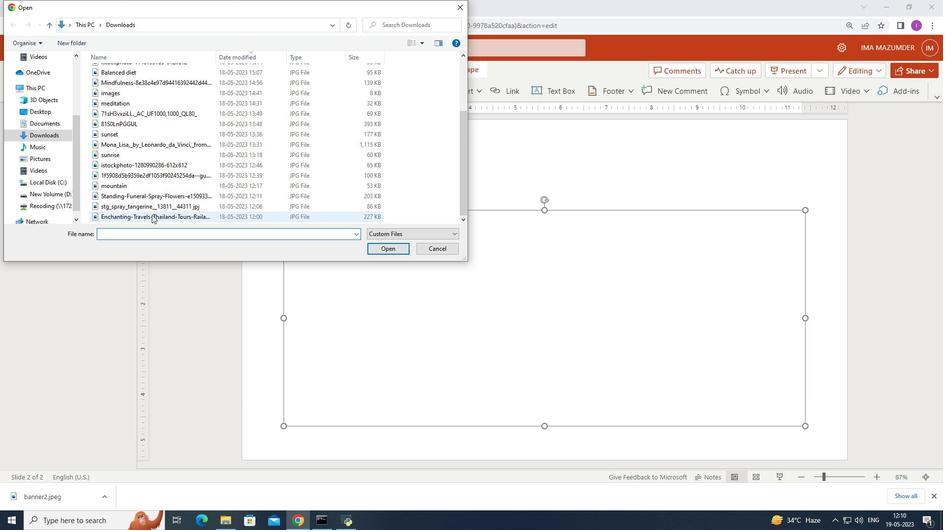 
Action: Mouse scrolled (153, 215) with delta (0, 0)
Screenshot: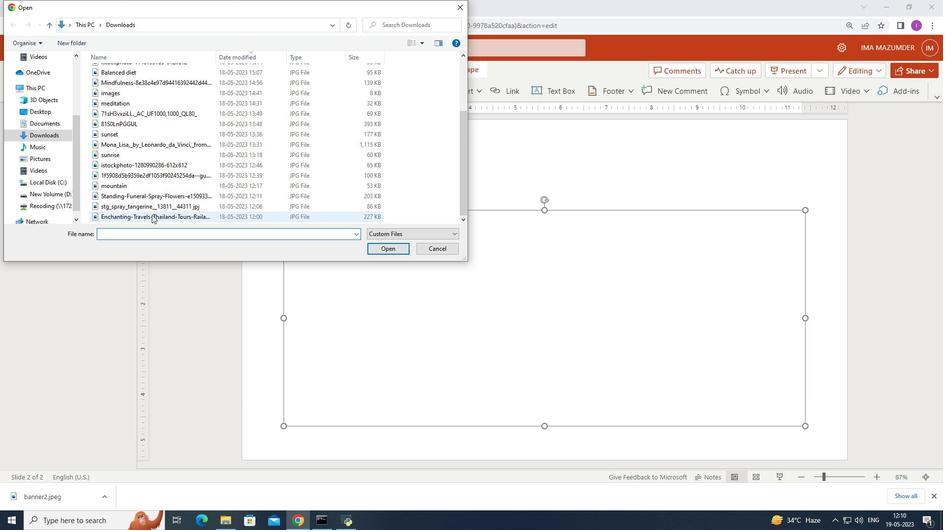 
Action: Mouse scrolled (153, 215) with delta (0, 0)
Screenshot: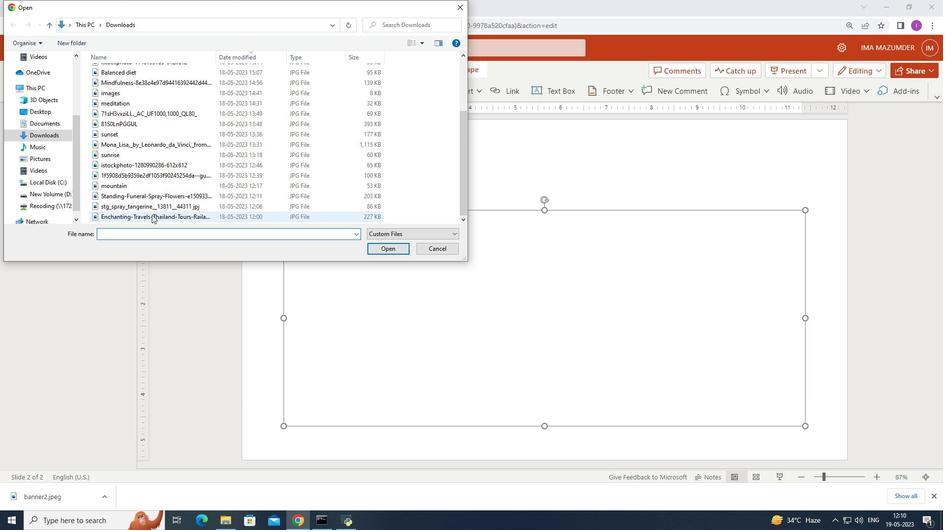 
Action: Mouse scrolled (153, 215) with delta (0, 0)
Screenshot: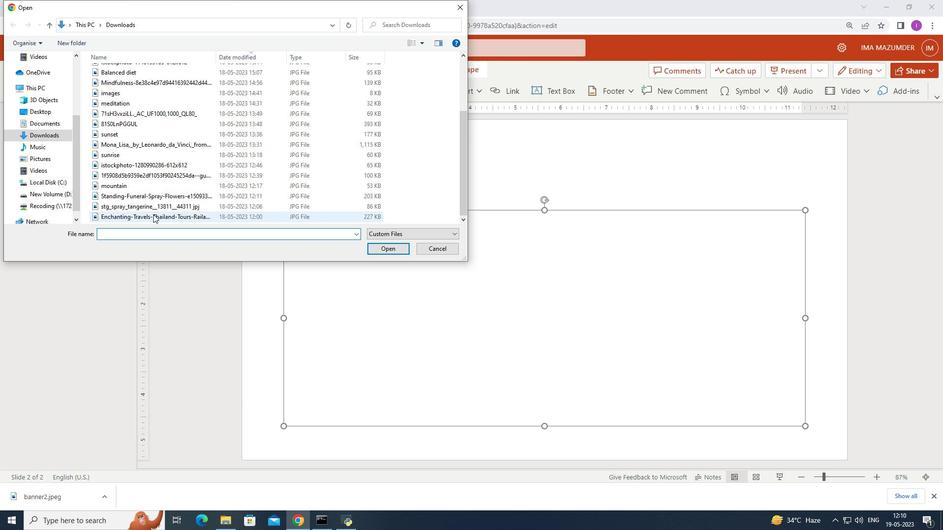 
Action: Mouse moved to (169, 171)
Screenshot: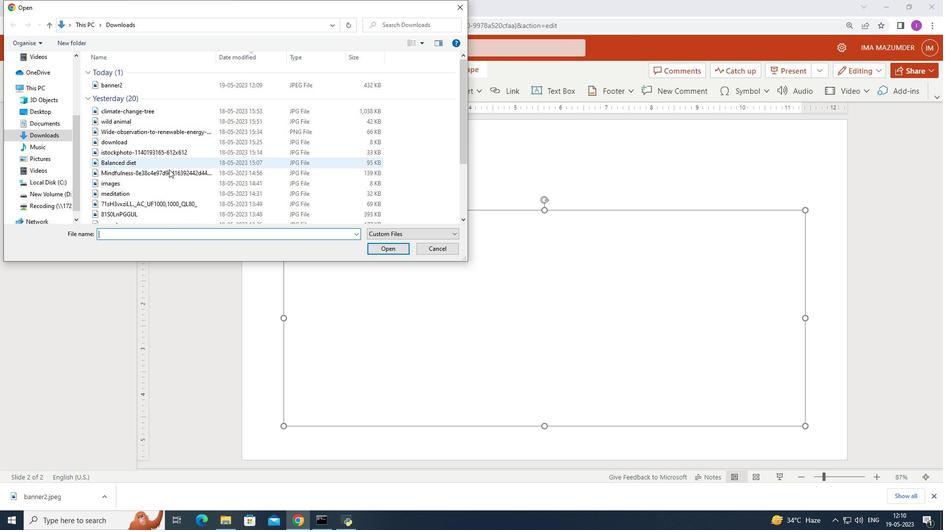 
Action: Mouse scrolled (169, 171) with delta (0, 0)
Screenshot: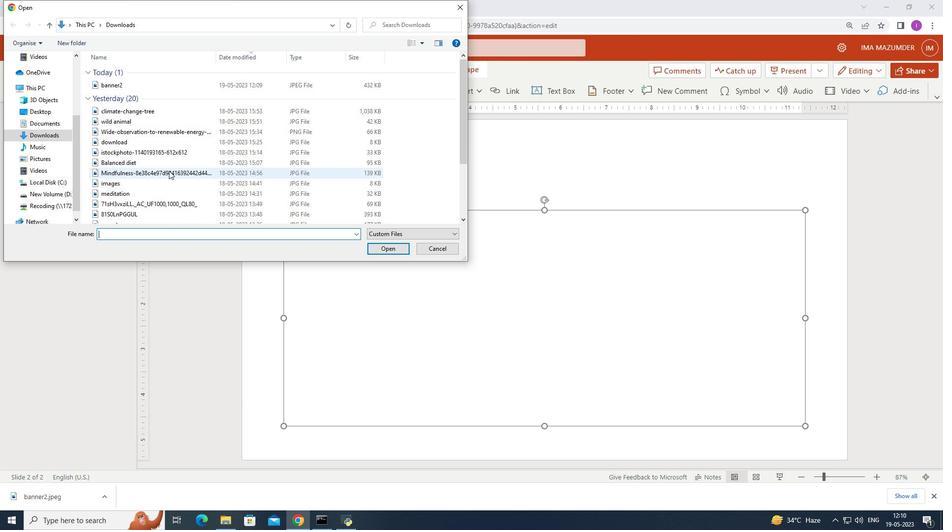 
Action: Mouse scrolled (169, 171) with delta (0, 0)
Screenshot: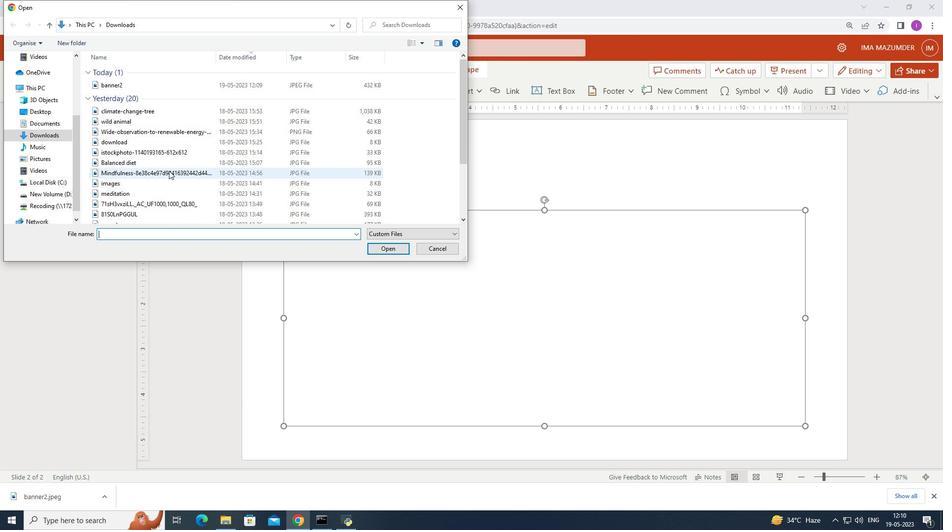
Action: Mouse scrolled (169, 171) with delta (0, 0)
Screenshot: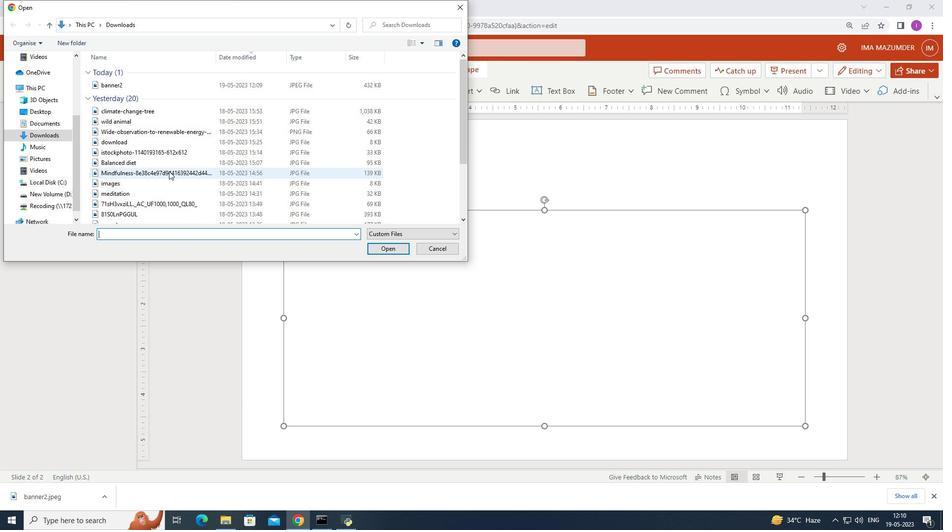
Action: Mouse scrolled (169, 171) with delta (0, 0)
Screenshot: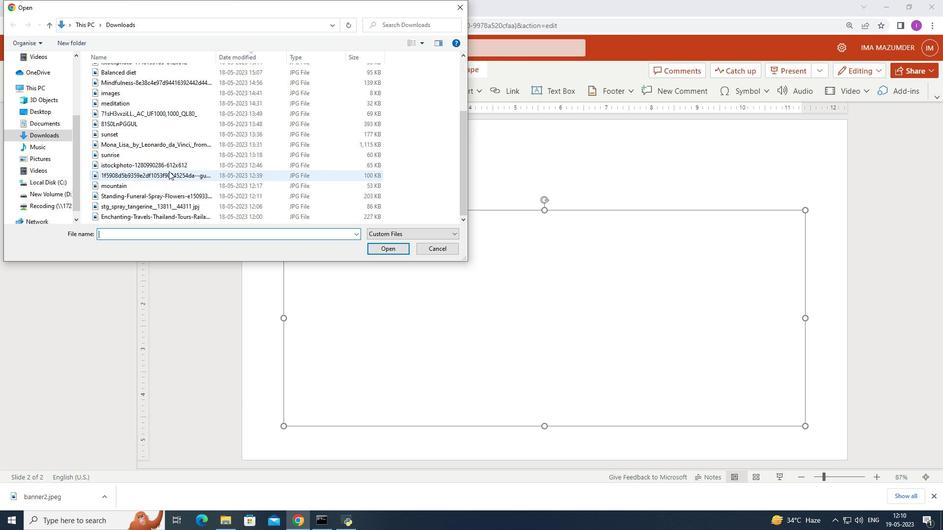 
Action: Mouse scrolled (169, 171) with delta (0, 0)
Screenshot: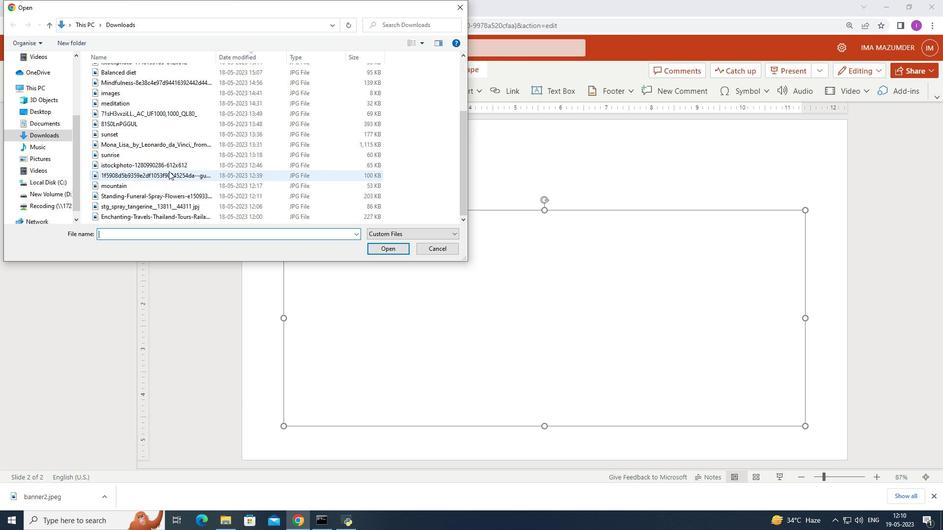 
Action: Mouse scrolled (169, 171) with delta (0, 0)
Screenshot: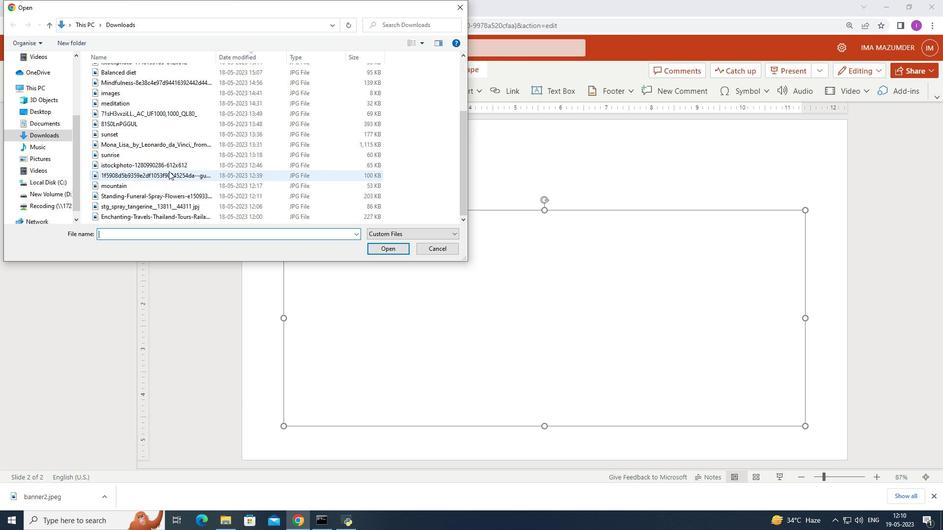 
Action: Mouse scrolled (169, 171) with delta (0, 0)
Screenshot: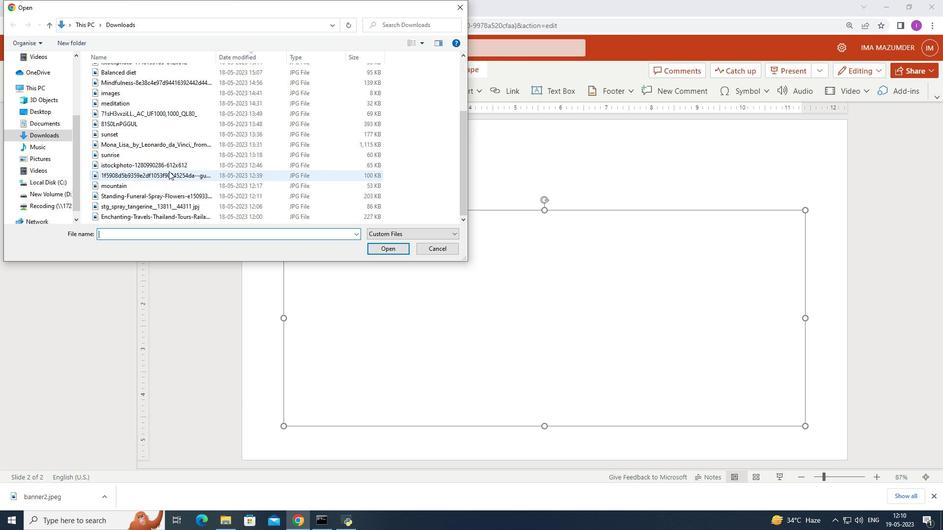 
Action: Mouse moved to (129, 147)
Screenshot: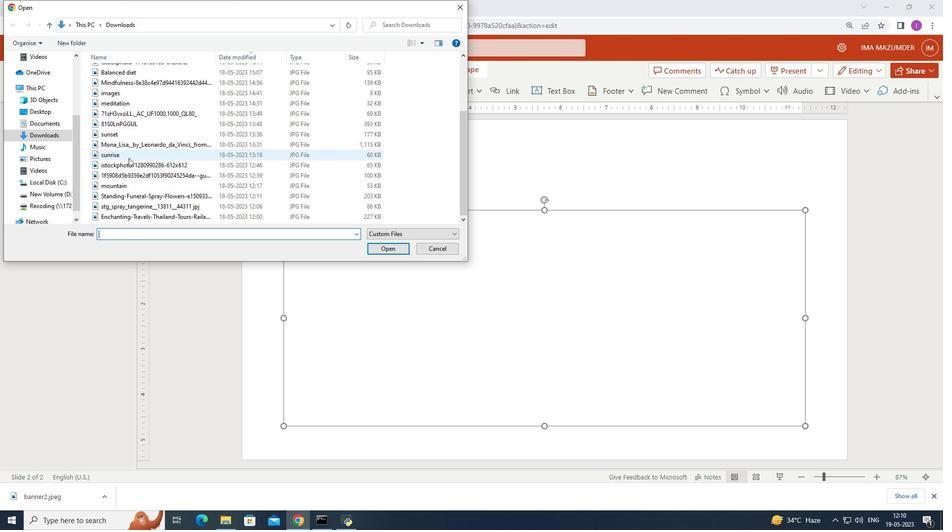 
Action: Mouse scrolled (129, 148) with delta (0, 0)
Screenshot: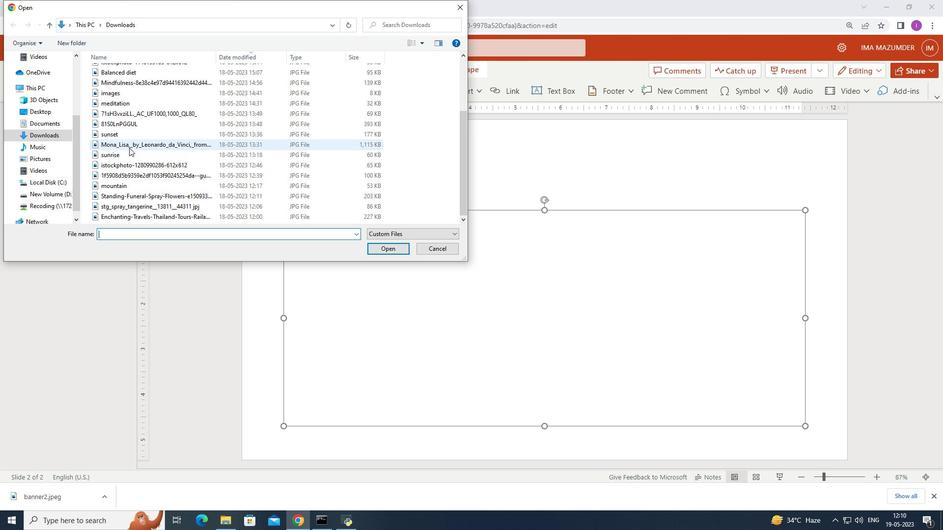 
Action: Mouse scrolled (129, 148) with delta (0, 0)
Screenshot: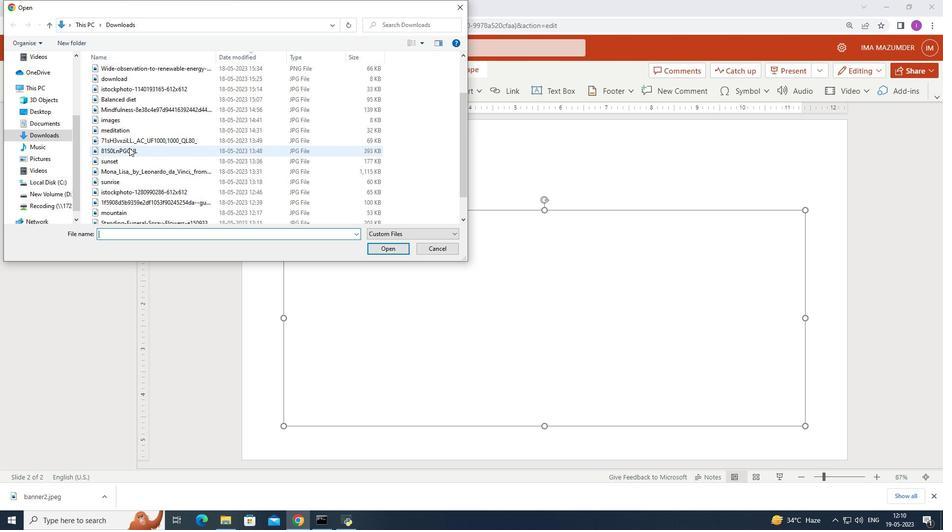 
Action: Mouse scrolled (129, 148) with delta (0, 0)
Screenshot: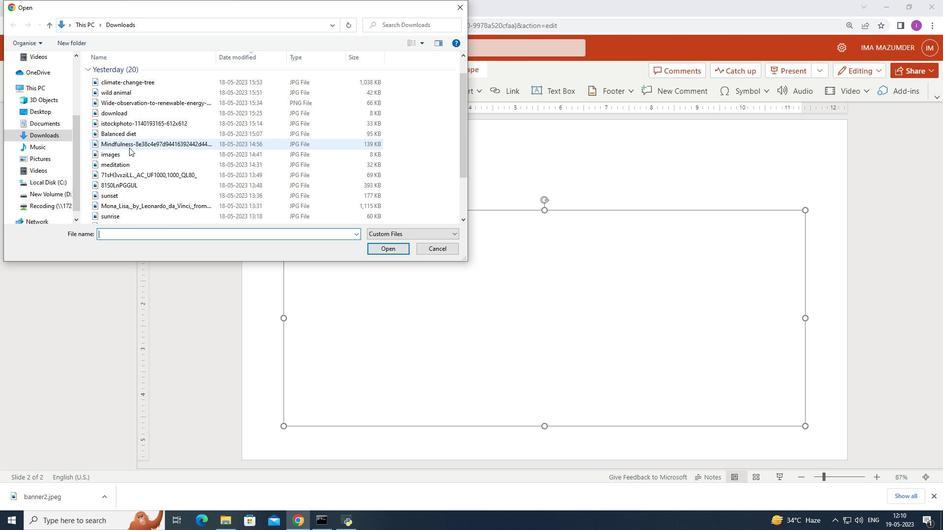 
Action: Mouse moved to (118, 87)
Screenshot: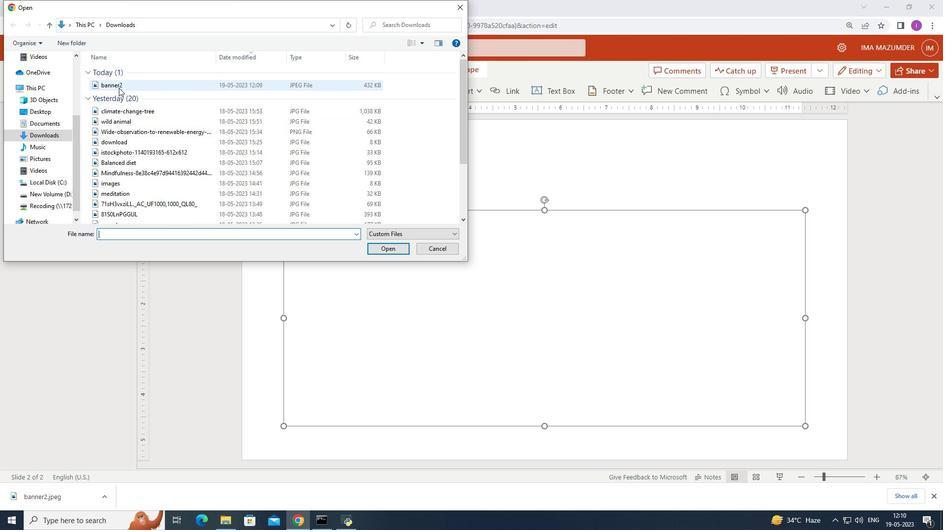 
Action: Mouse pressed left at (118, 87)
Screenshot: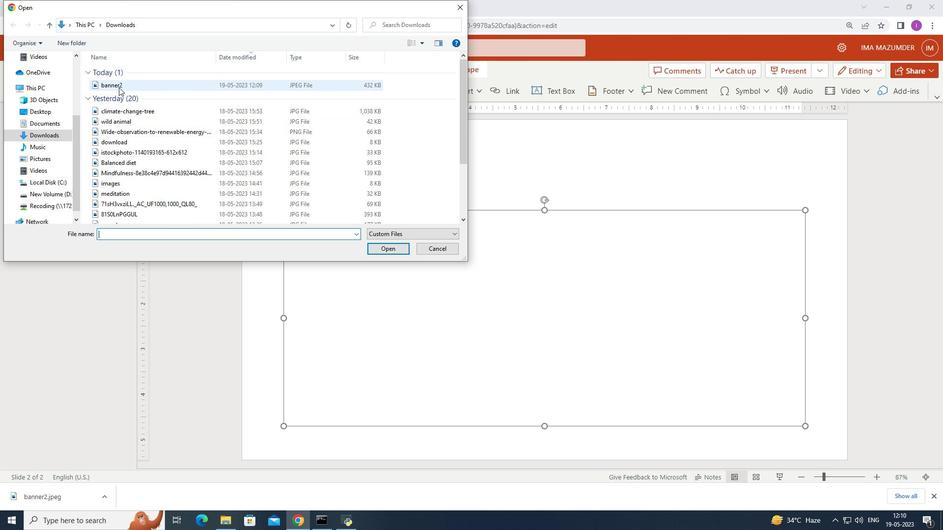
Action: Mouse moved to (397, 248)
Screenshot: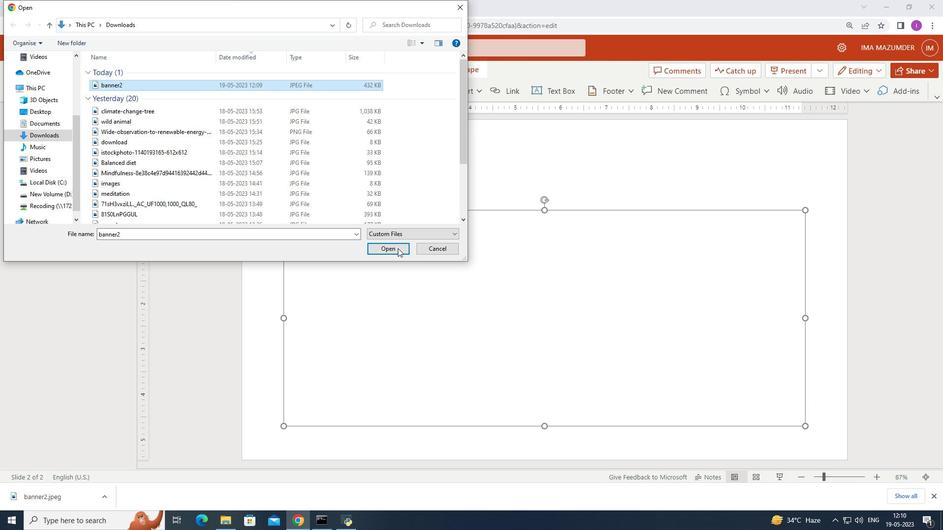 
Action: Mouse pressed left at (397, 248)
Screenshot: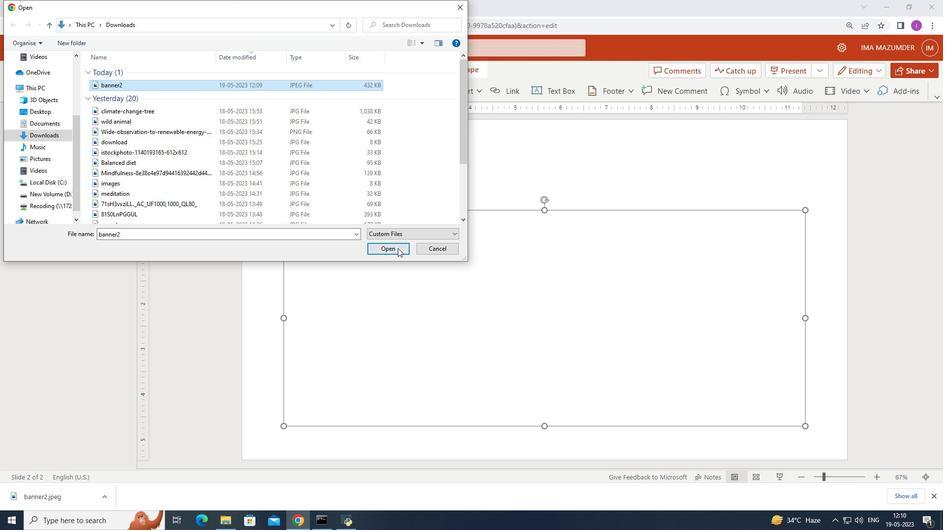 
Action: Mouse moved to (483, 325)
Screenshot: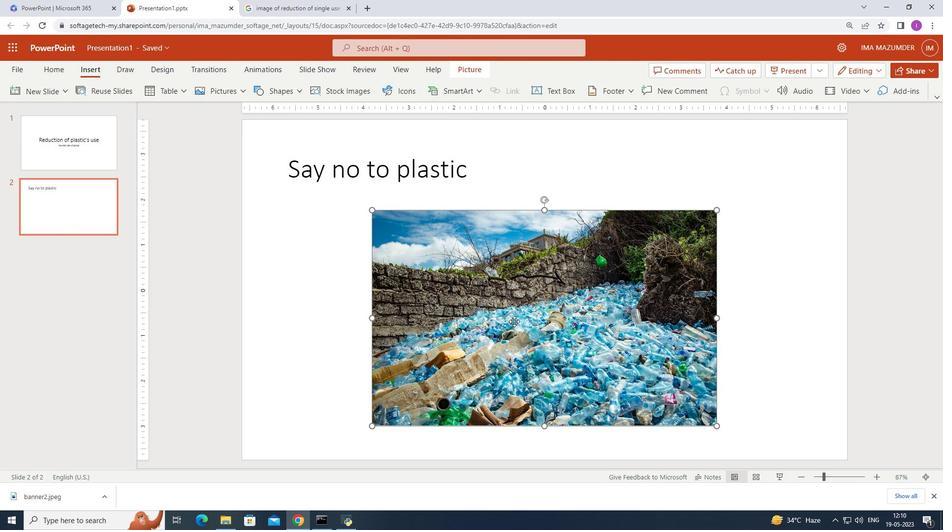 
Action: Mouse pressed left at (483, 325)
Screenshot: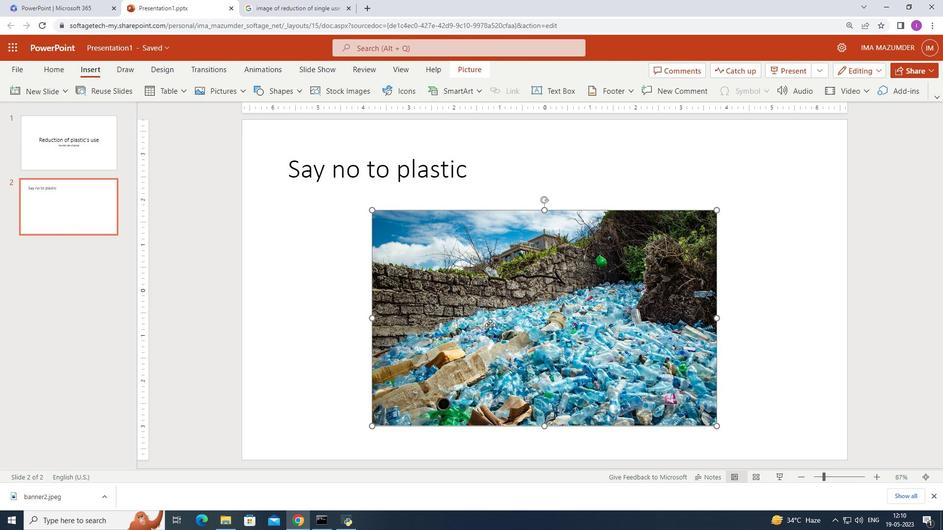 
Action: Mouse moved to (92, 69)
Screenshot: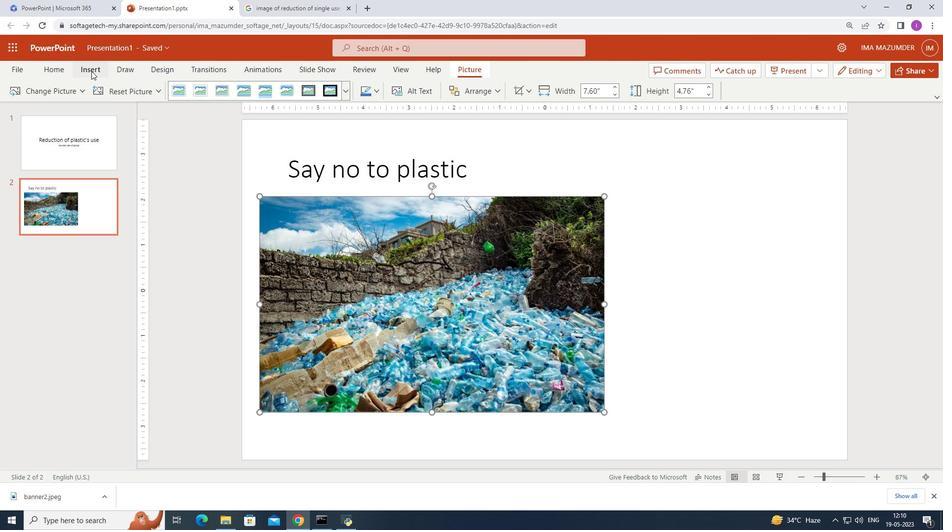 
Action: Mouse pressed left at (92, 69)
Screenshot: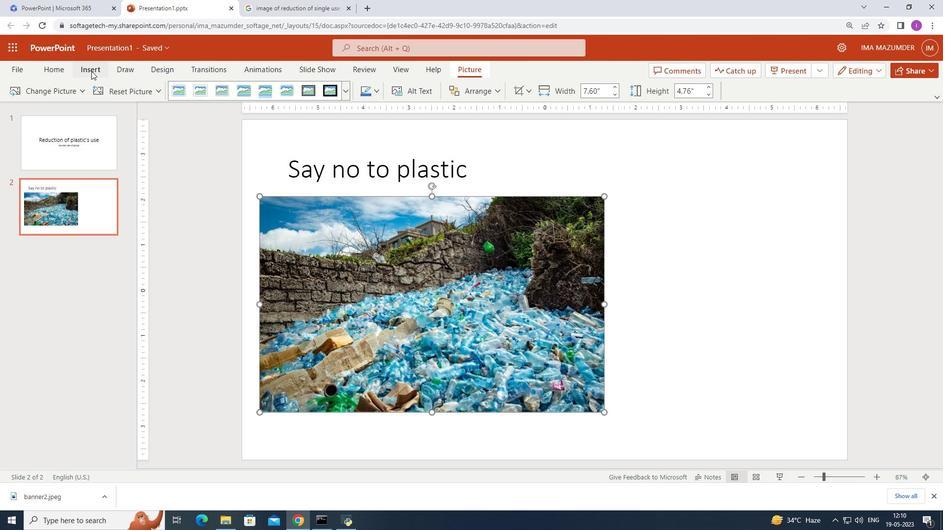 
Action: Mouse moved to (565, 92)
Screenshot: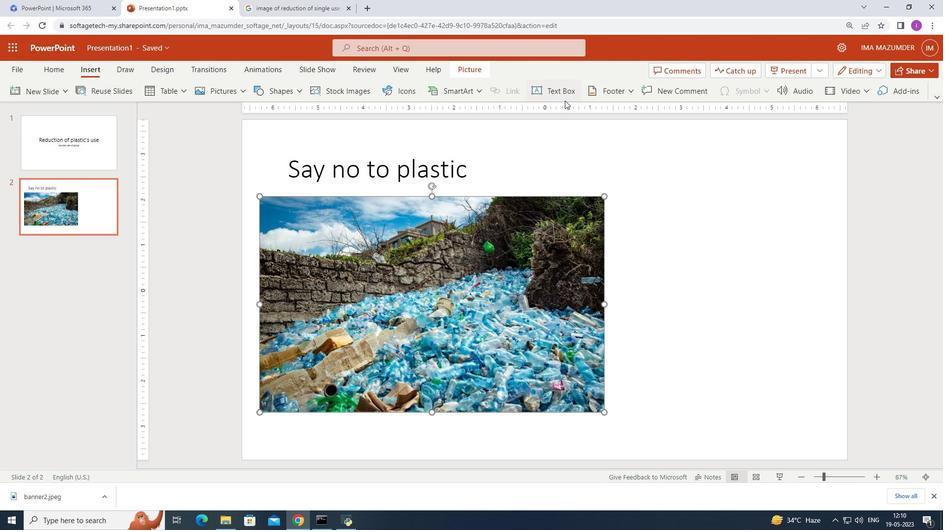 
Action: Mouse pressed left at (565, 92)
Screenshot: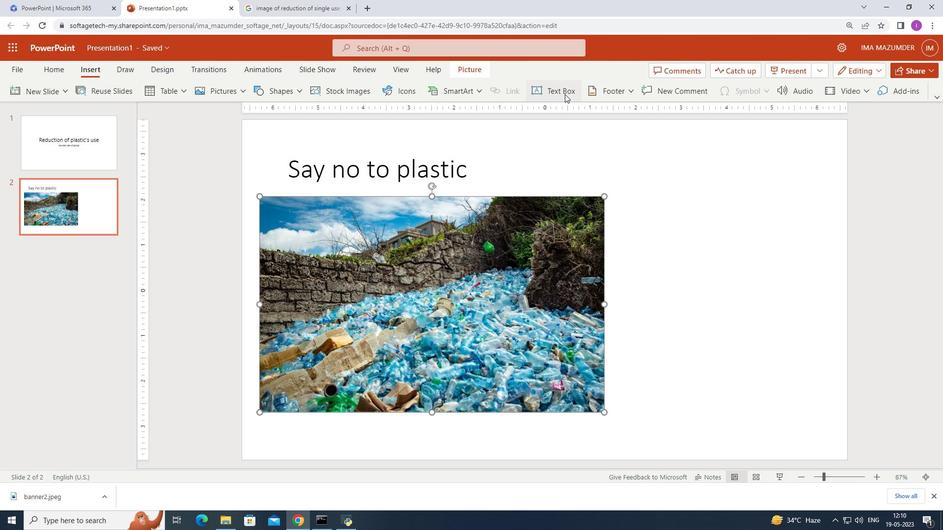 
Action: Mouse moved to (609, 196)
Screenshot: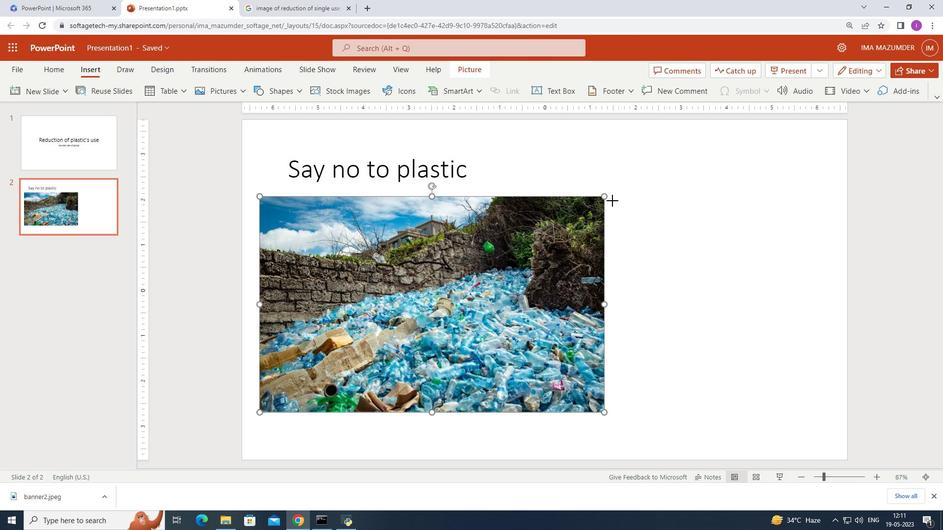 
Action: Mouse pressed left at (609, 196)
Screenshot: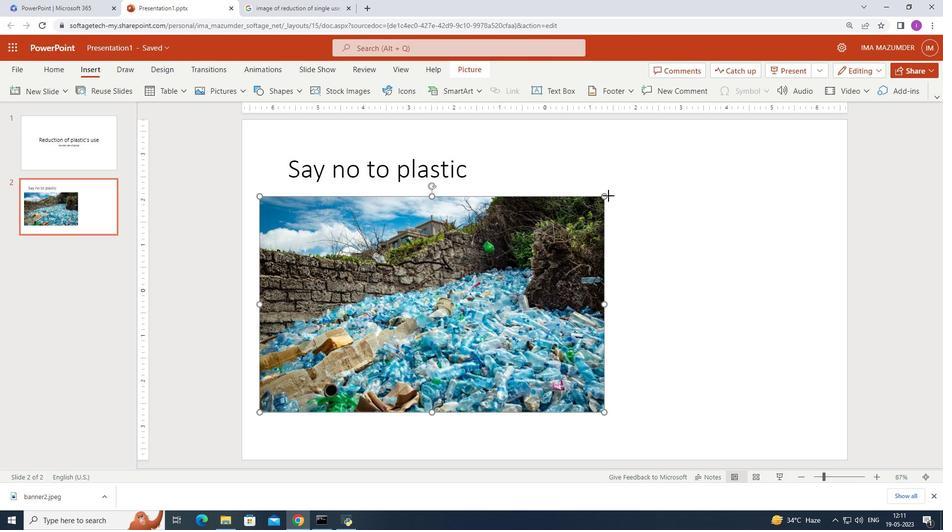 
Action: Mouse moved to (286, 2)
Screenshot: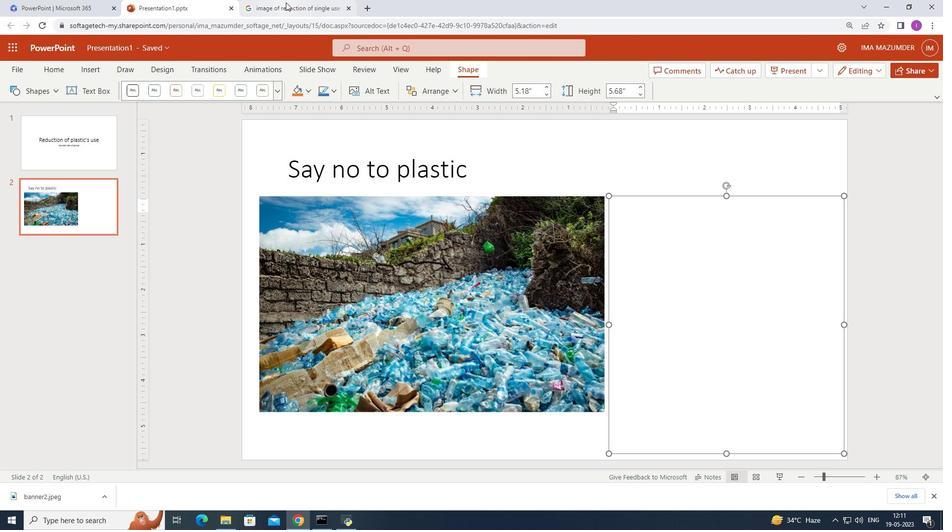 
Action: Mouse pressed left at (286, 2)
Screenshot: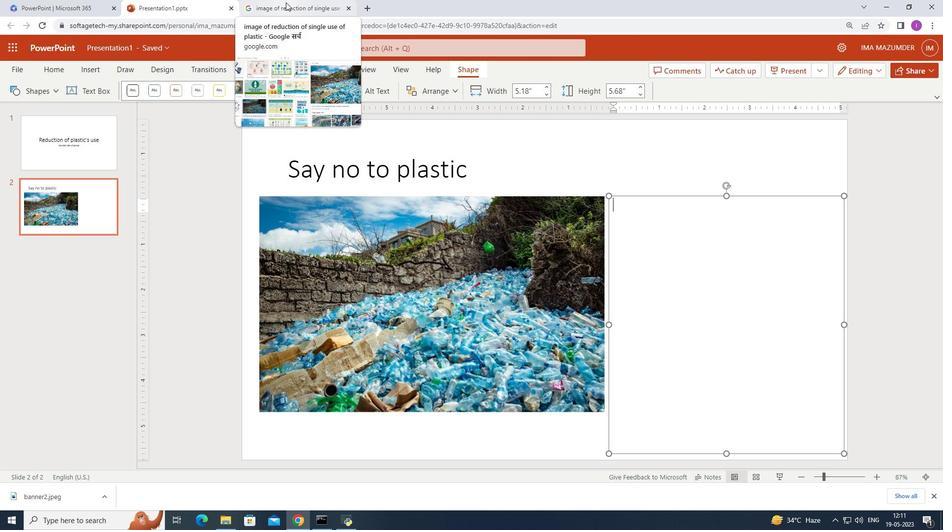 
Action: Mouse moved to (115, 48)
Screenshot: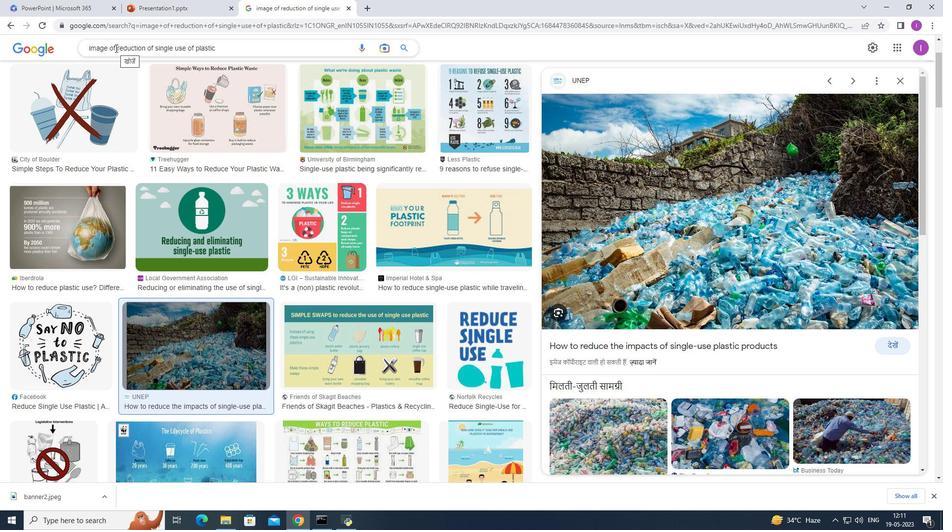 
Action: Mouse pressed left at (115, 48)
Screenshot: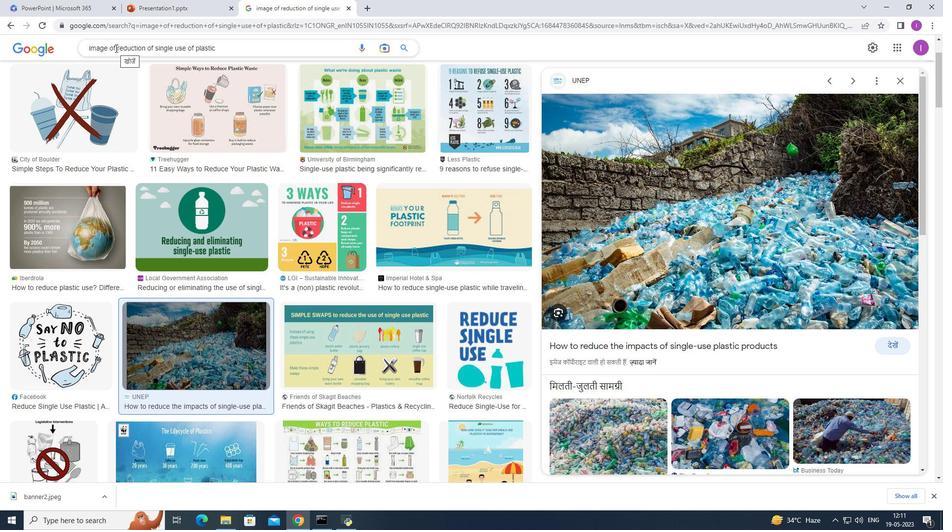 
Action: Mouse moved to (398, 9)
Screenshot: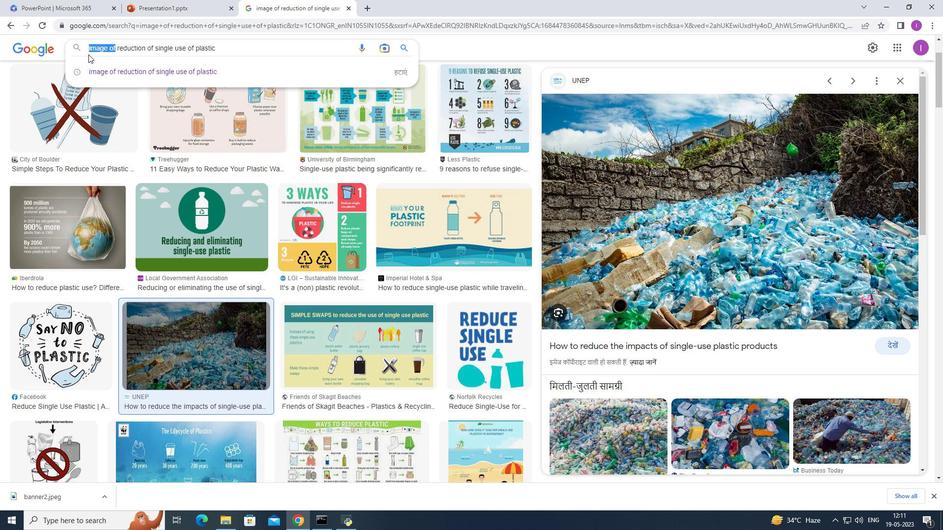 
Action: Key pressed dertails
Screenshot: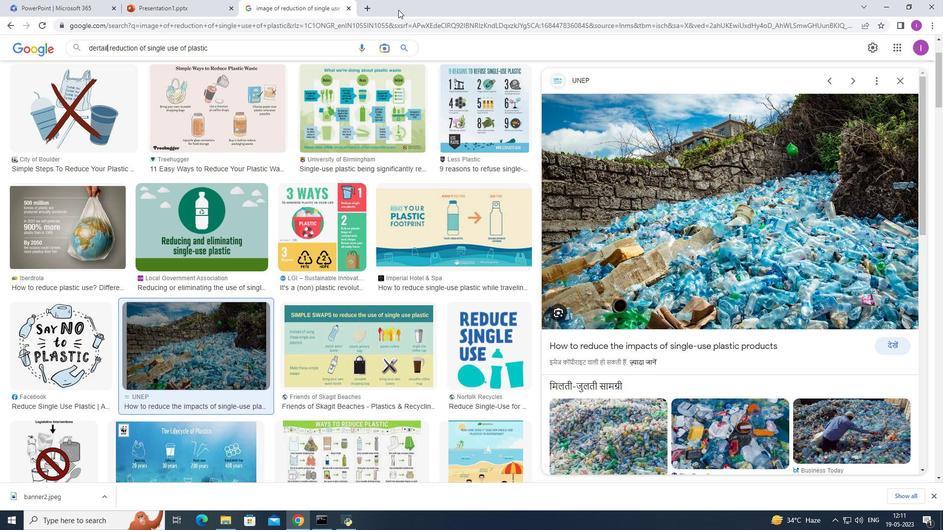 
Action: Mouse moved to (99, 47)
Screenshot: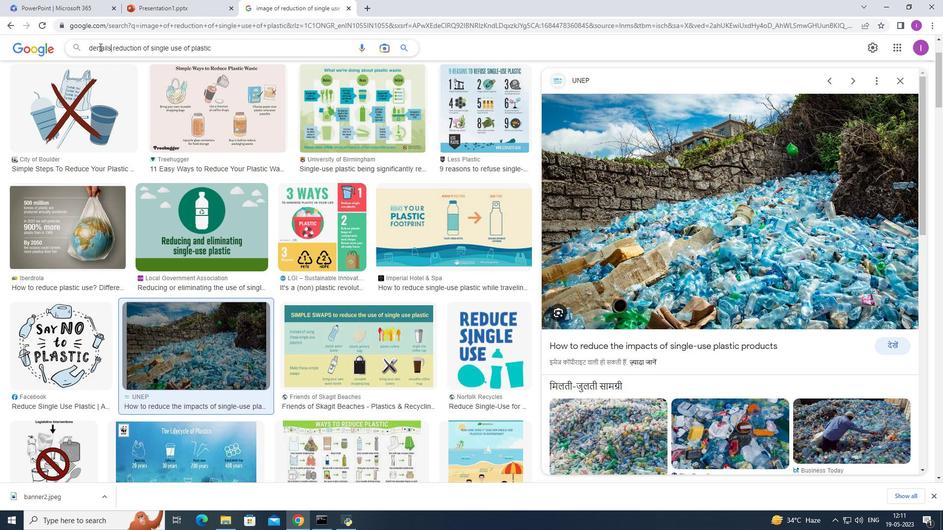 
Action: Mouse pressed left at (99, 47)
Screenshot: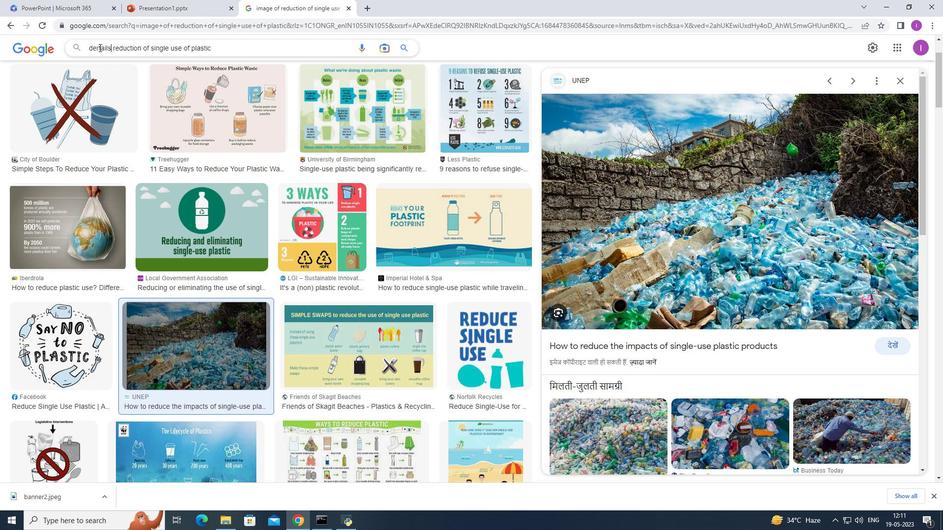 
Action: Mouse moved to (105, 46)
Screenshot: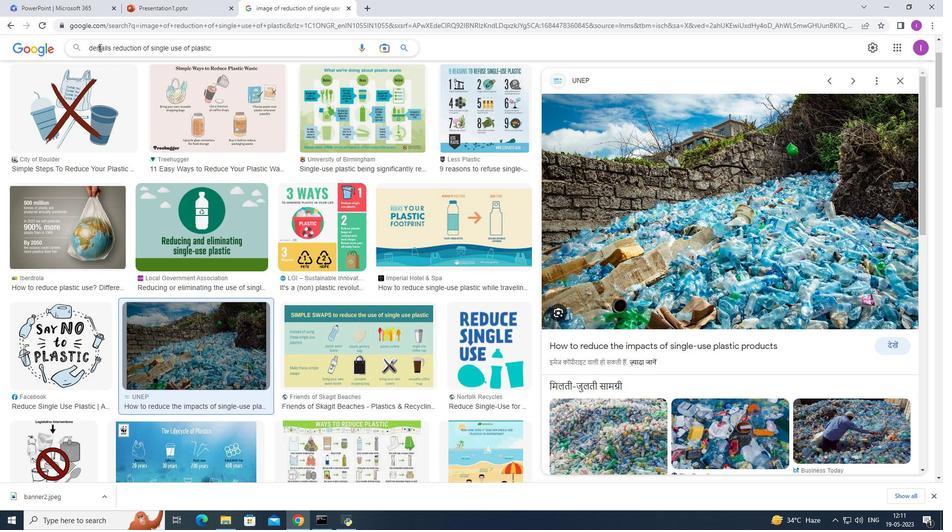 
Action: Key pressed <Key.backspace>
Screenshot: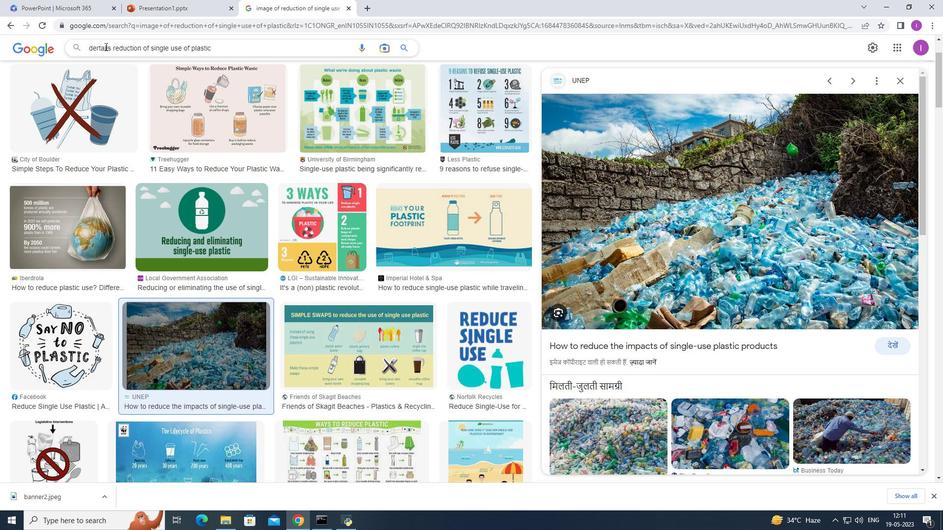
Action: Mouse moved to (110, 46)
Screenshot: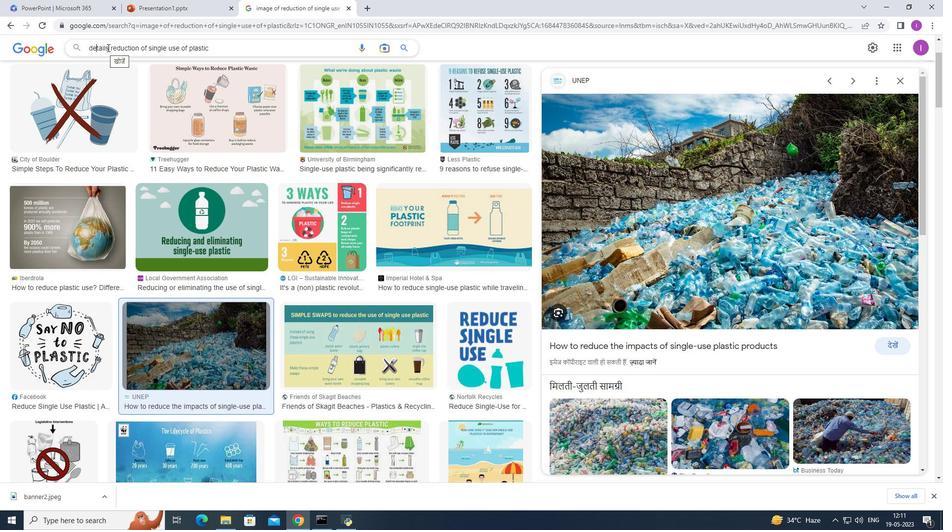 
Action: Mouse pressed left at (110, 46)
Screenshot: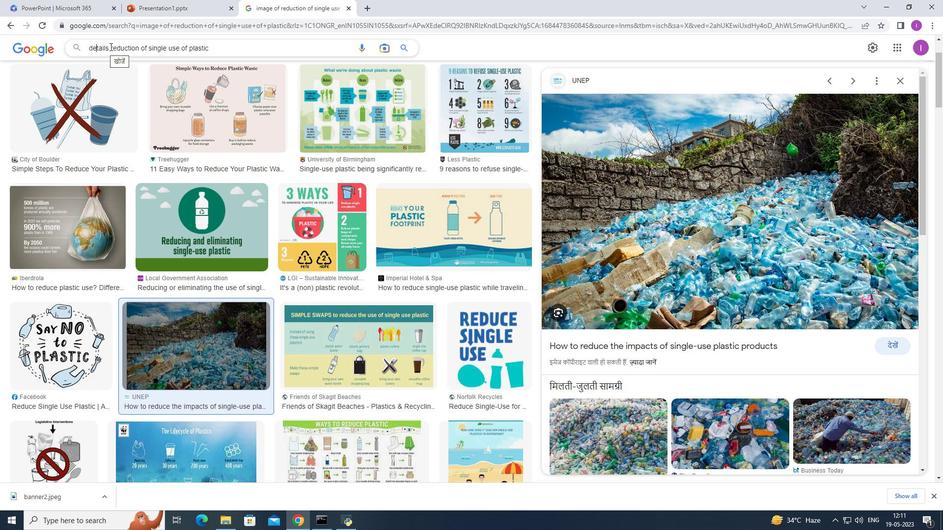 
Action: Mouse moved to (468, 90)
Screenshot: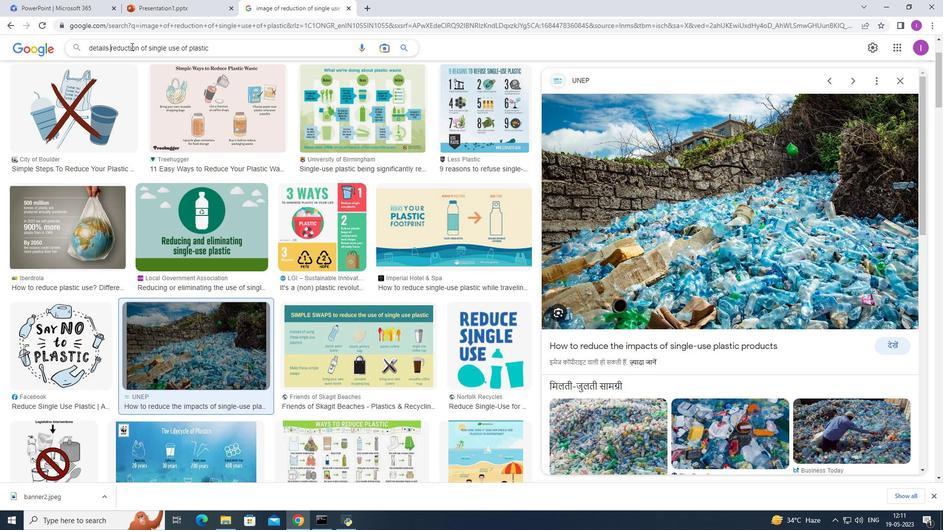 
Action: Key pressed about<Key.space>
Screenshot: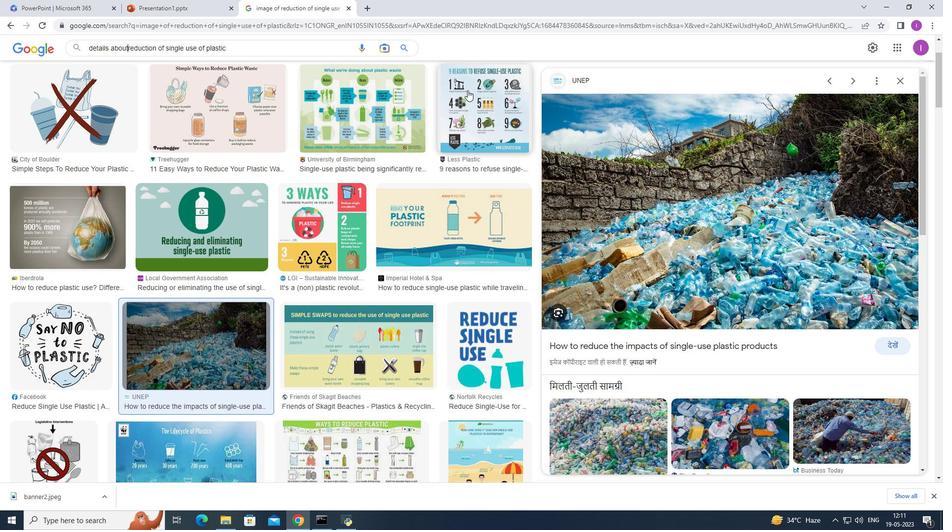 
Action: Mouse moved to (240, 46)
Screenshot: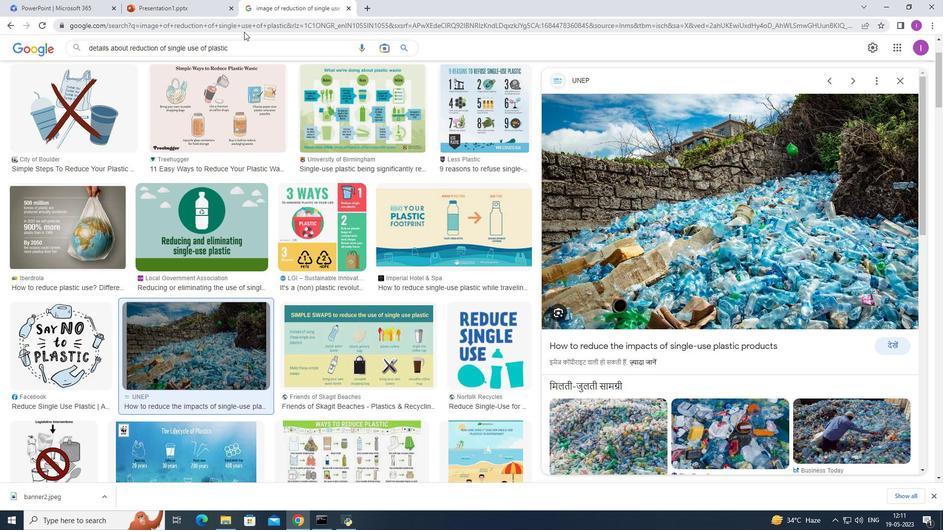 
Action: Mouse pressed left at (240, 46)
Screenshot: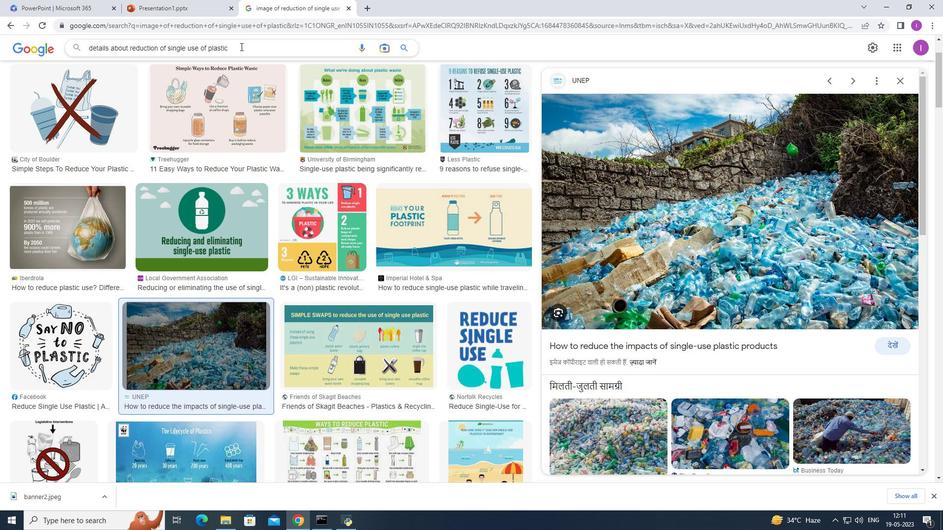 
Action: Mouse moved to (243, 46)
Screenshot: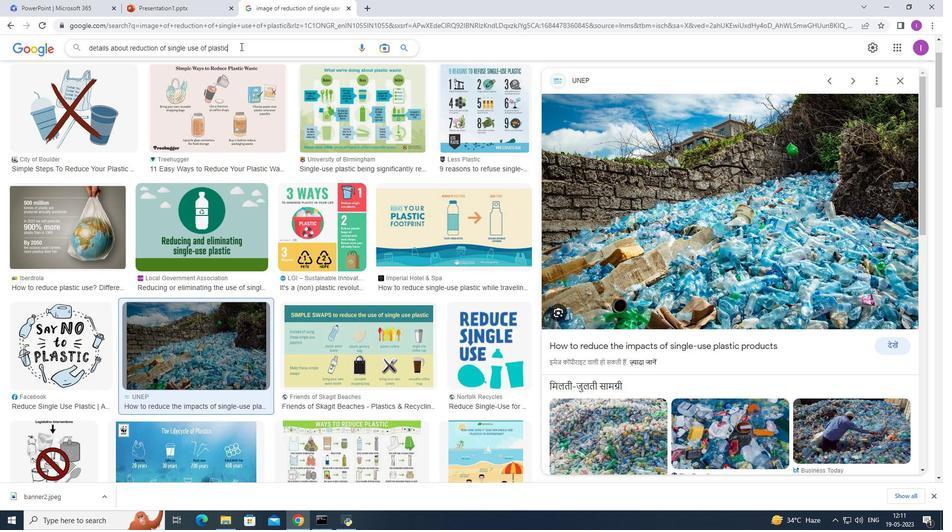 
Action: Key pressed <Key.enter>
Screenshot: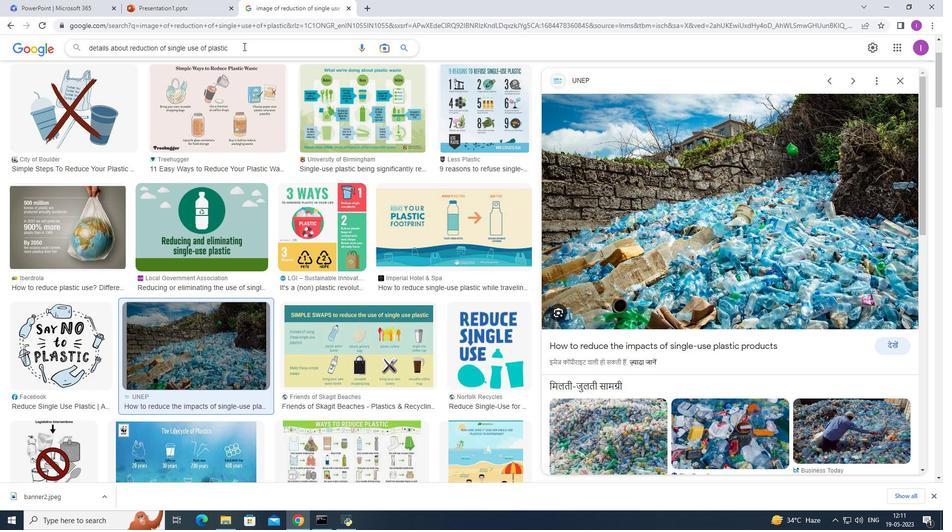 
Action: Mouse moved to (104, 80)
Screenshot: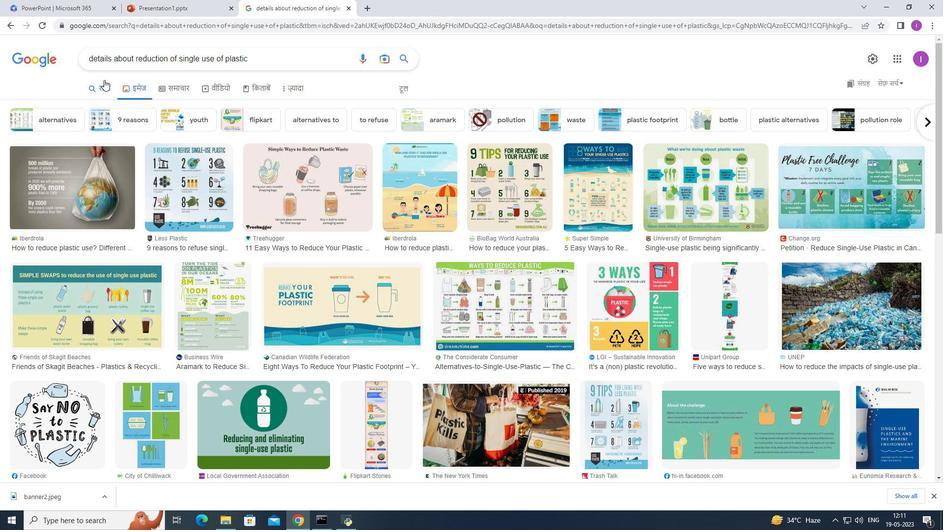 
Action: Mouse pressed left at (104, 80)
Screenshot: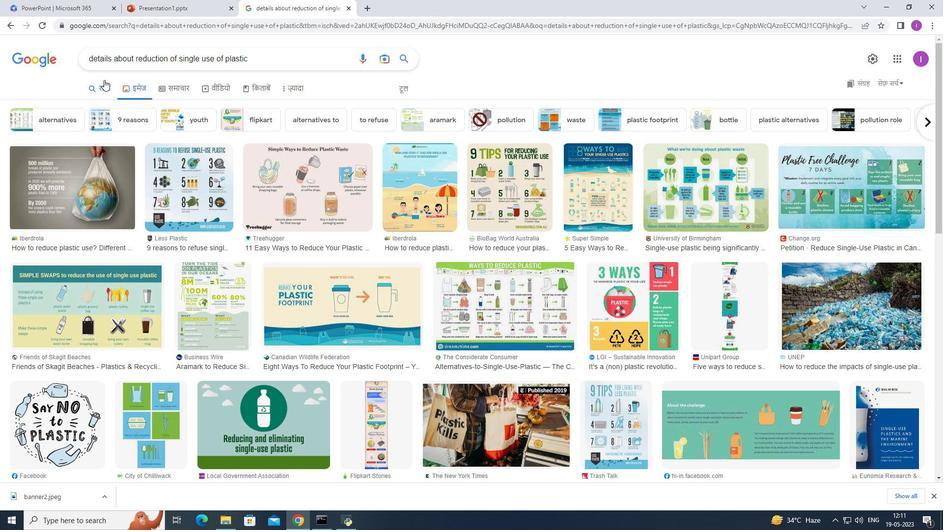
Action: Mouse moved to (234, 212)
Screenshot: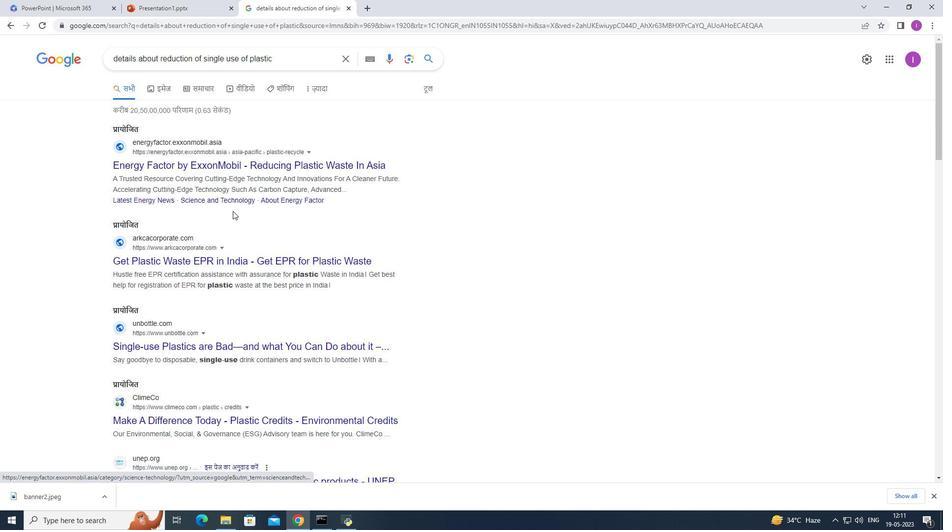 
Action: Mouse scrolled (234, 211) with delta (0, 0)
Screenshot: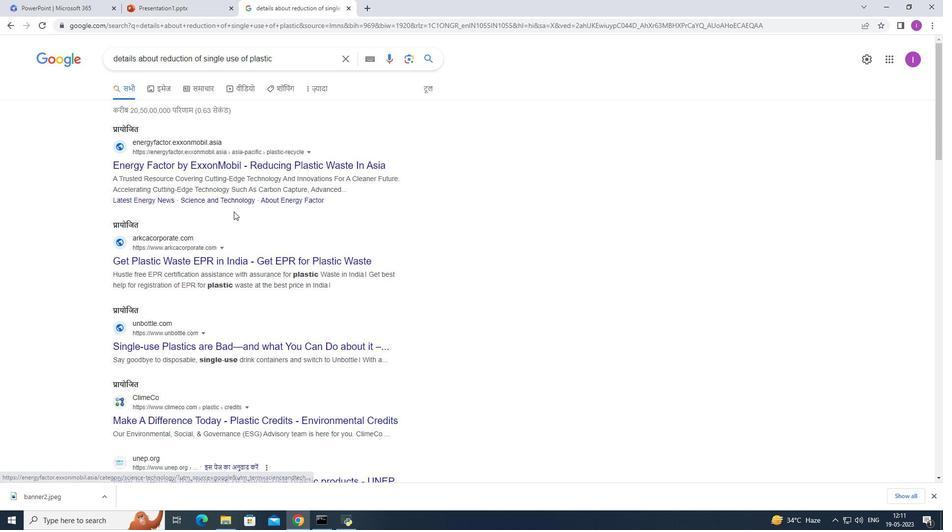 
Action: Mouse moved to (215, 113)
Screenshot: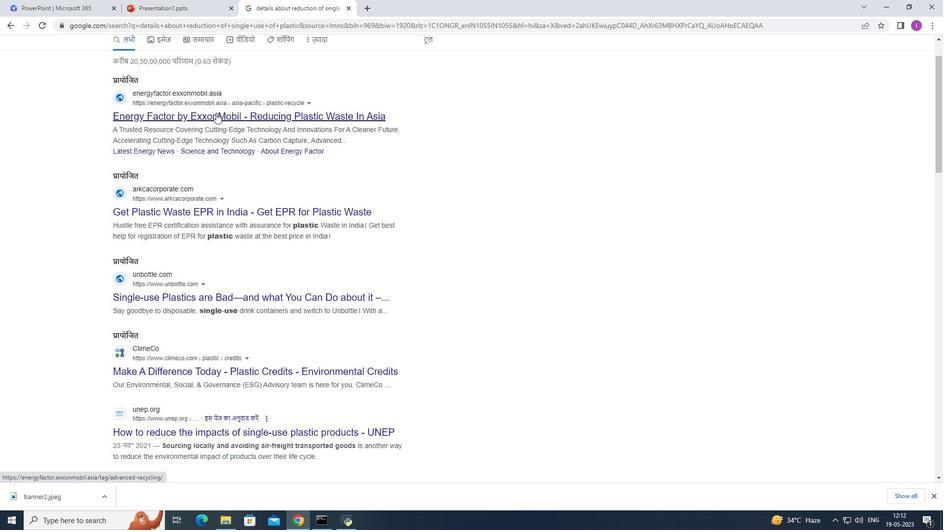 
Action: Mouse pressed left at (215, 113)
Screenshot: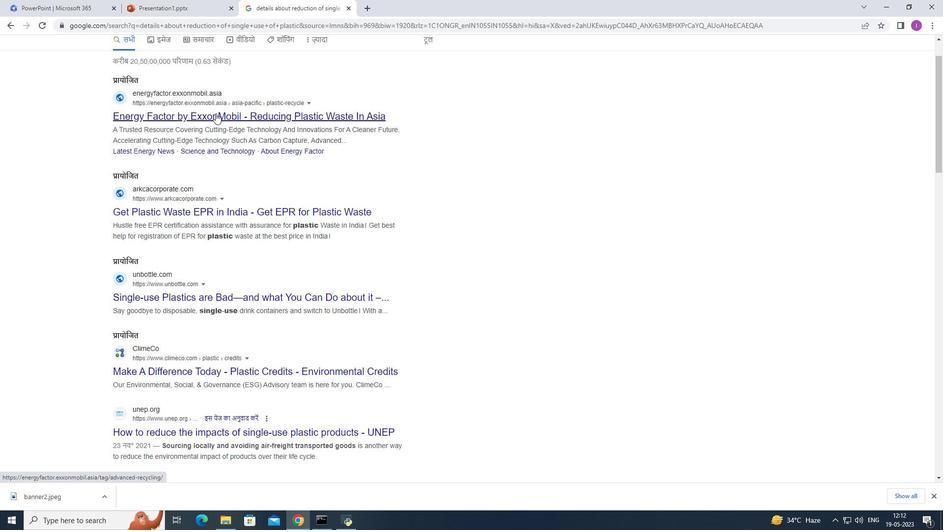 
Action: Mouse pressed left at (215, 113)
Screenshot: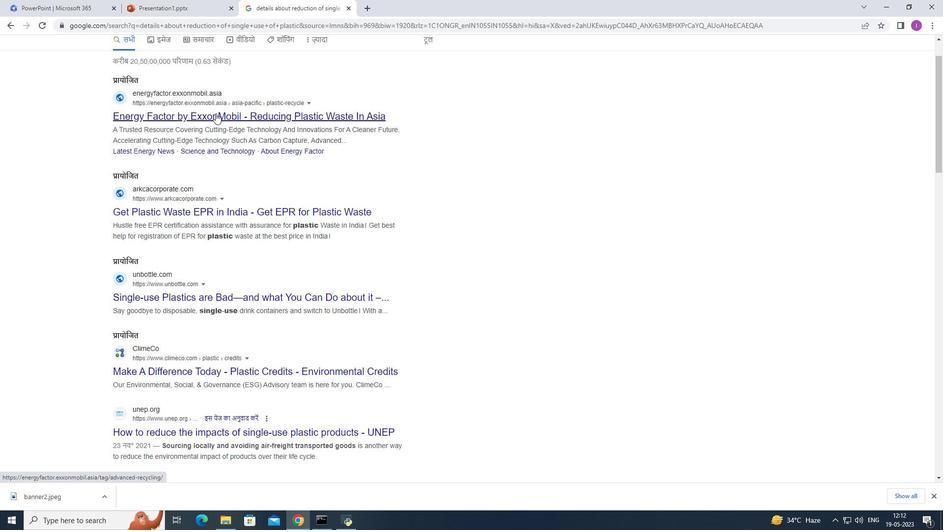 
Action: Mouse moved to (13, 29)
Screenshot: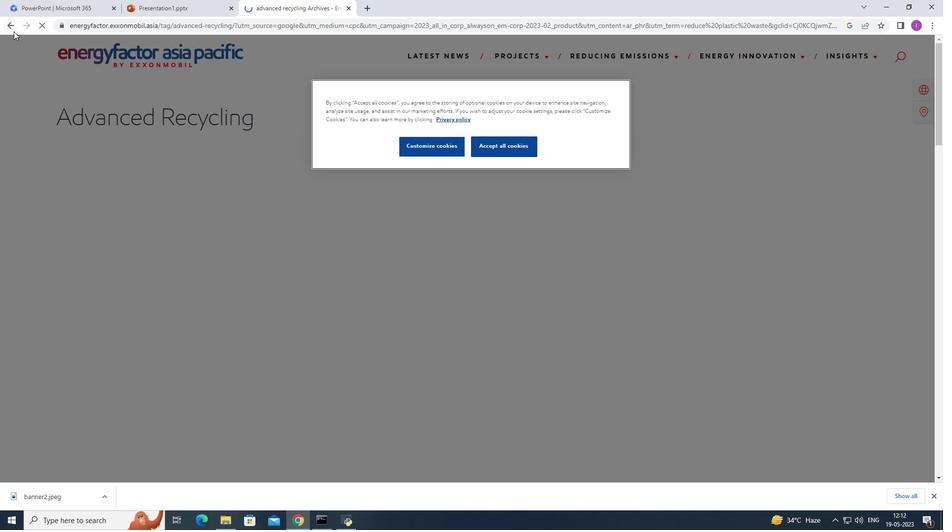 
Action: Mouse pressed left at (13, 29)
Screenshot: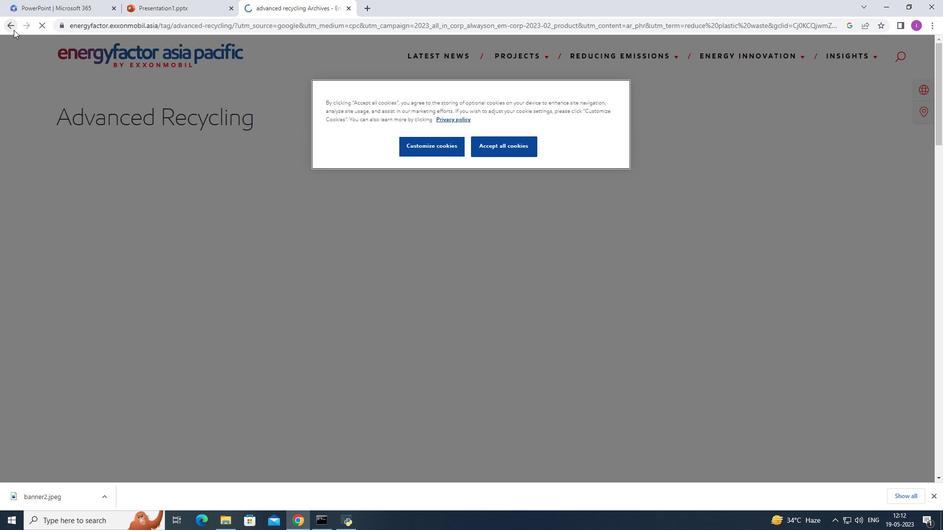 
Action: Mouse moved to (186, 369)
Screenshot: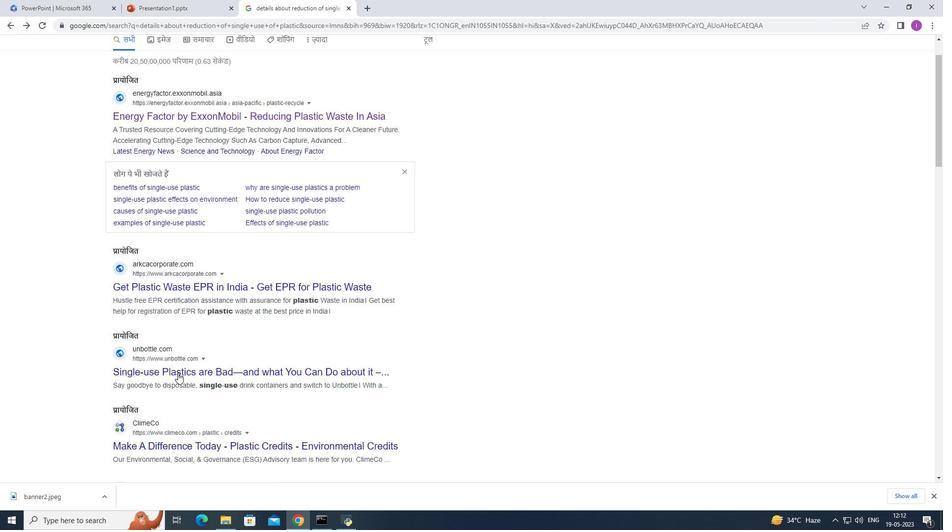 
Action: Mouse scrolled (186, 368) with delta (0, 0)
Screenshot: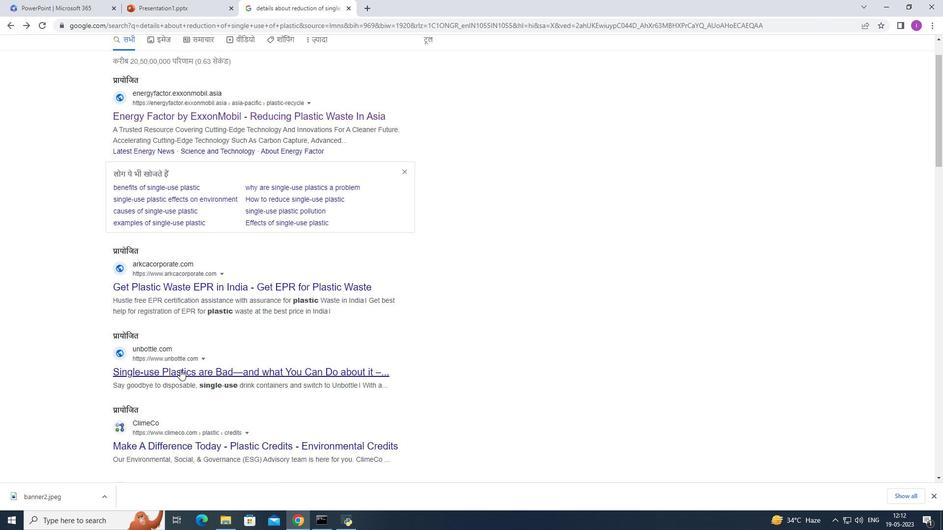 
Action: Mouse moved to (186, 369)
Screenshot: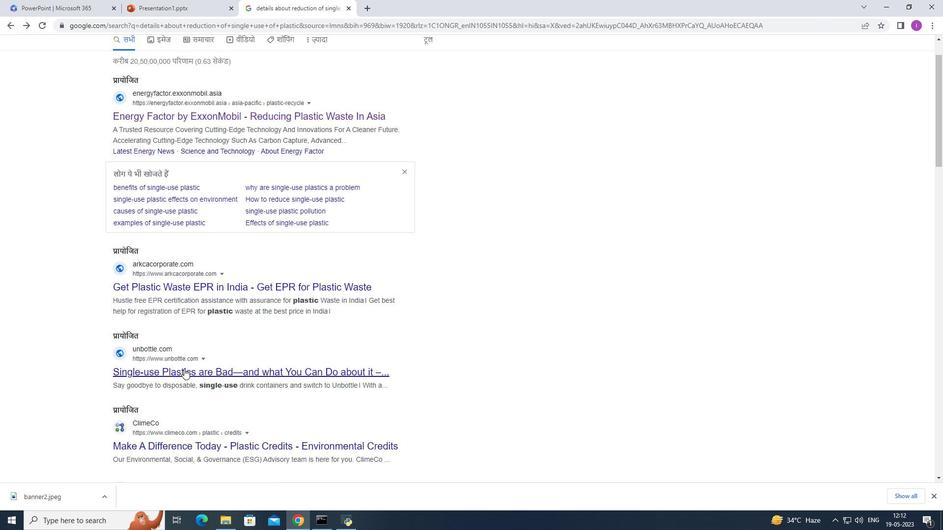 
Action: Mouse scrolled (186, 369) with delta (0, 0)
Screenshot: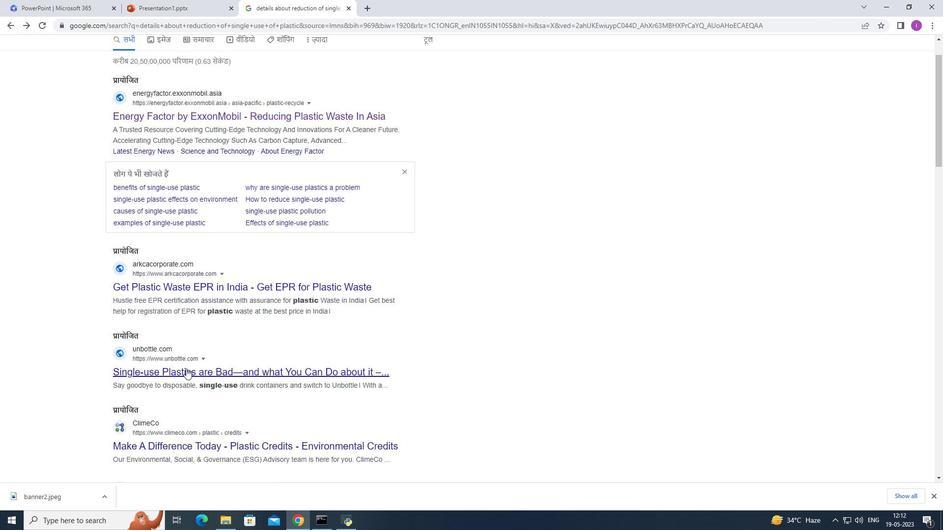 
Action: Mouse scrolled (186, 369) with delta (0, 0)
Screenshot: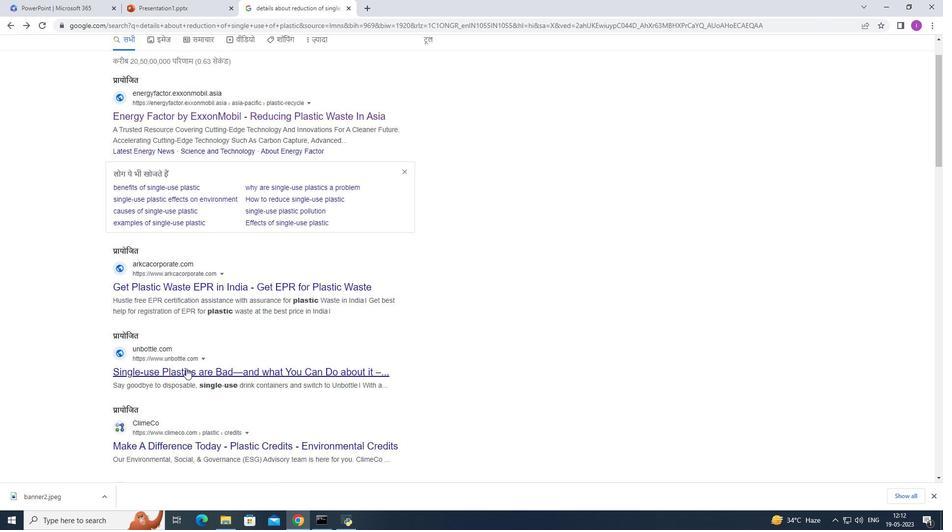 
Action: Mouse moved to (214, 225)
Screenshot: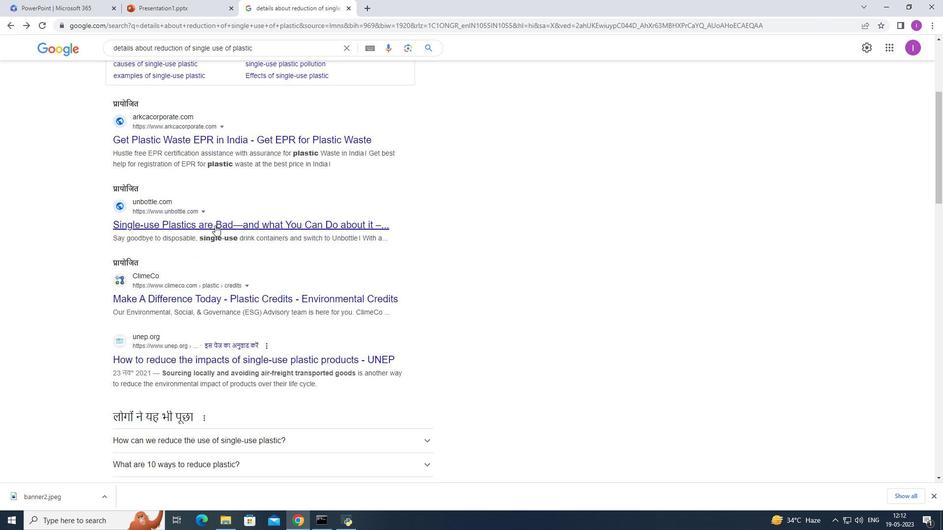 
Action: Mouse pressed left at (214, 225)
Screenshot: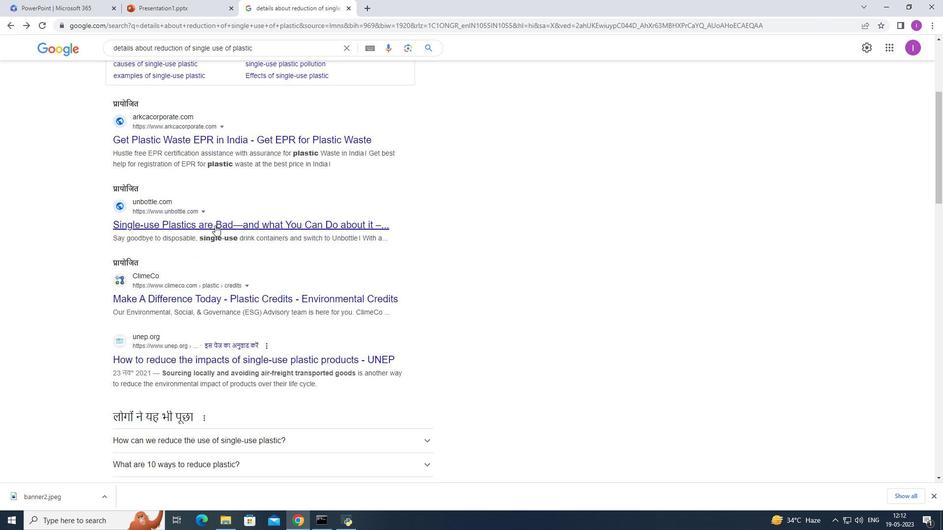 
Action: Mouse pressed left at (214, 225)
Screenshot: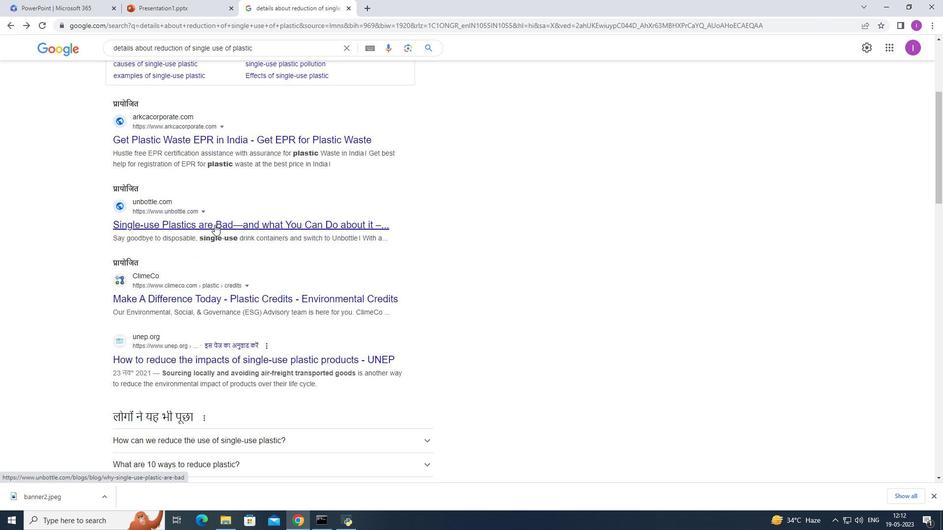 
Action: Mouse moved to (317, 188)
Screenshot: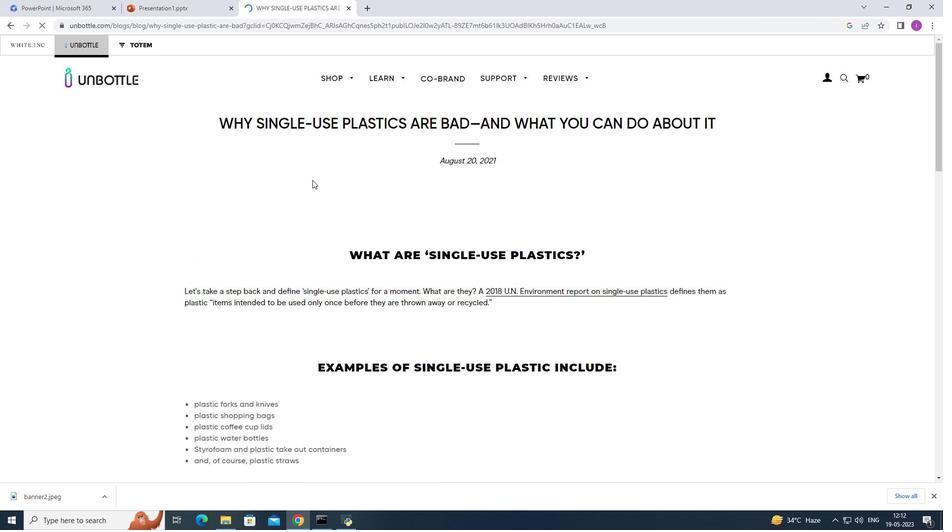 
Action: Mouse scrolled (316, 186) with delta (0, 0)
Screenshot: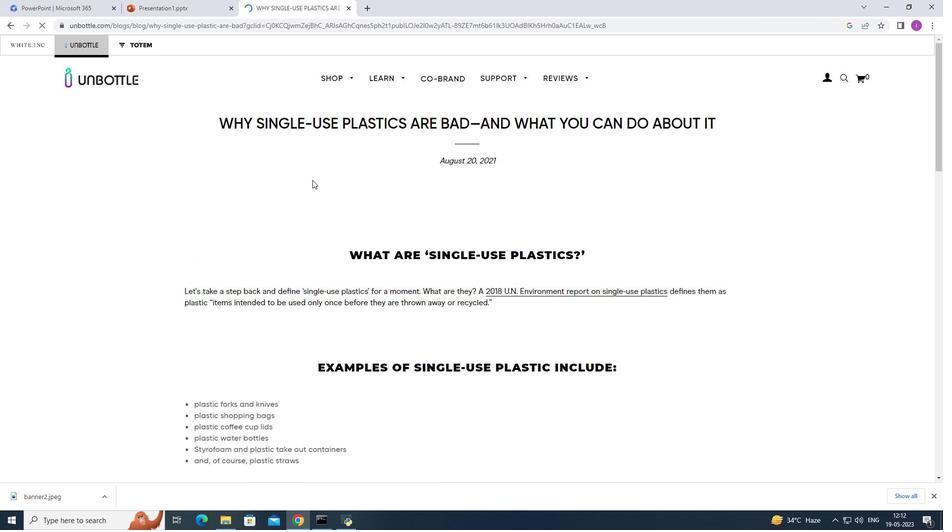 
Action: Mouse moved to (318, 191)
Screenshot: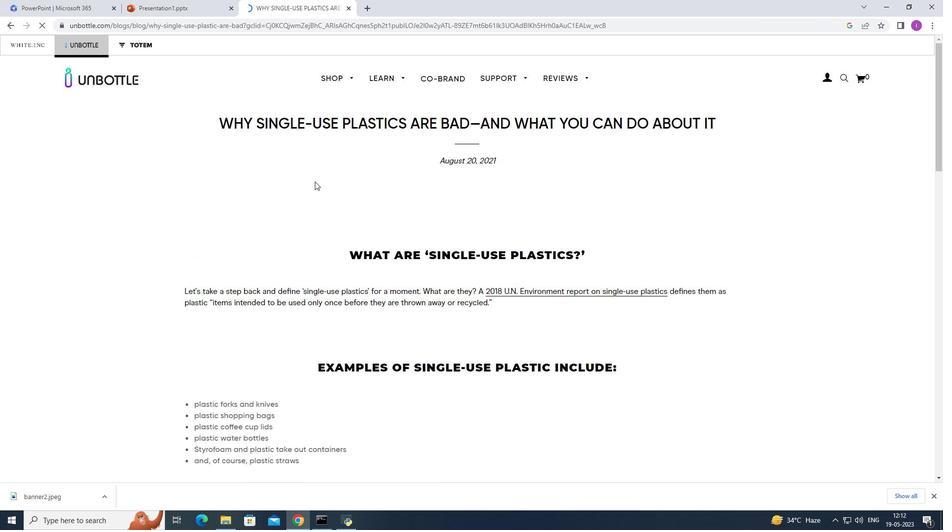 
Action: Mouse scrolled (318, 190) with delta (0, 0)
Screenshot: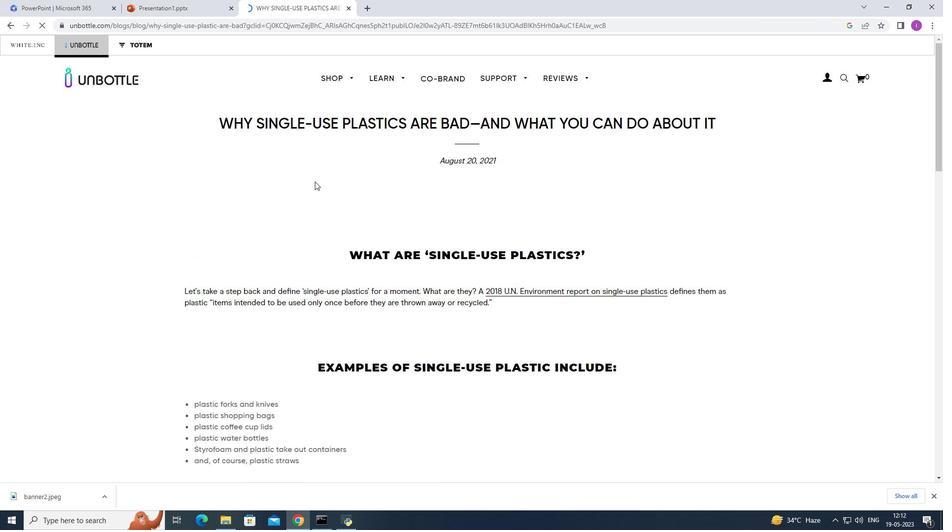 
Action: Mouse moved to (318, 192)
Screenshot: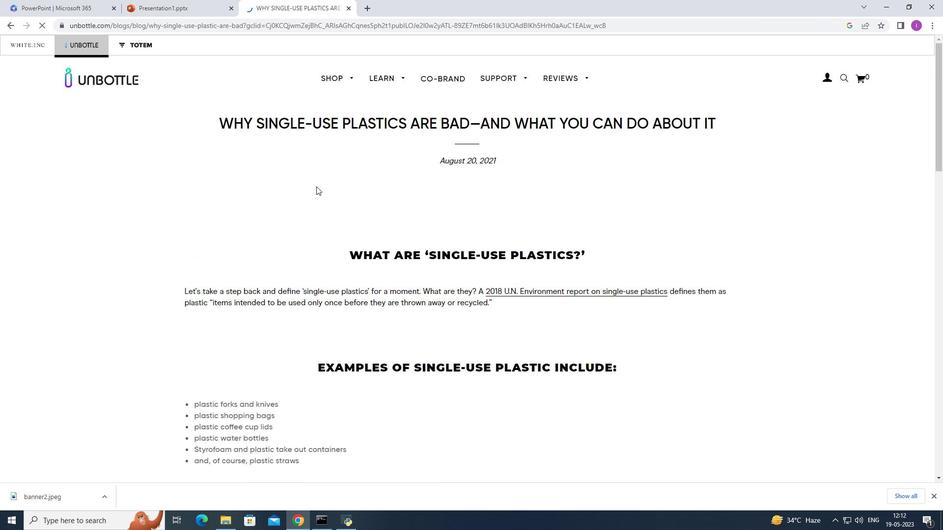 
Action: Mouse scrolled (318, 191) with delta (0, 0)
Screenshot: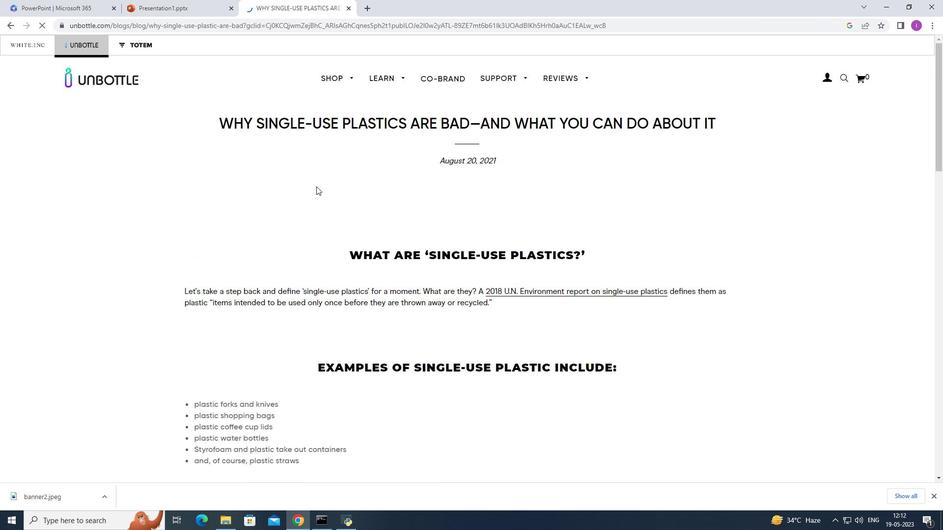 
Action: Mouse moved to (322, 203)
Screenshot: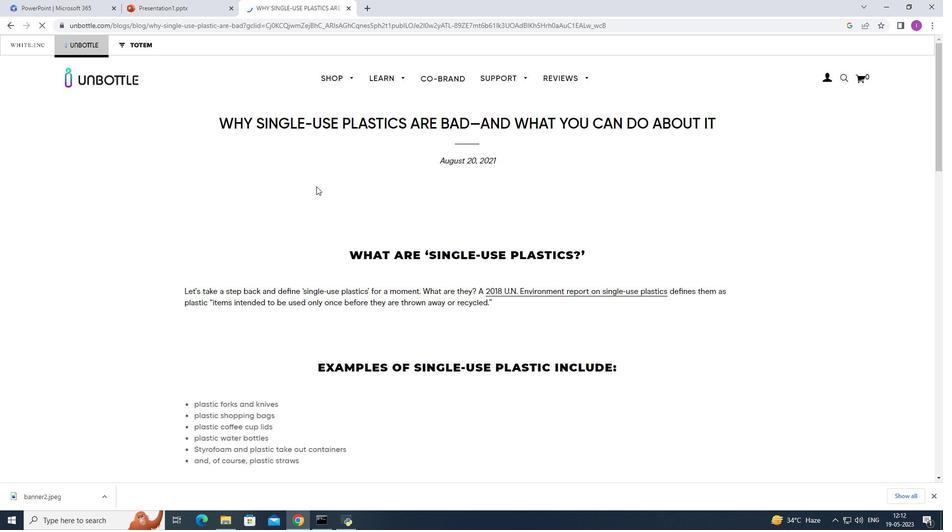 
Action: Mouse scrolled (319, 193) with delta (0, 0)
Screenshot: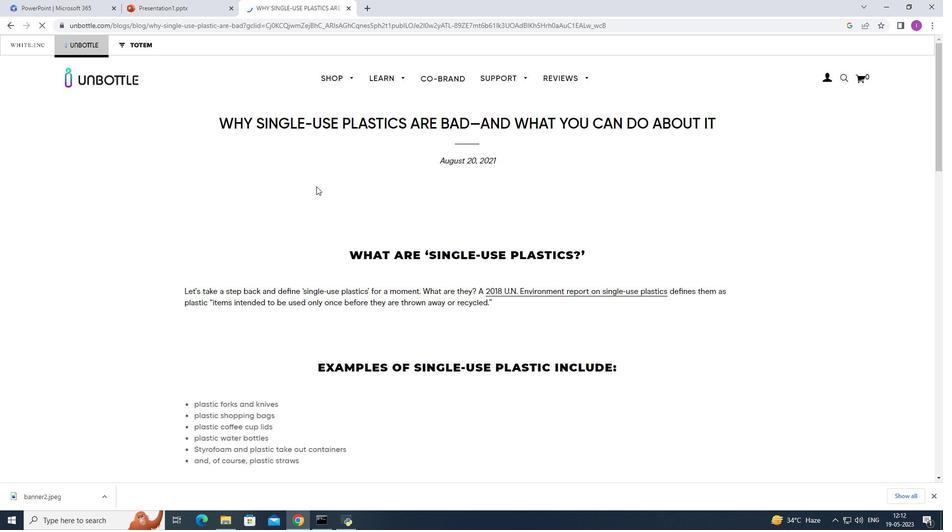 
Action: Mouse moved to (336, 233)
Screenshot: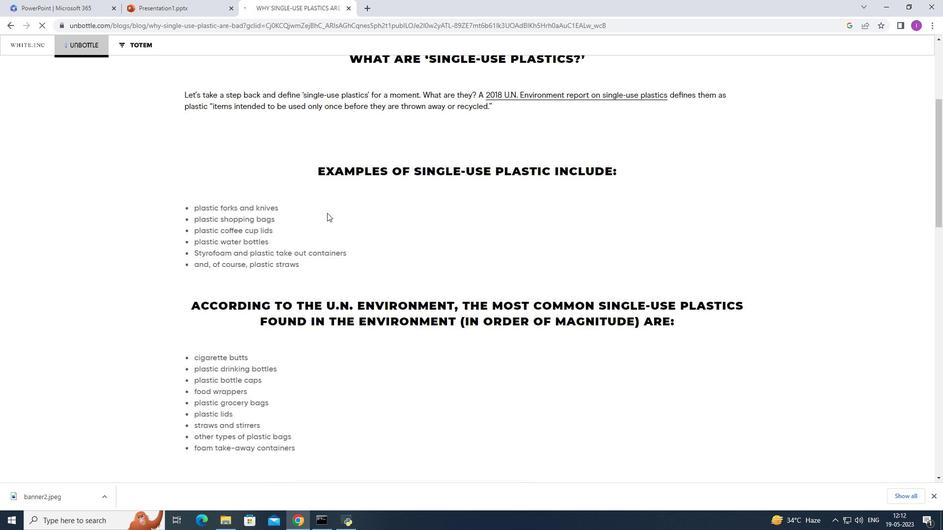 
Action: Mouse scrolled (336, 232) with delta (0, 0)
Screenshot: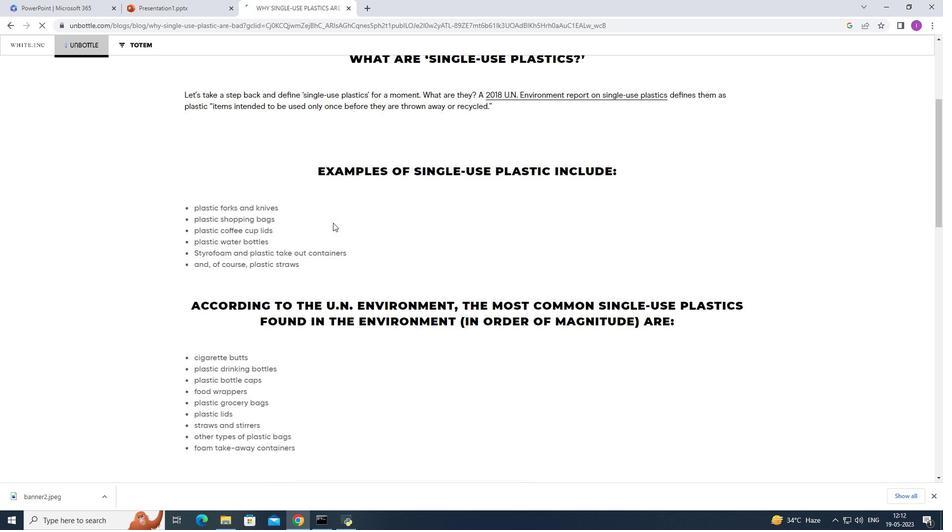 
Action: Mouse moved to (336, 233)
Screenshot: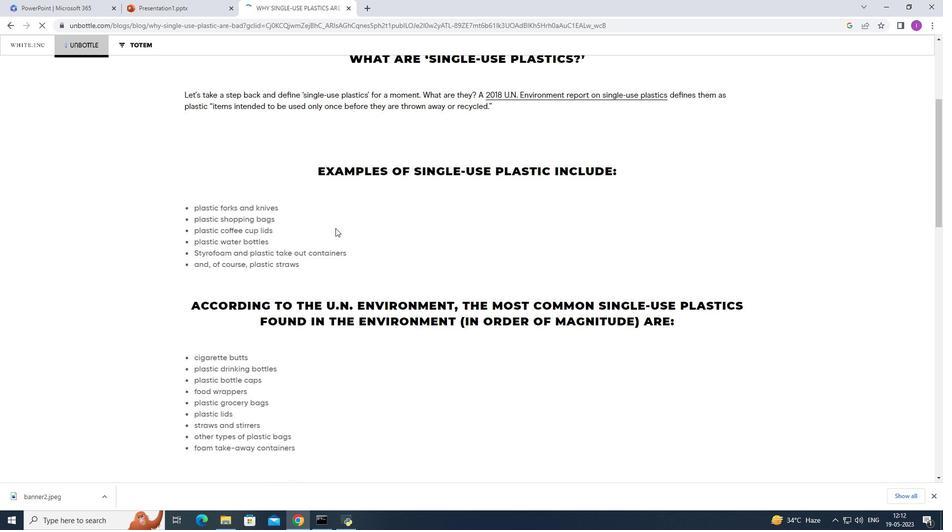 
Action: Mouse scrolled (336, 233) with delta (0, 0)
Screenshot: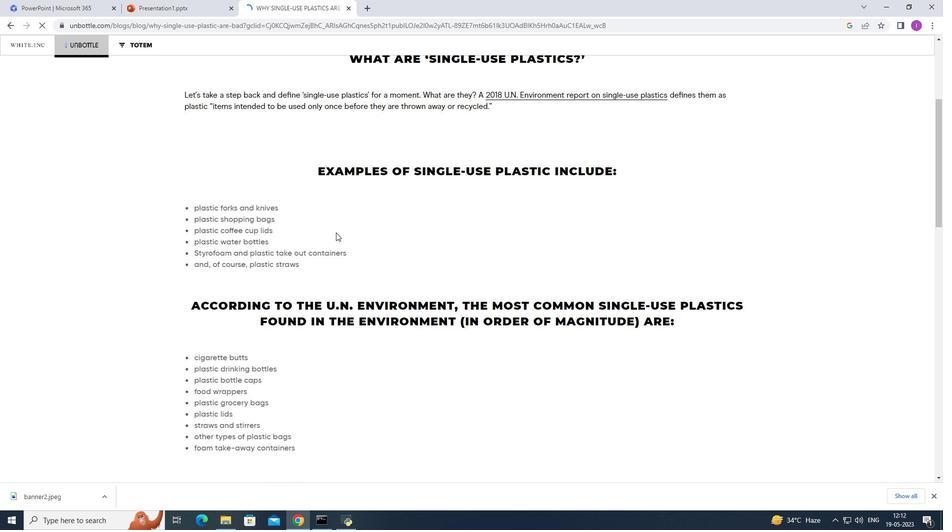 
Action: Mouse scrolled (336, 233) with delta (0, 0)
Screenshot: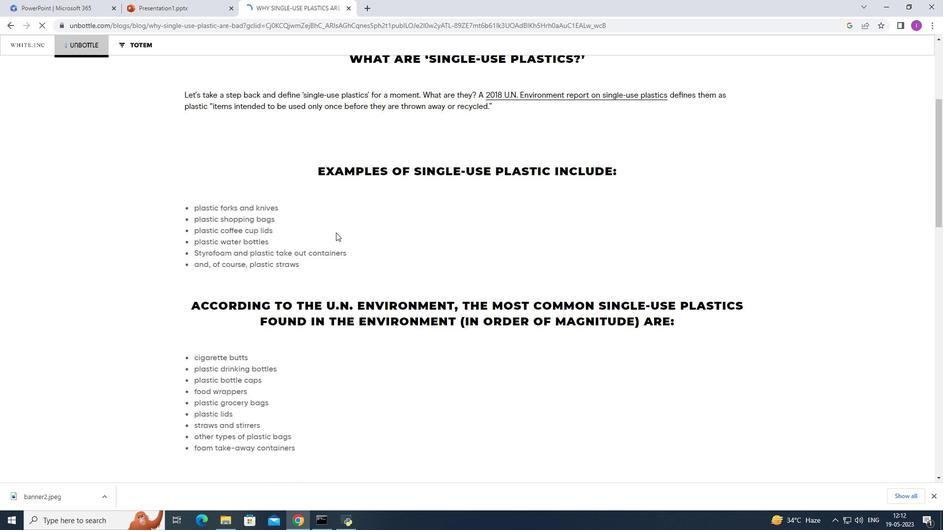 
Action: Mouse scrolled (336, 233) with delta (0, 0)
Screenshot: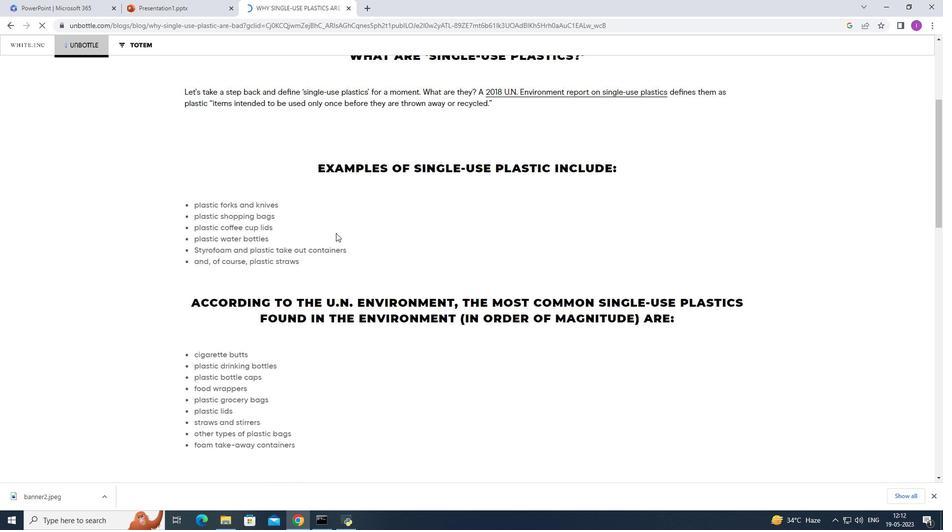 
Action: Mouse moved to (337, 233)
Screenshot: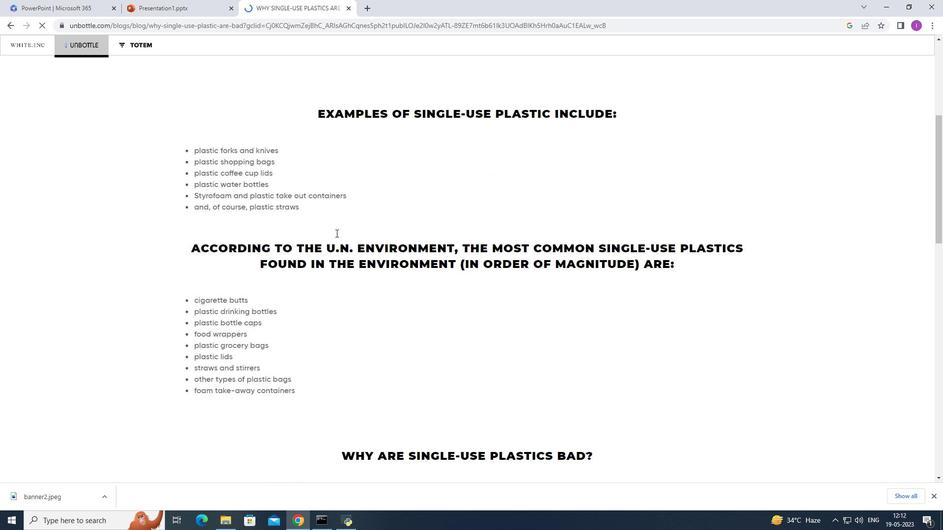 
Action: Mouse scrolled (337, 232) with delta (0, 0)
Screenshot: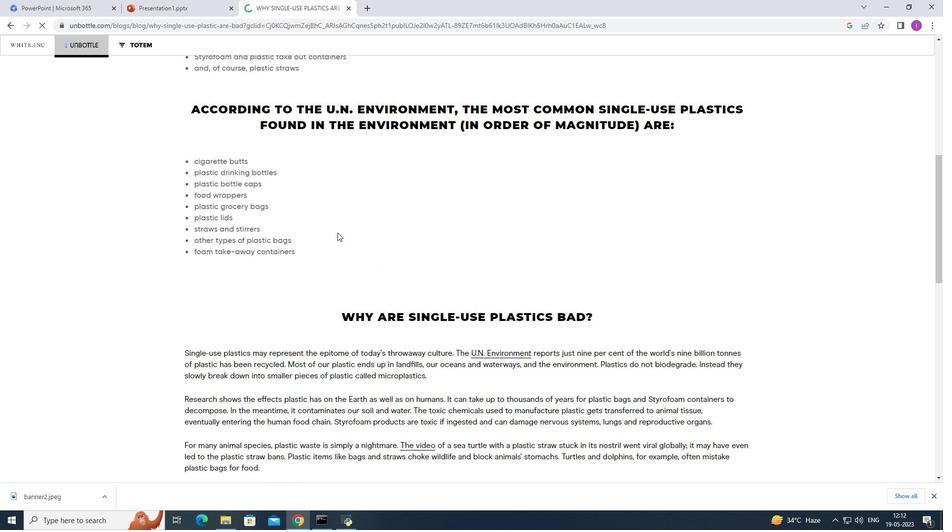 
Action: Mouse scrolled (337, 232) with delta (0, 0)
Screenshot: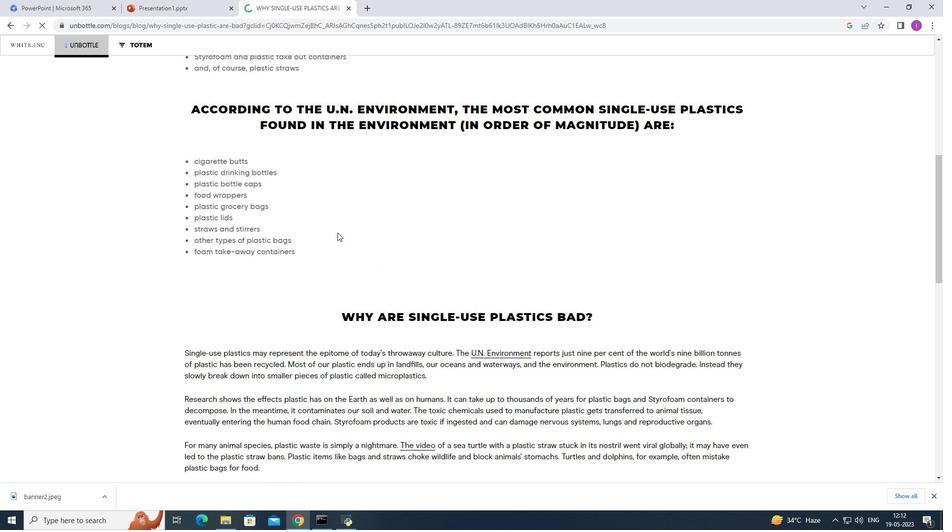
Action: Mouse scrolled (337, 232) with delta (0, 0)
Screenshot: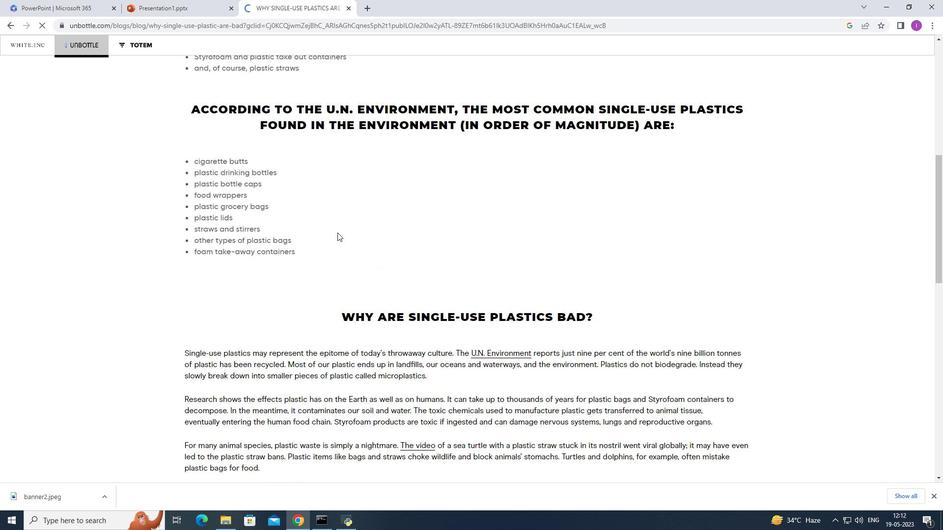 
Action: Mouse moved to (538, 257)
Screenshot: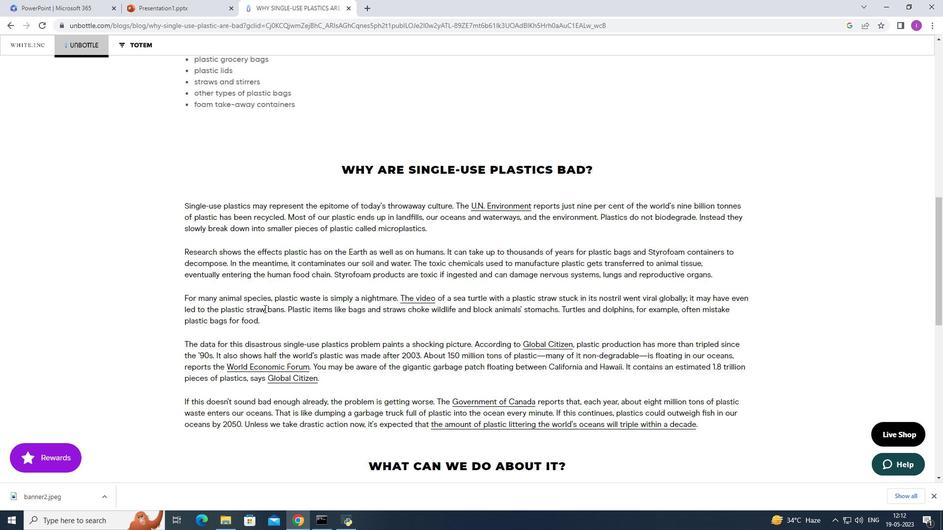 
Action: Mouse scrolled (538, 257) with delta (0, 0)
Screenshot: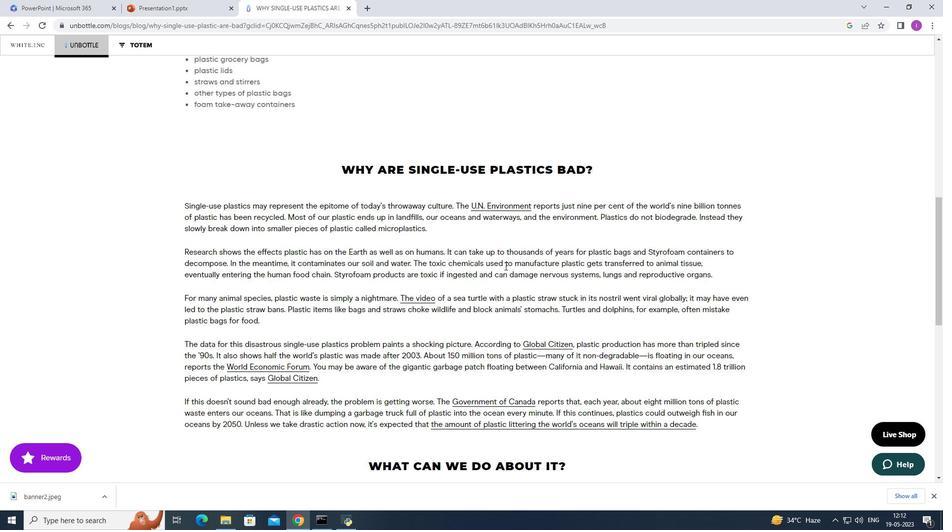 
Action: Mouse moved to (539, 258)
Screenshot: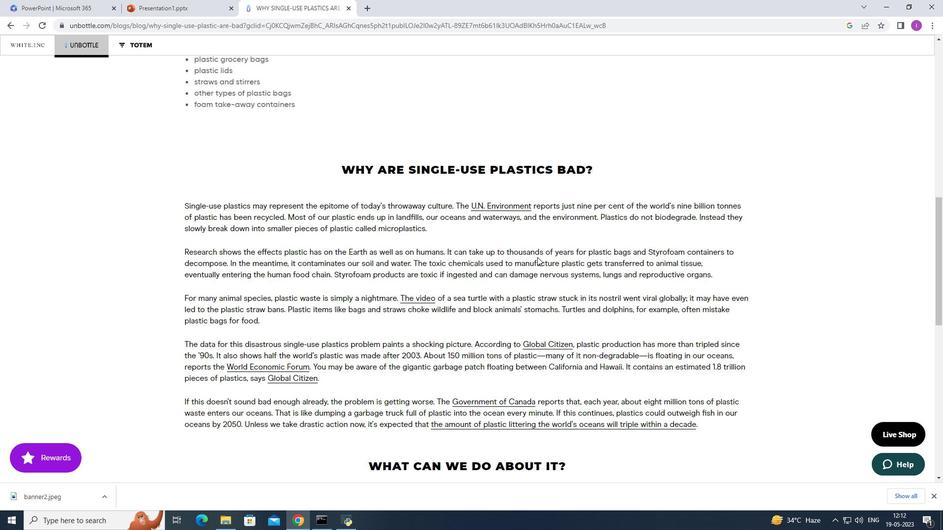 
Action: Mouse scrolled (539, 258) with delta (0, 0)
Screenshot: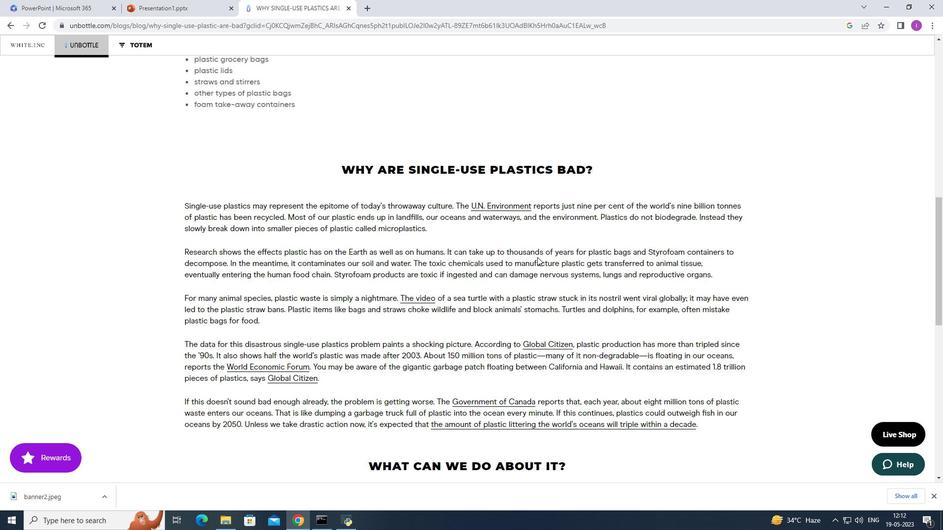 
Action: Mouse moved to (541, 262)
Screenshot: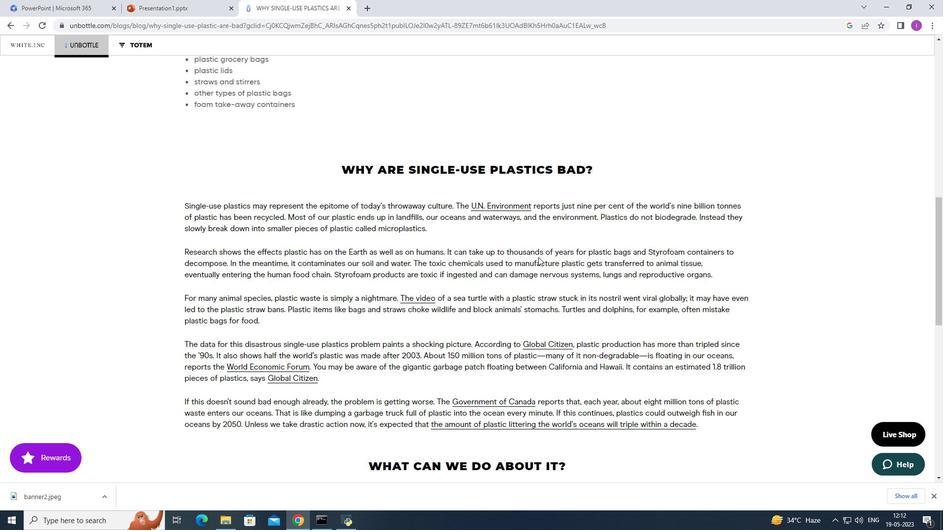 
Action: Mouse scrolled (541, 261) with delta (0, 0)
Screenshot: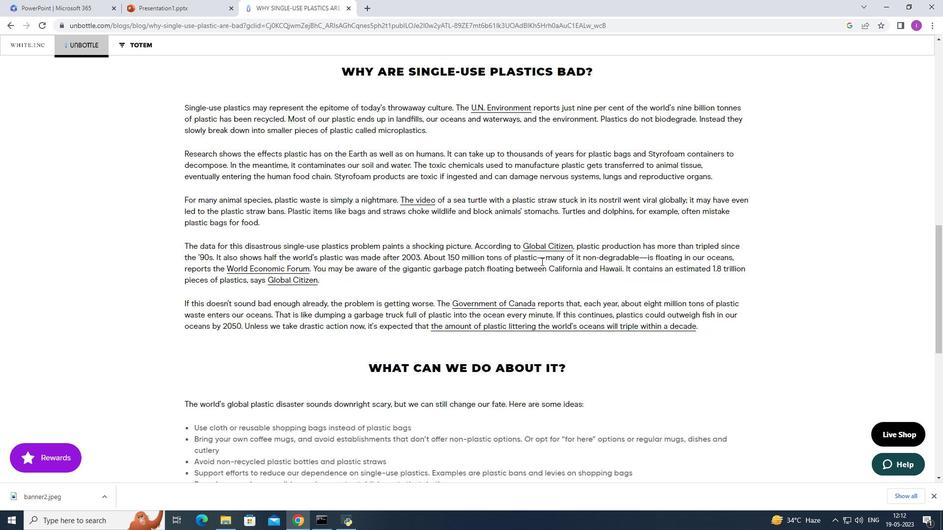 
Action: Mouse scrolled (541, 261) with delta (0, 0)
Screenshot: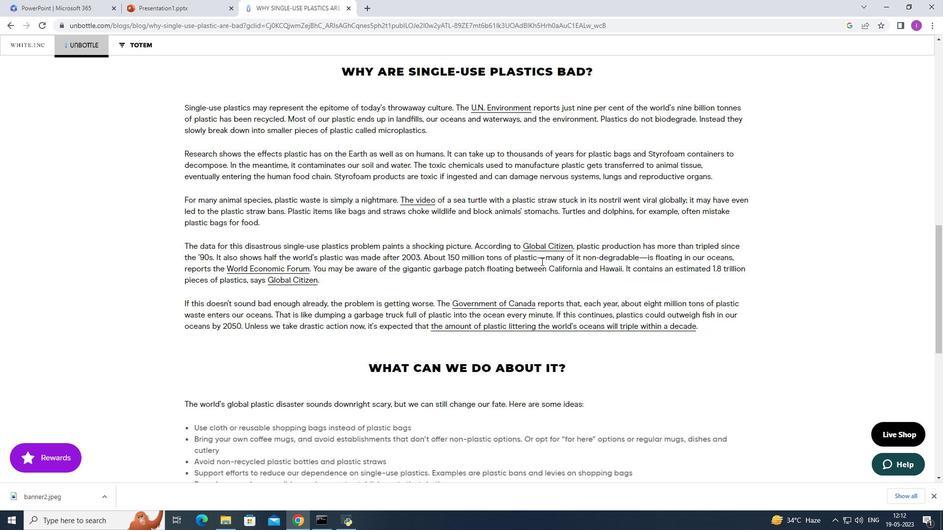 
Action: Mouse scrolled (541, 262) with delta (0, 0)
Screenshot: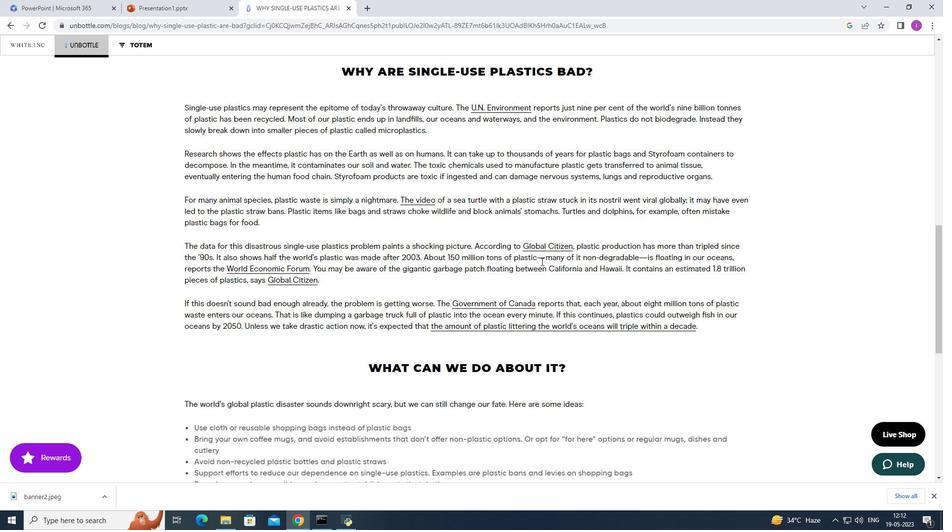 
Action: Mouse moved to (543, 258)
Screenshot: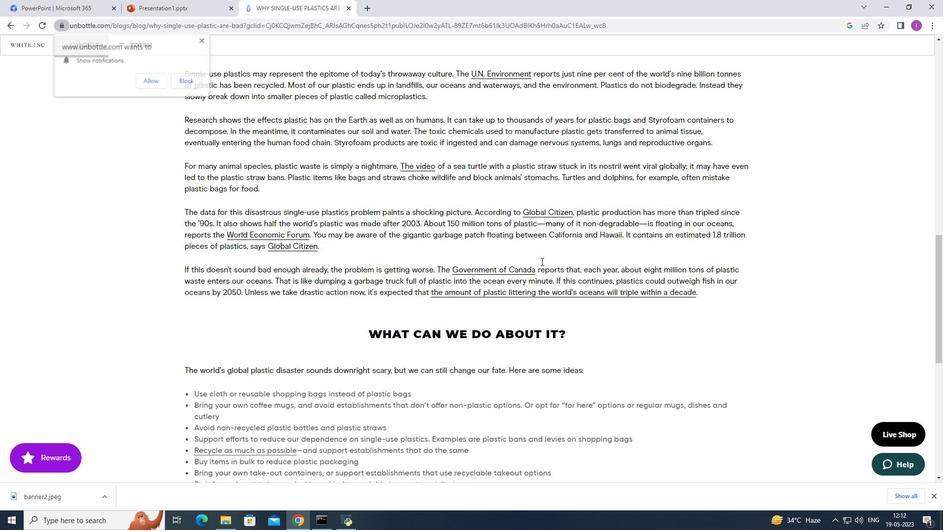 
Action: Mouse scrolled (543, 258) with delta (0, 0)
Screenshot: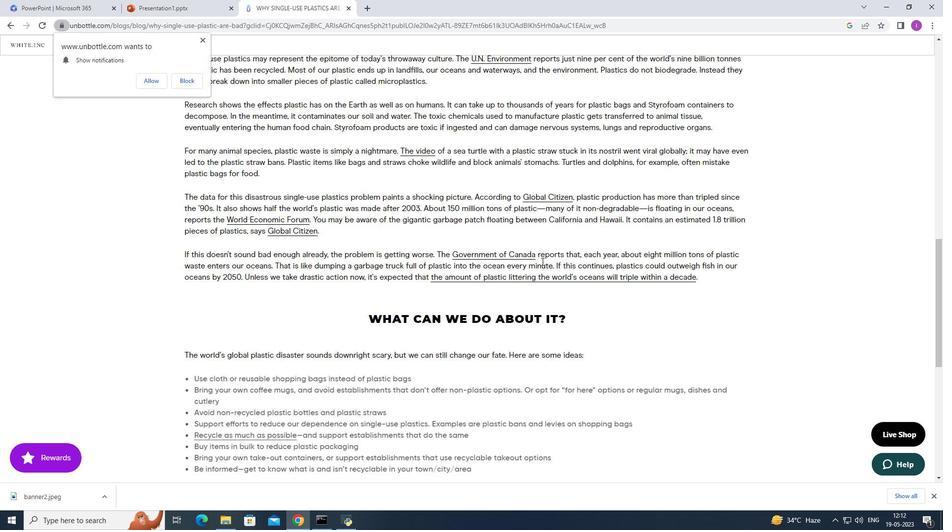 
Action: Mouse scrolled (543, 258) with delta (0, 0)
Screenshot: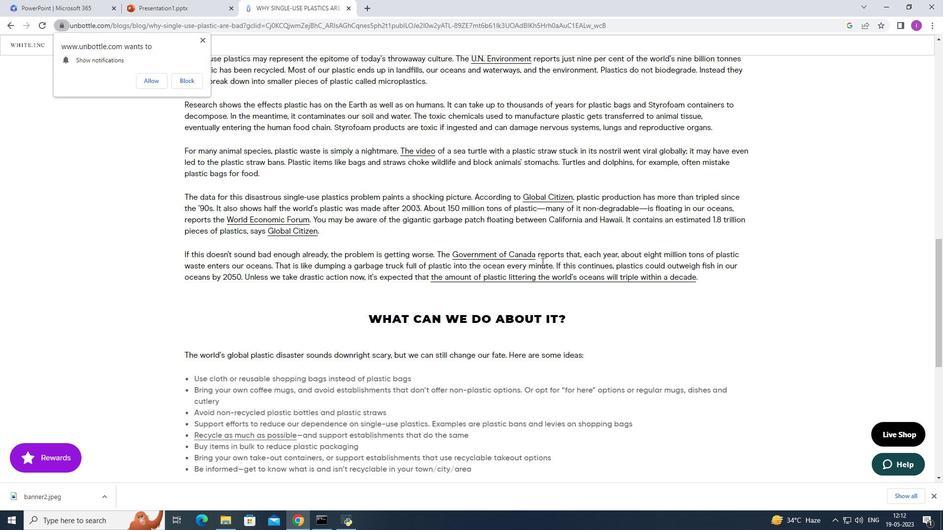 
Action: Mouse scrolled (543, 258) with delta (0, 0)
Screenshot: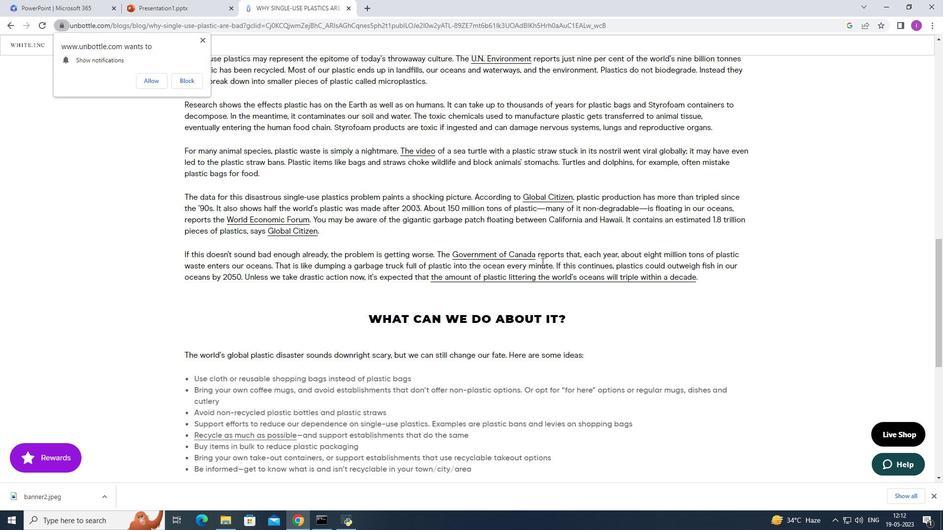 
Action: Mouse moved to (544, 247)
Screenshot: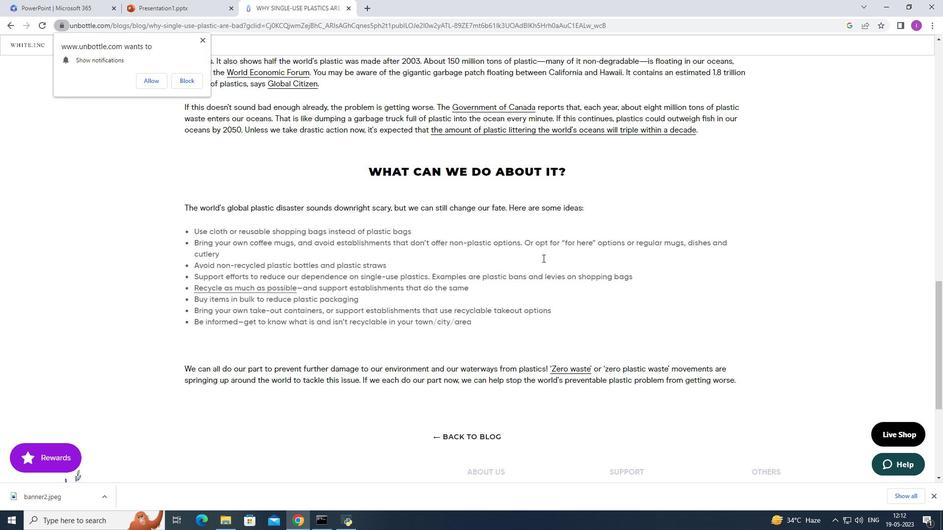 
Action: Mouse scrolled (544, 247) with delta (0, 0)
Screenshot: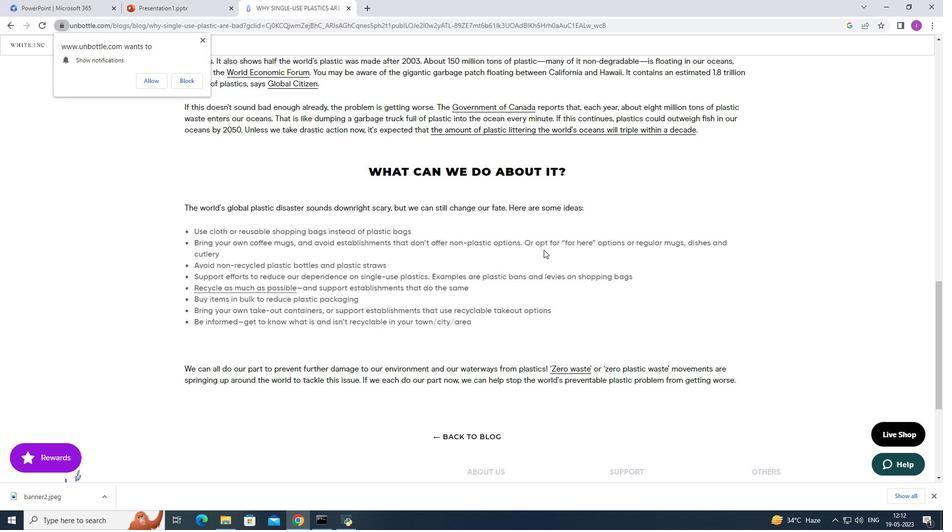 
Action: Mouse scrolled (544, 247) with delta (0, 0)
Screenshot: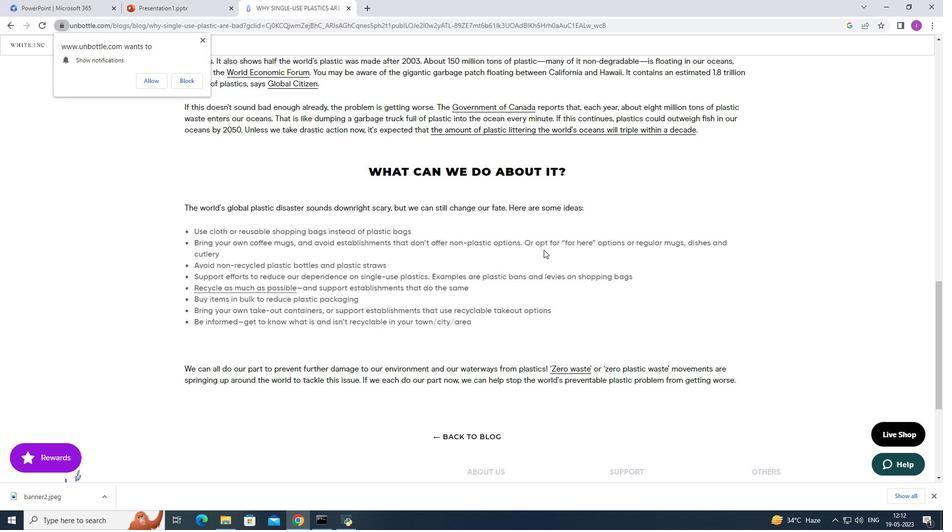 
Action: Mouse scrolled (544, 248) with delta (0, 0)
Screenshot: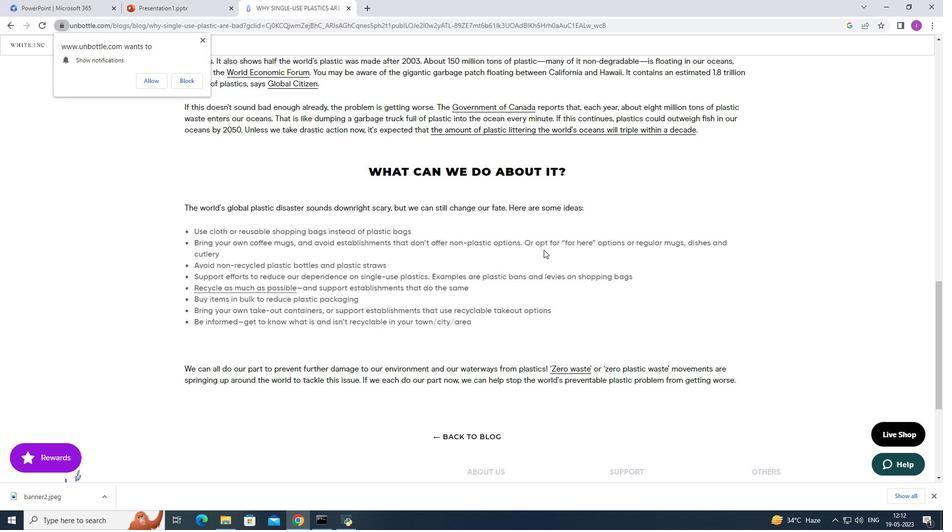
Action: Mouse scrolled (544, 247) with delta (0, 0)
Screenshot: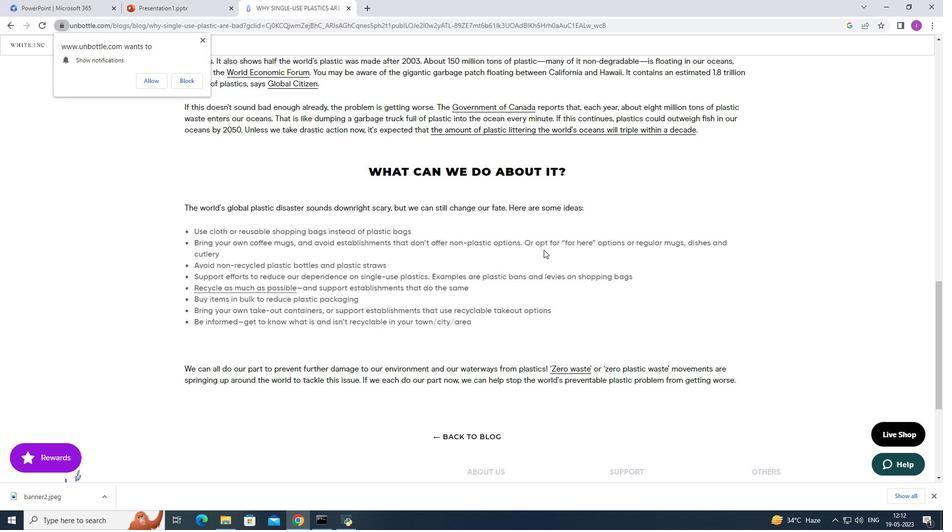 
Action: Mouse moved to (9, 28)
Screenshot: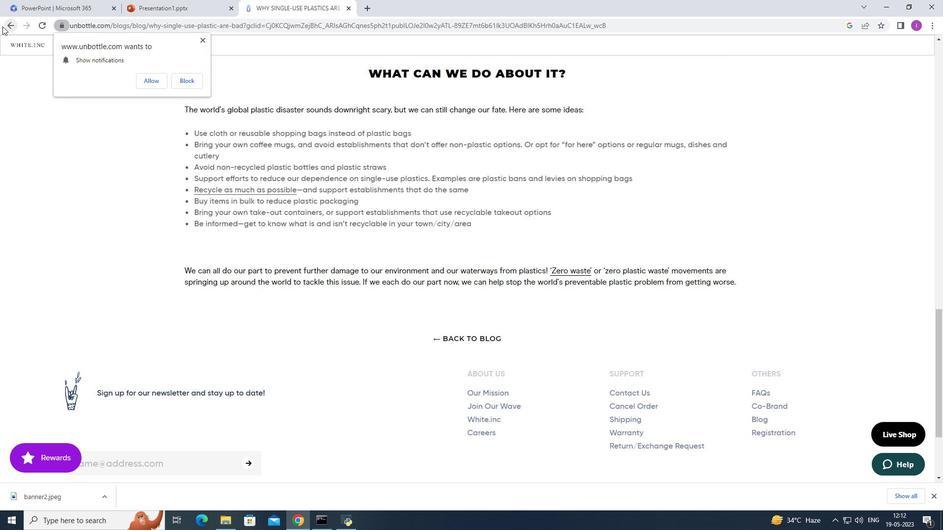 
Action: Mouse pressed left at (9, 28)
Screenshot: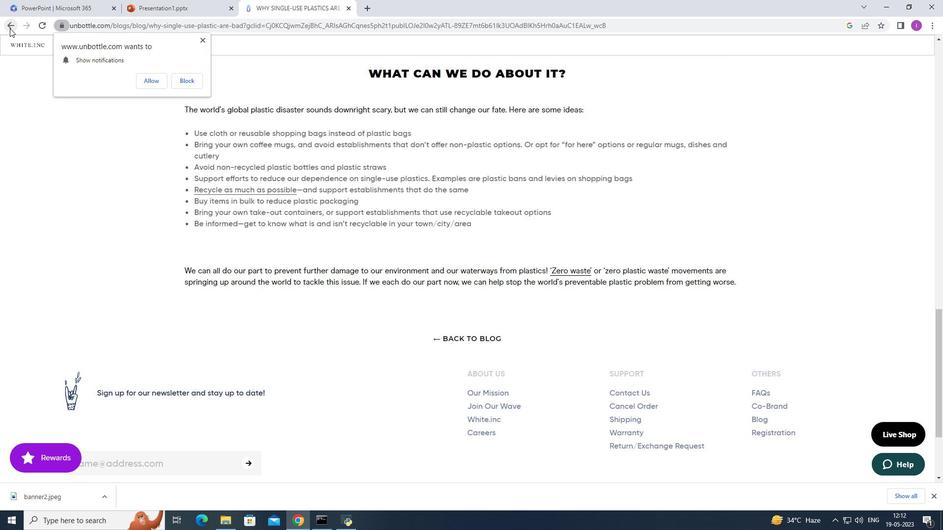 
Action: Mouse moved to (333, 280)
Screenshot: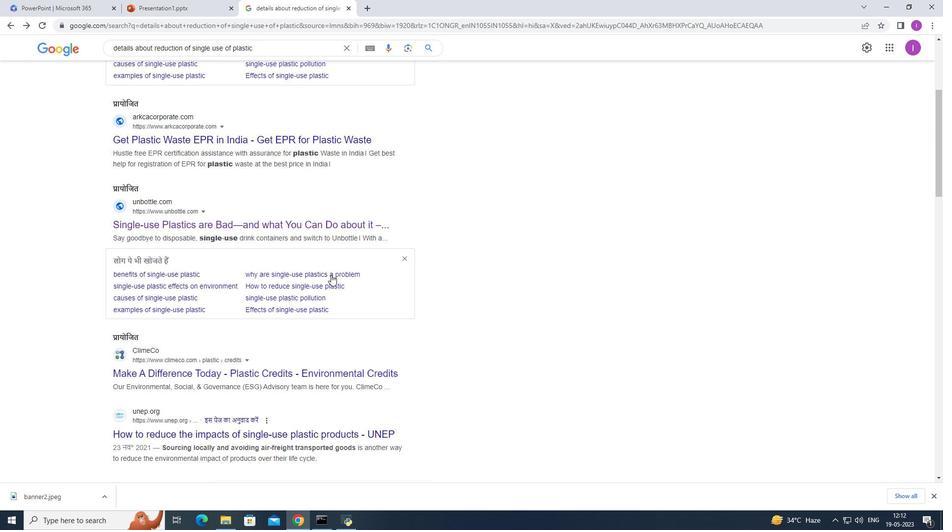 
Action: Mouse scrolled (333, 280) with delta (0, 0)
Screenshot: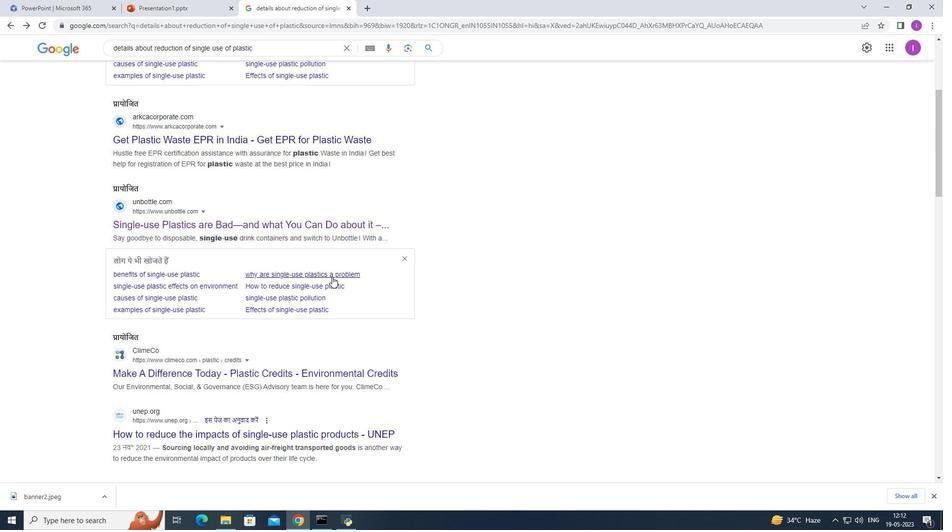 
Action: Mouse moved to (334, 281)
Screenshot: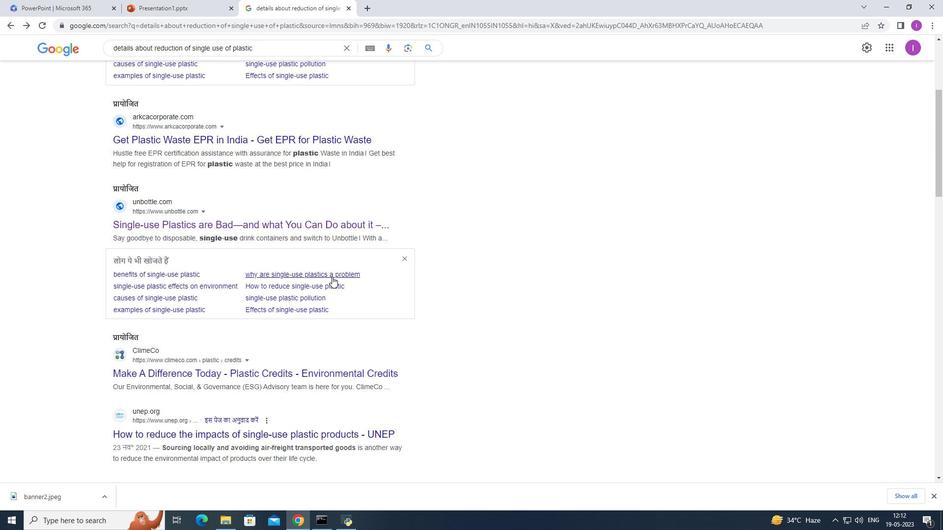 
Action: Mouse scrolled (334, 280) with delta (0, 0)
Screenshot: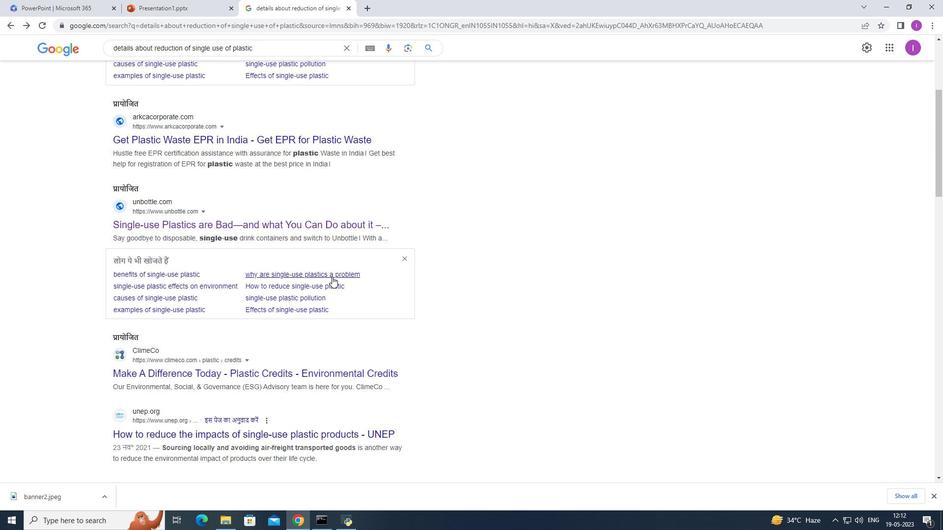 
Action: Mouse scrolled (334, 280) with delta (0, 0)
Screenshot: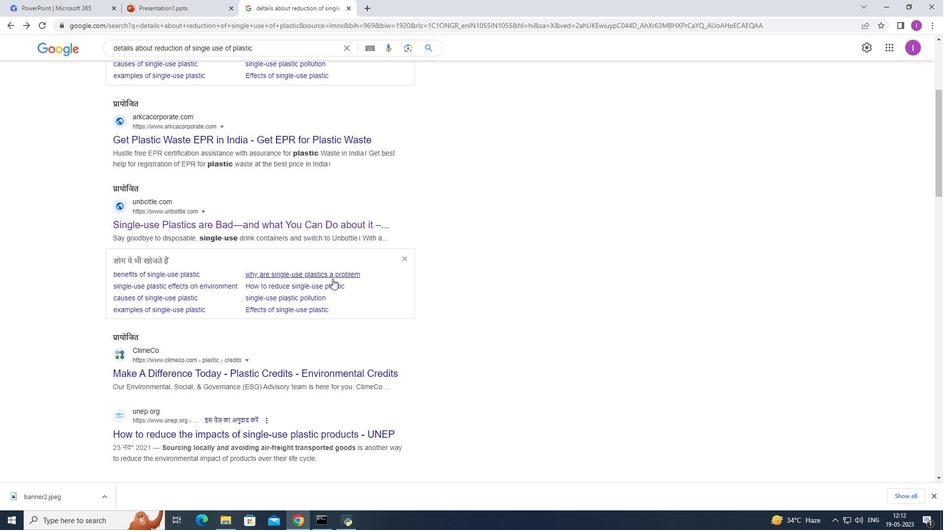 
Action: Mouse moved to (334, 281)
Screenshot: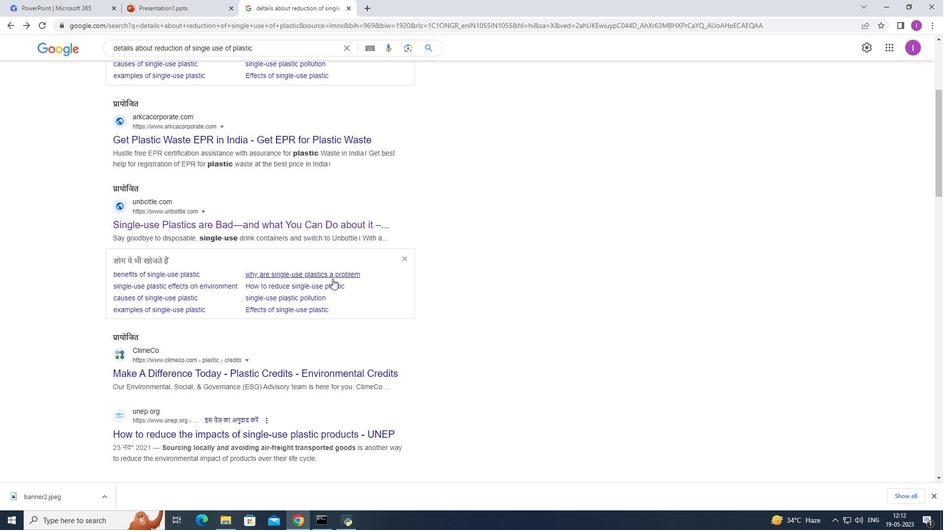 
Action: Mouse scrolled (334, 281) with delta (0, 0)
Screenshot: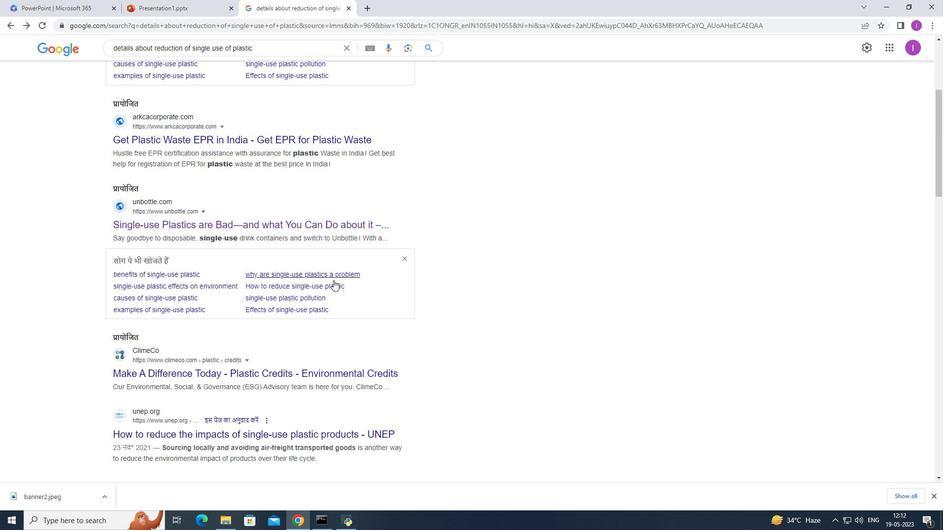 
Action: Mouse moved to (213, 238)
Screenshot: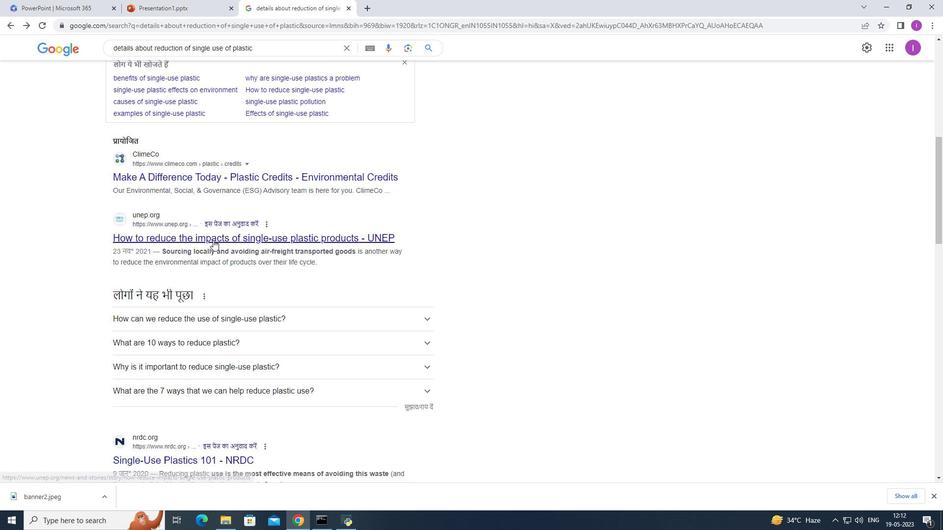 
Action: Mouse pressed left at (213, 238)
Screenshot: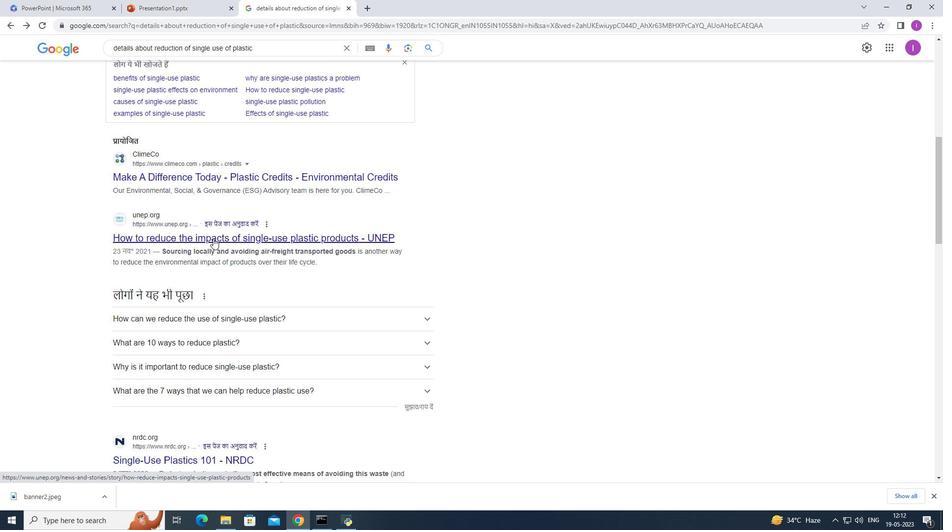 
Action: Mouse moved to (355, 260)
Screenshot: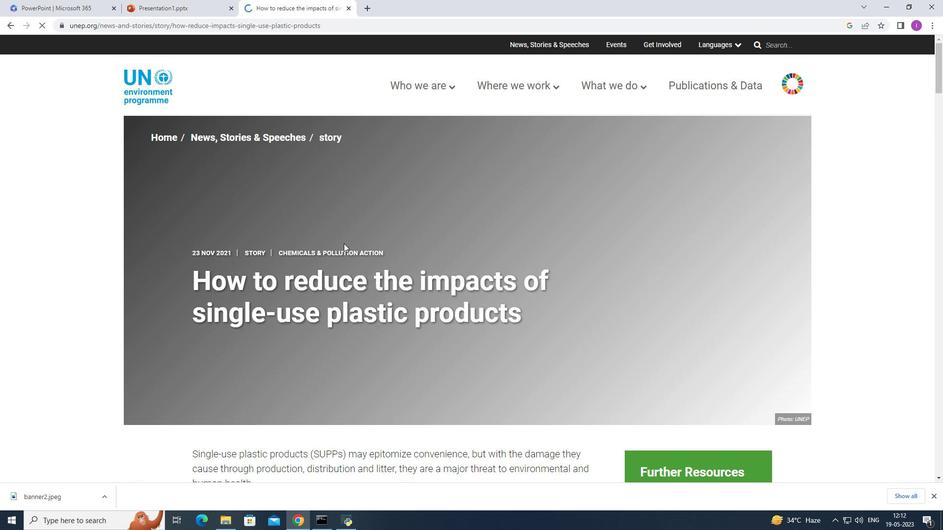 
Action: Mouse scrolled (355, 260) with delta (0, 0)
Screenshot: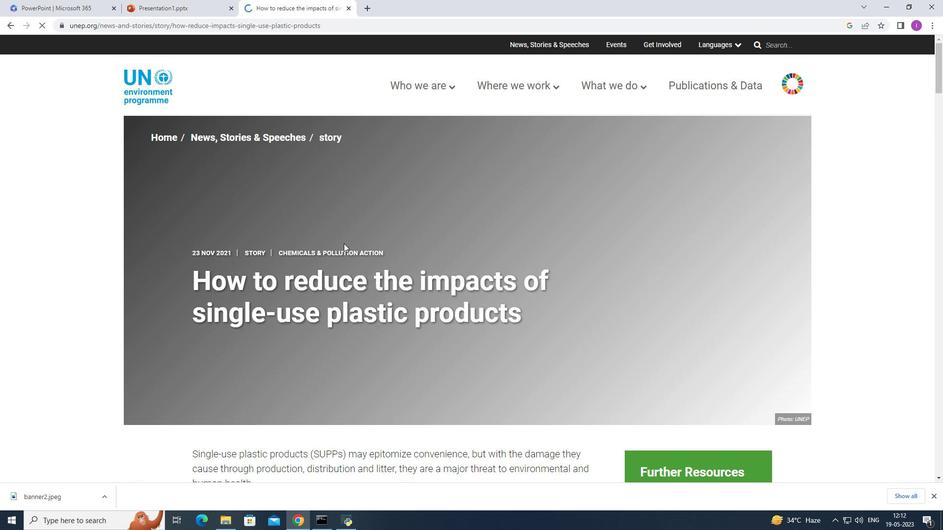 
Action: Mouse scrolled (355, 260) with delta (0, 0)
Screenshot: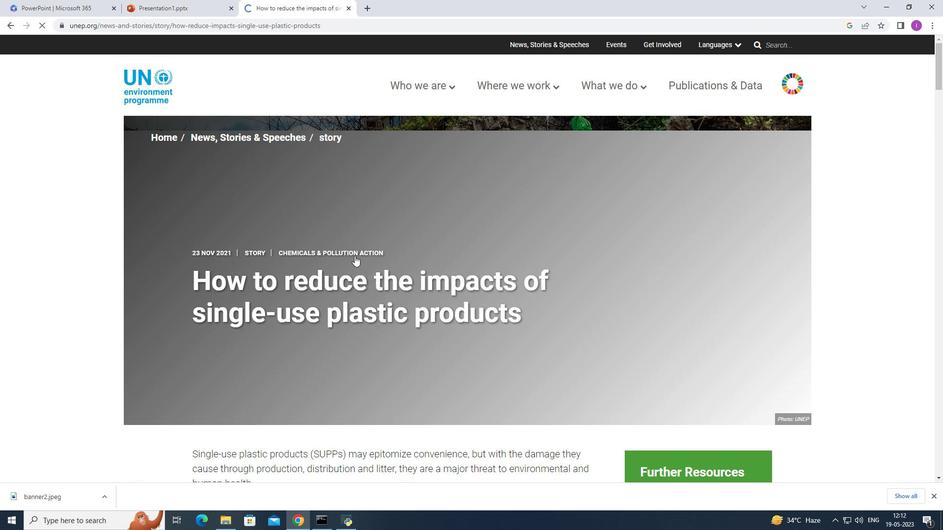 
Action: Mouse scrolled (355, 260) with delta (0, 0)
Screenshot: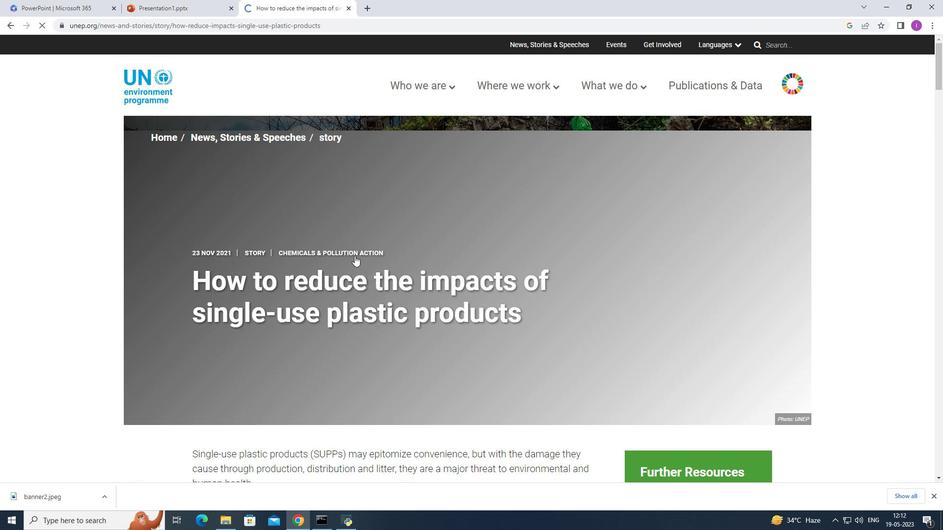 
Action: Mouse moved to (302, 309)
Screenshot: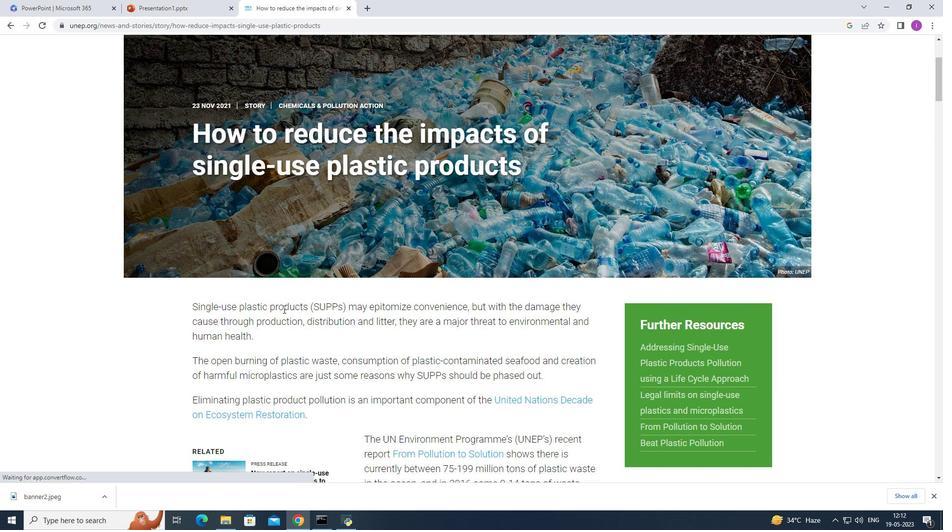 
Action: Mouse scrolled (302, 309) with delta (0, 0)
Screenshot: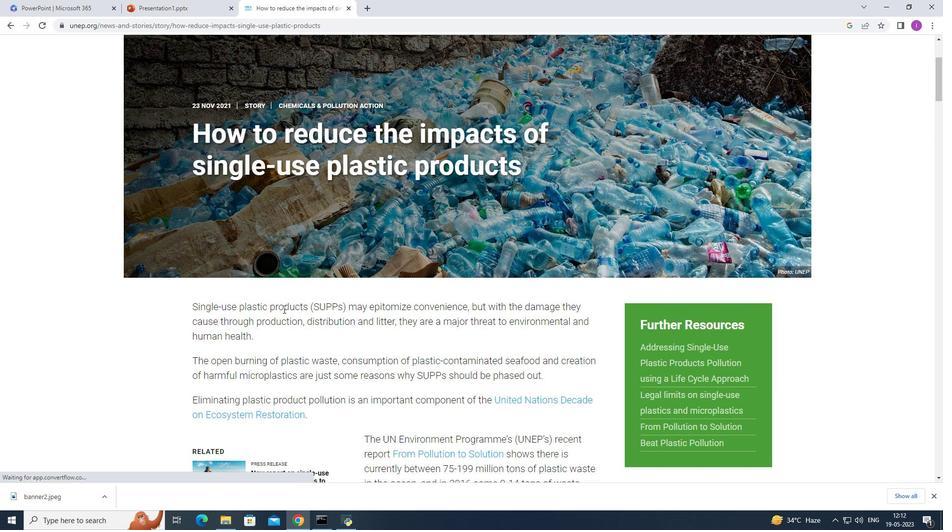 
Action: Mouse moved to (304, 307)
